 Task: Look for space in Jimeta, Nigeria from 5th June, 2023 to 16th June, 2023 for 2 adults in price range Rs.14000 to Rs.18000. Place can be entire place with 1 bedroom having 1 bed and 1 bathroom. Property type can be house, flat, guest house, hotel. Amenities needed are: wifi. Booking option can be shelf check-in. Required host language is English.
Action: Mouse moved to (548, 145)
Screenshot: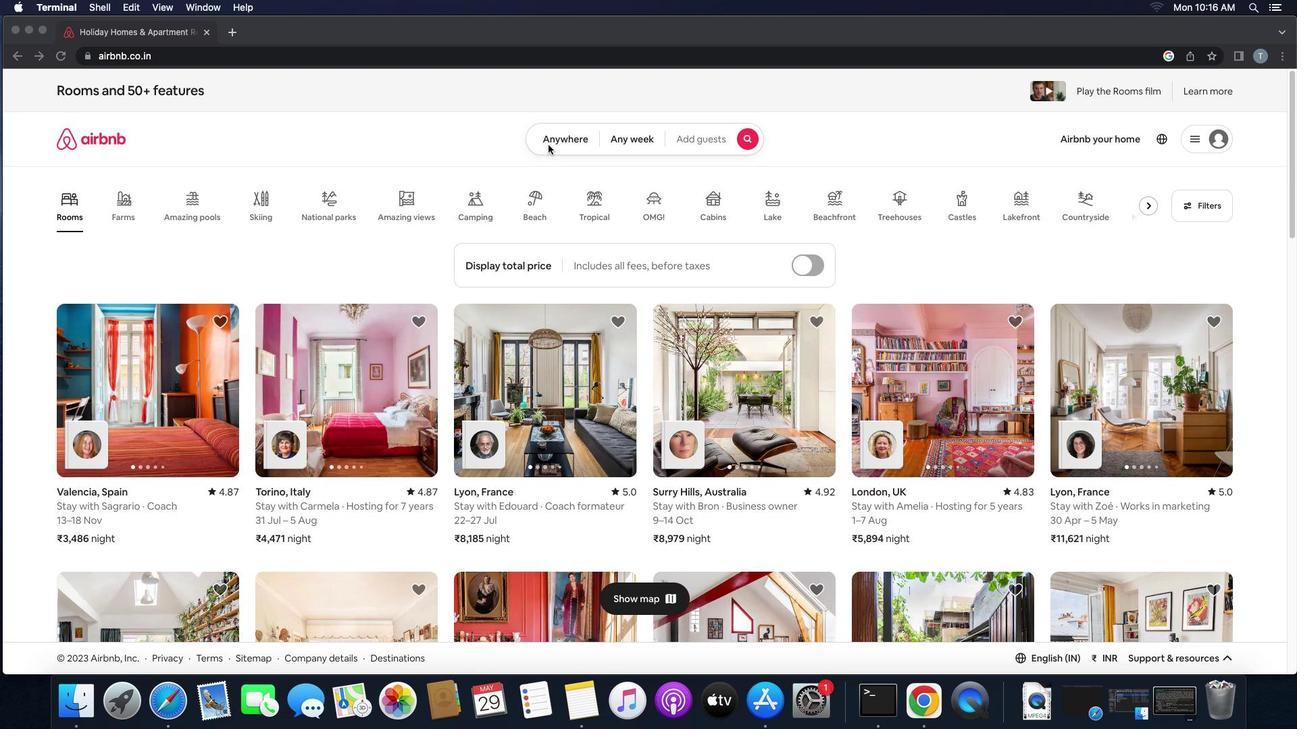 
Action: Mouse pressed left at (548, 145)
Screenshot: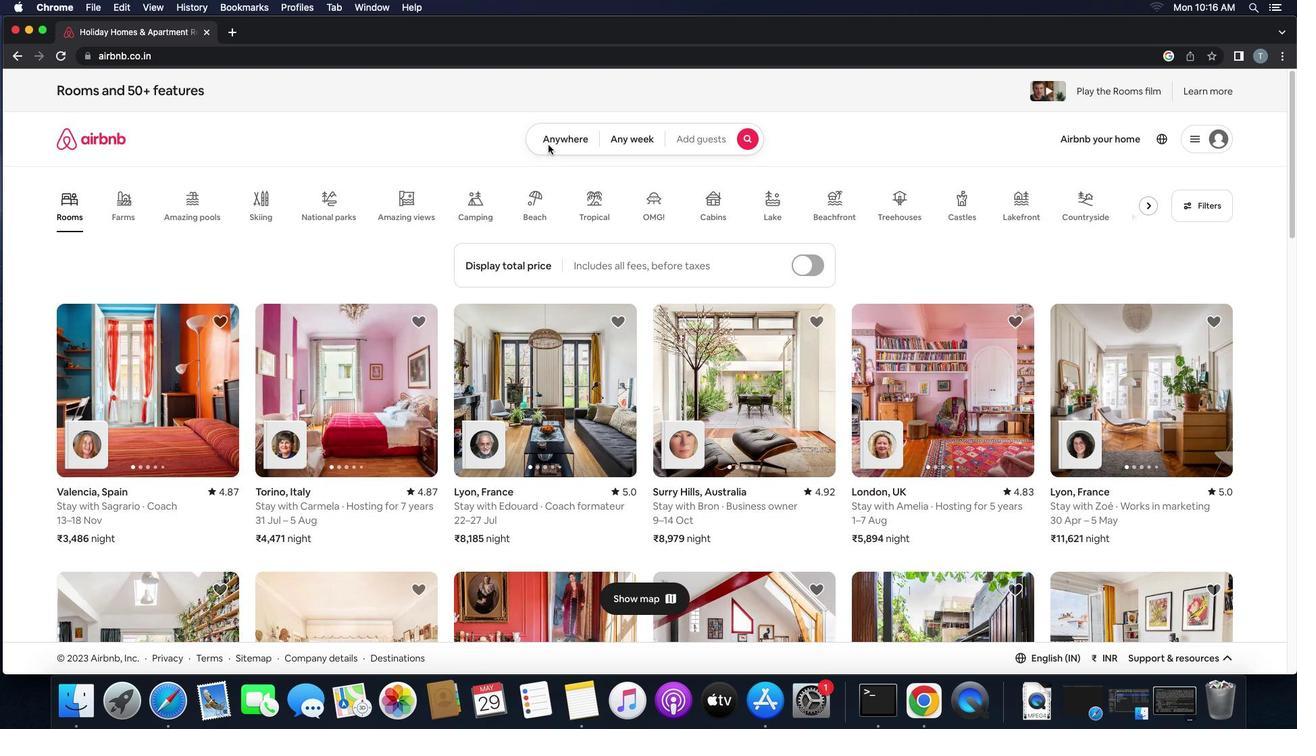 
Action: Mouse pressed left at (548, 145)
Screenshot: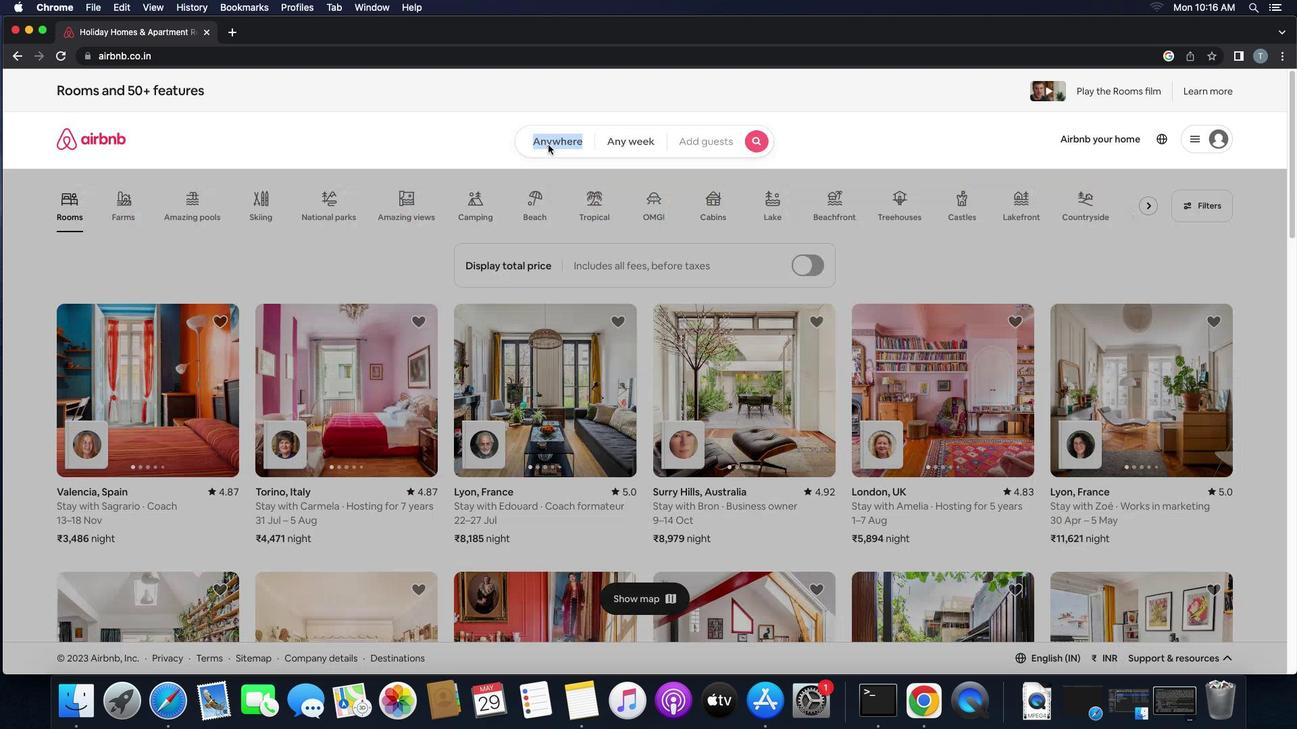 
Action: Mouse moved to (479, 178)
Screenshot: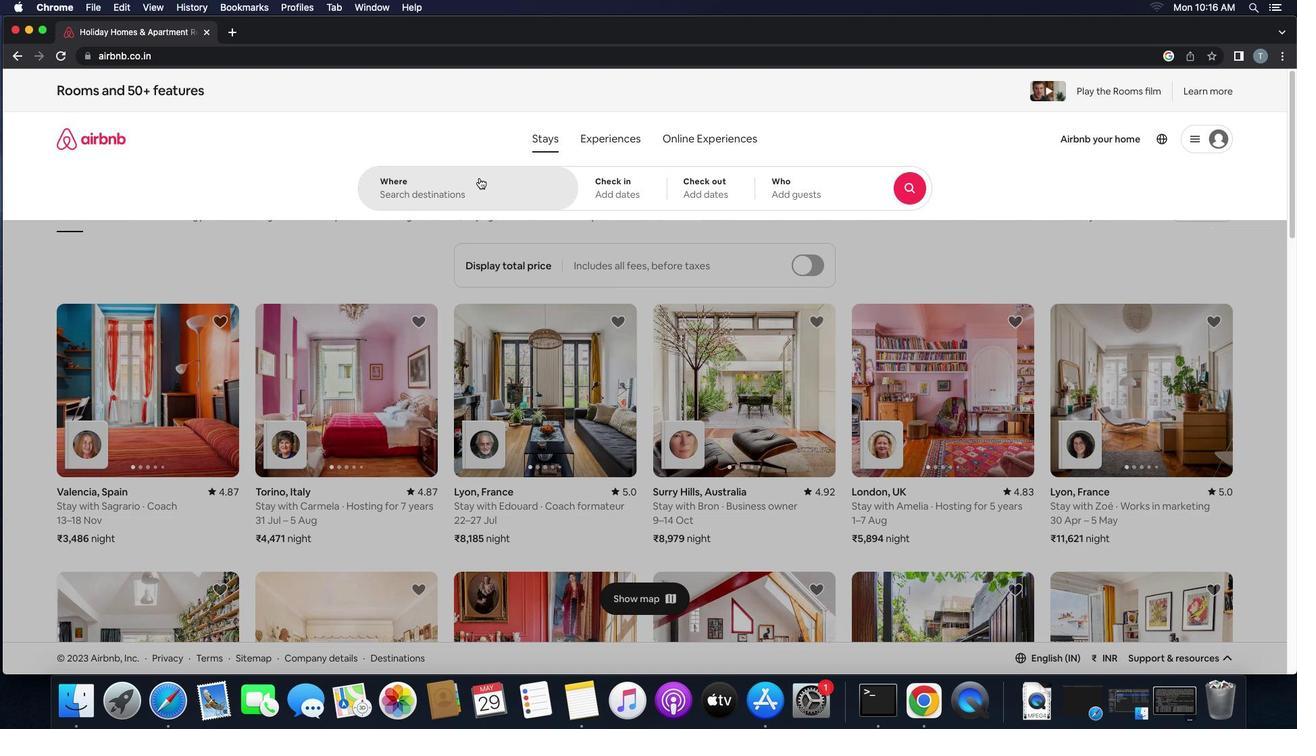 
Action: Mouse pressed left at (479, 178)
Screenshot: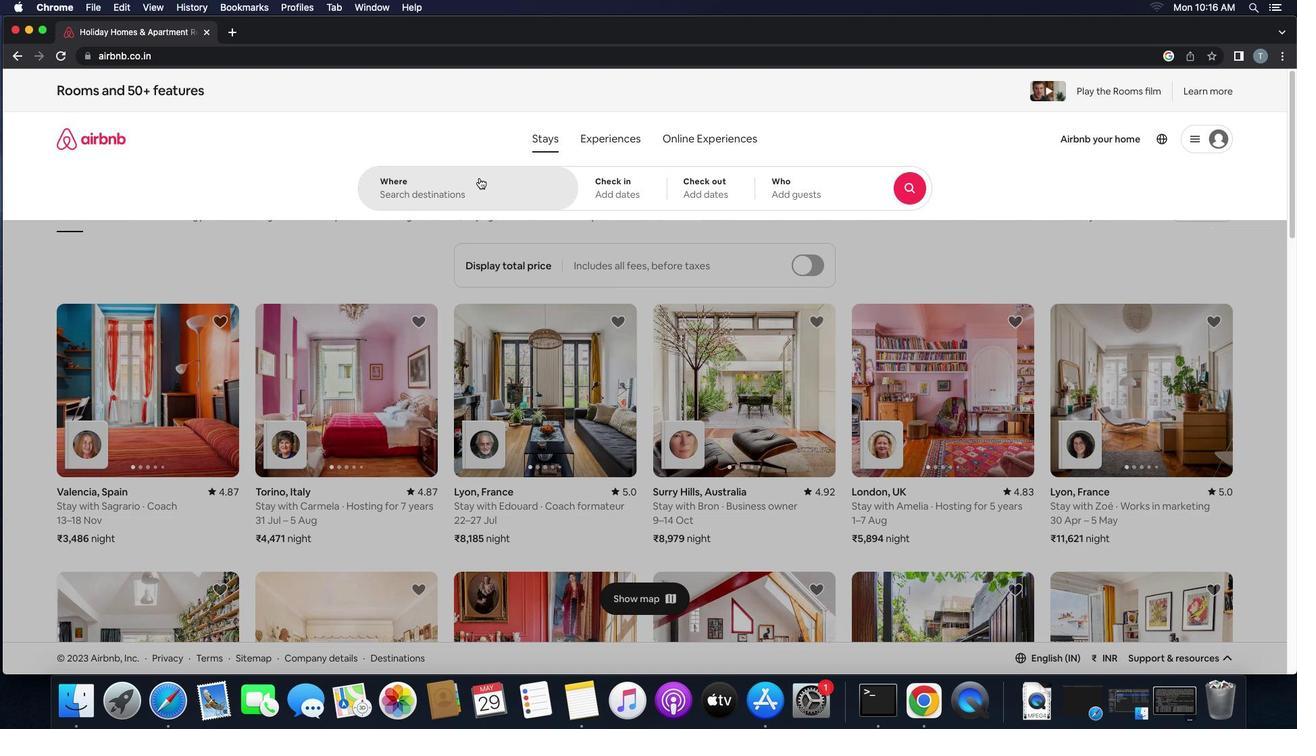 
Action: Mouse pressed left at (479, 178)
Screenshot: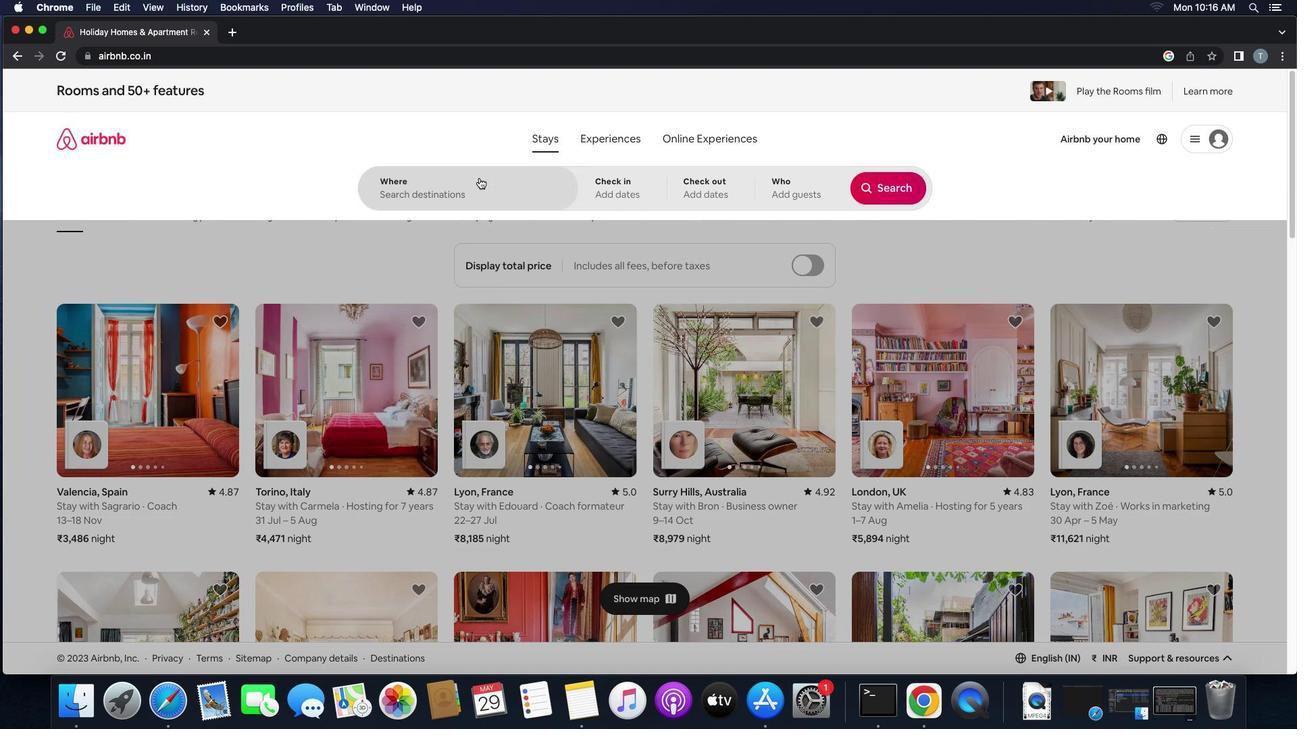 
Action: Mouse pressed left at (479, 178)
Screenshot: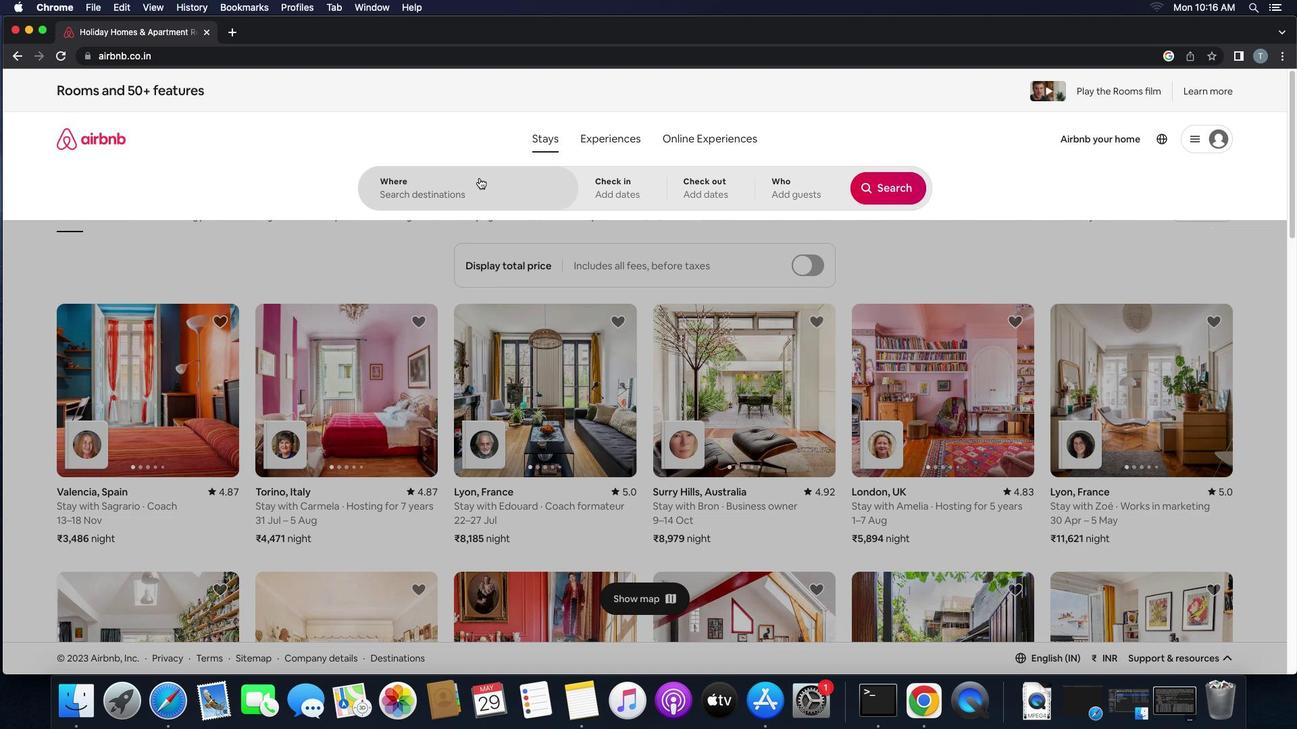 
Action: Mouse moved to (397, 193)
Screenshot: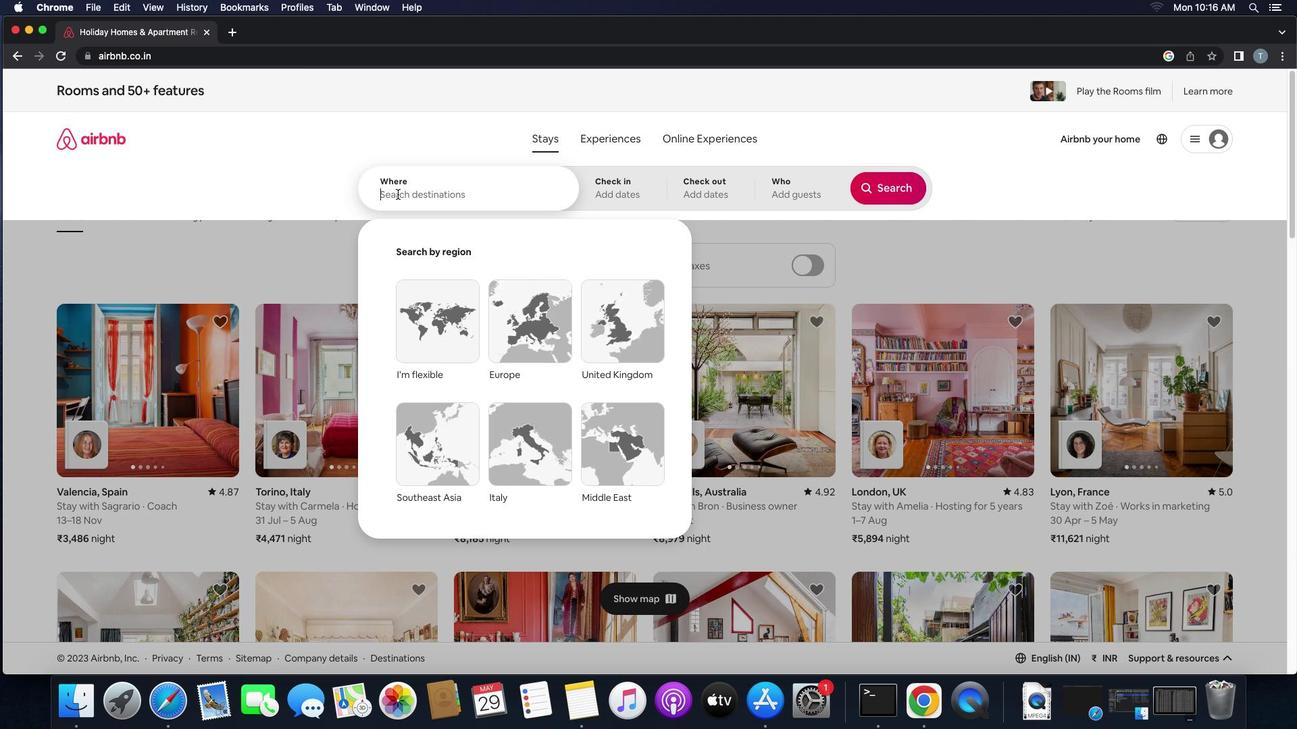 
Action: Mouse pressed left at (397, 193)
Screenshot: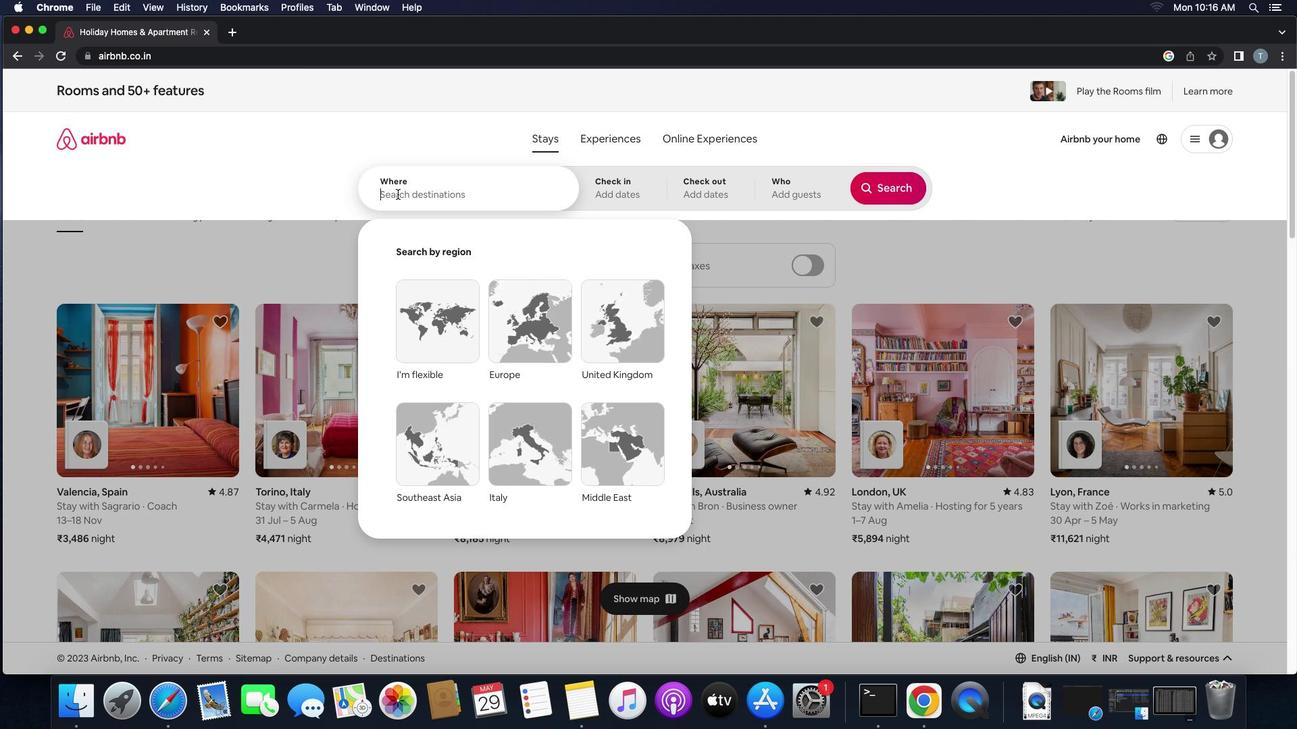 
Action: Key pressed Key.shift'J''i''m''e''t''a'','Key.space
Screenshot: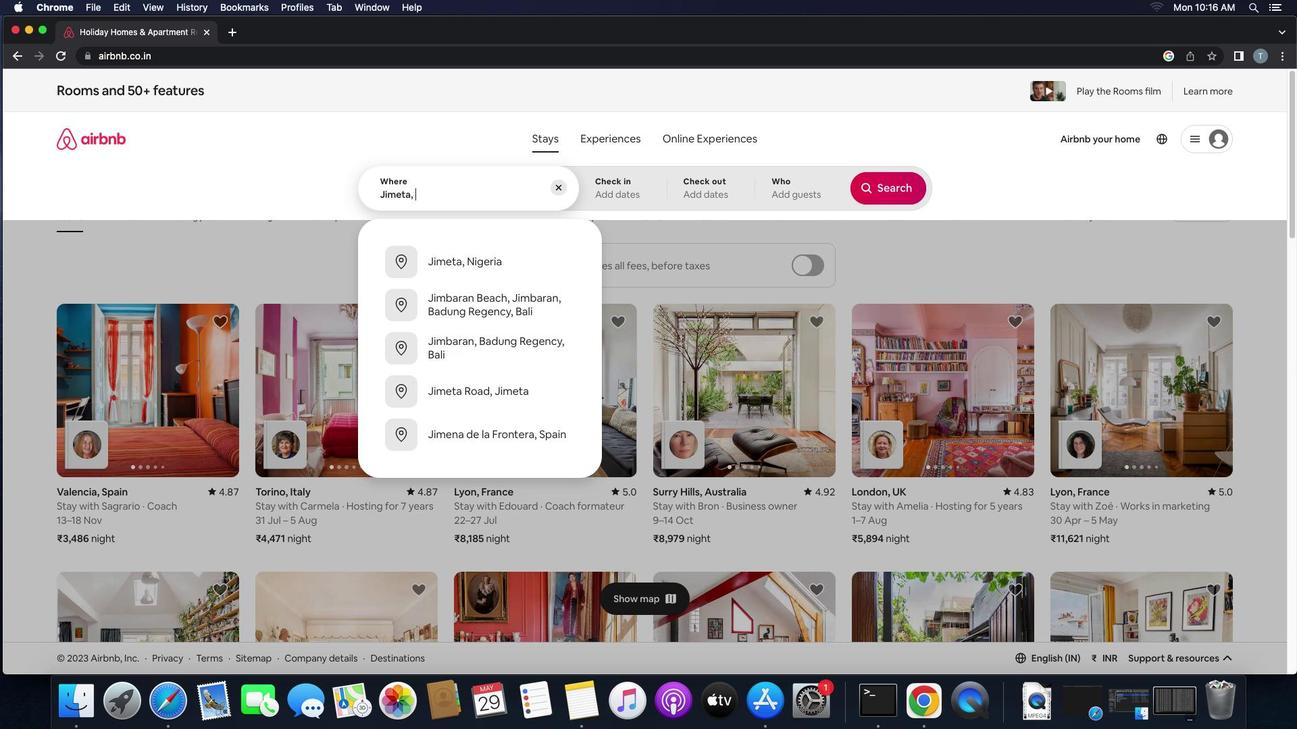 
Action: Mouse moved to (435, 259)
Screenshot: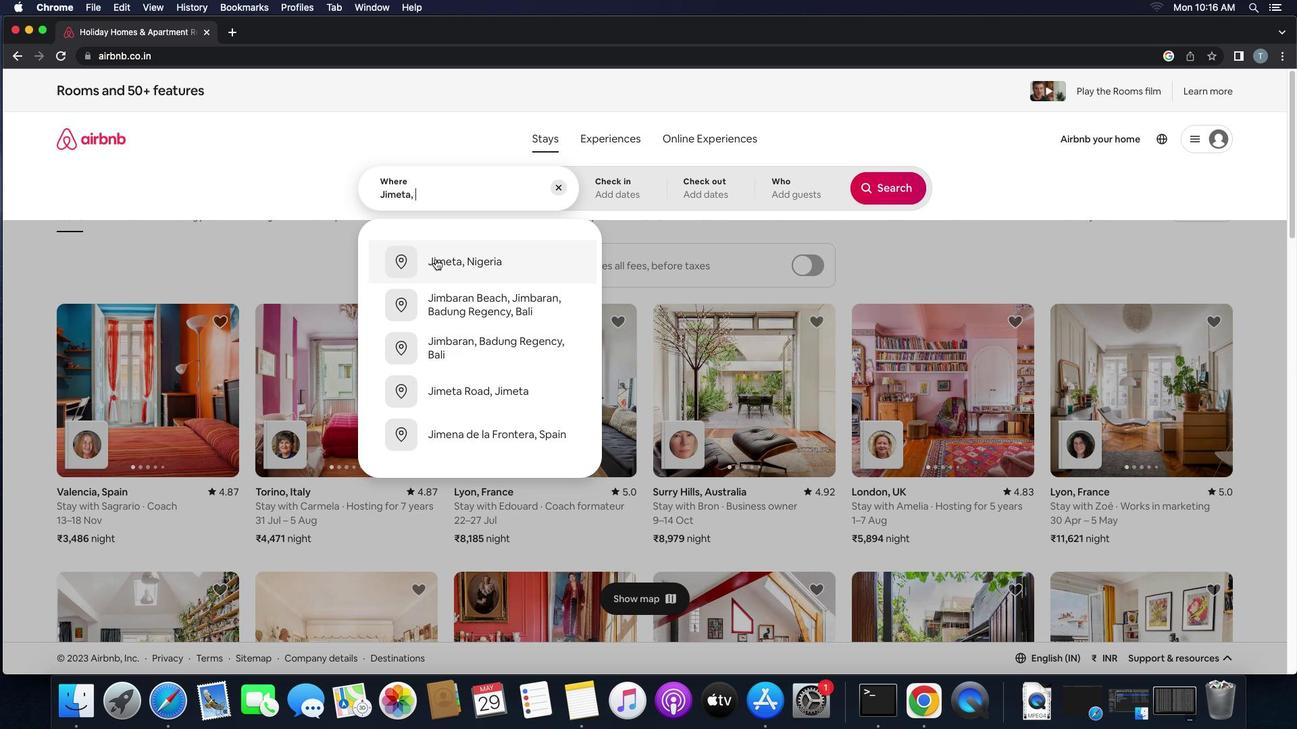 
Action: Mouse pressed left at (435, 259)
Screenshot: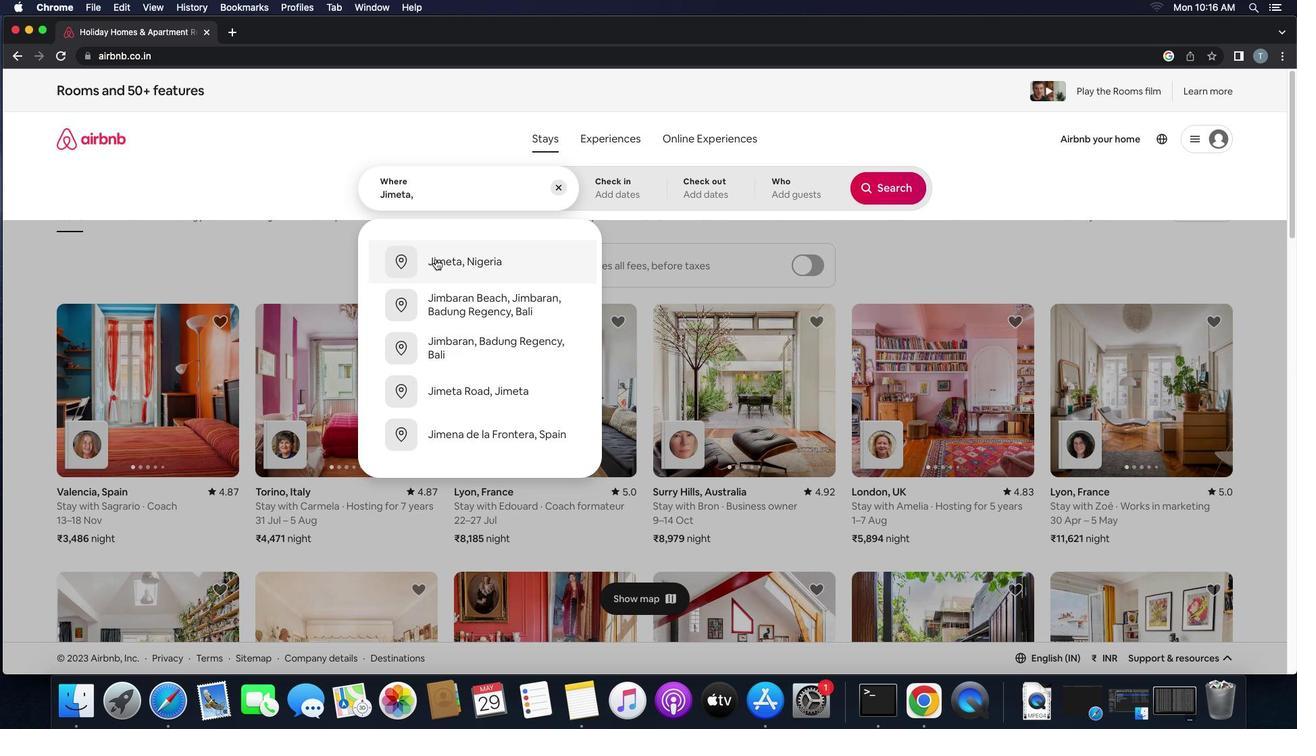 
Action: Mouse moved to (713, 381)
Screenshot: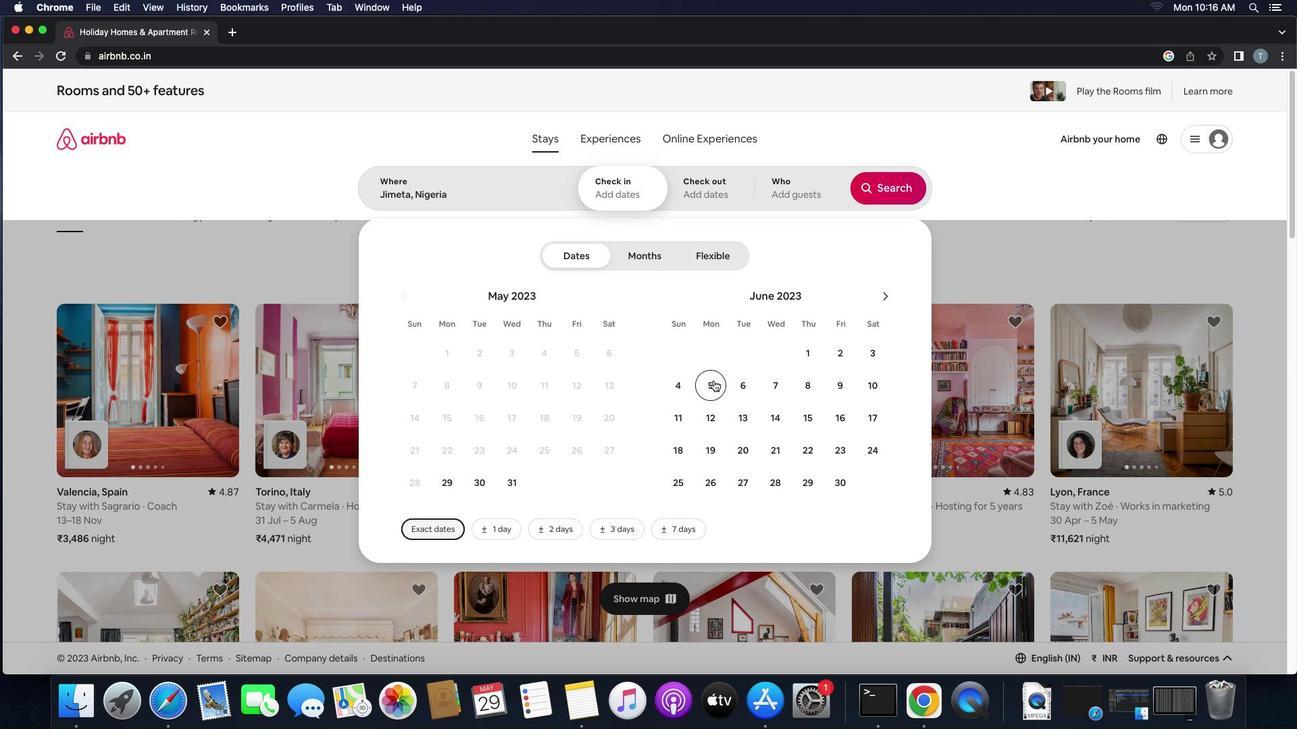 
Action: Mouse pressed left at (713, 381)
Screenshot: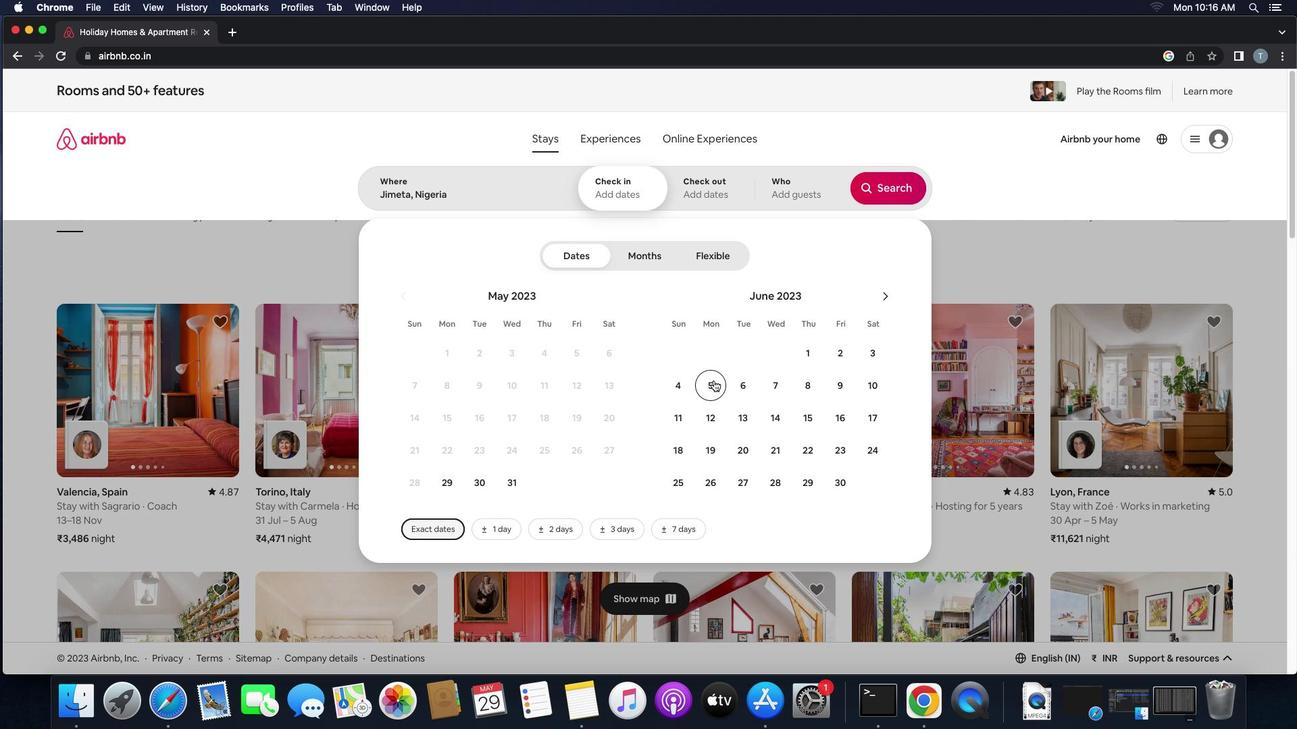 
Action: Mouse moved to (841, 414)
Screenshot: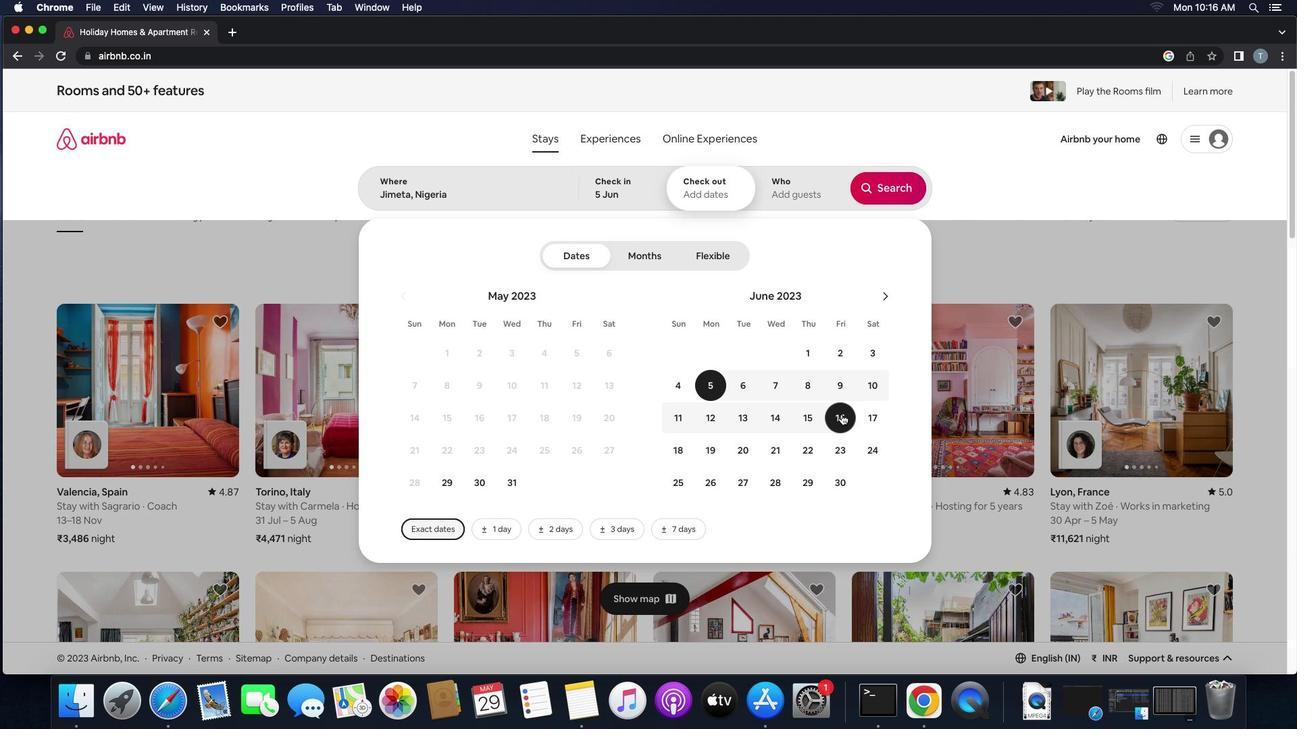 
Action: Mouse pressed left at (841, 414)
Screenshot: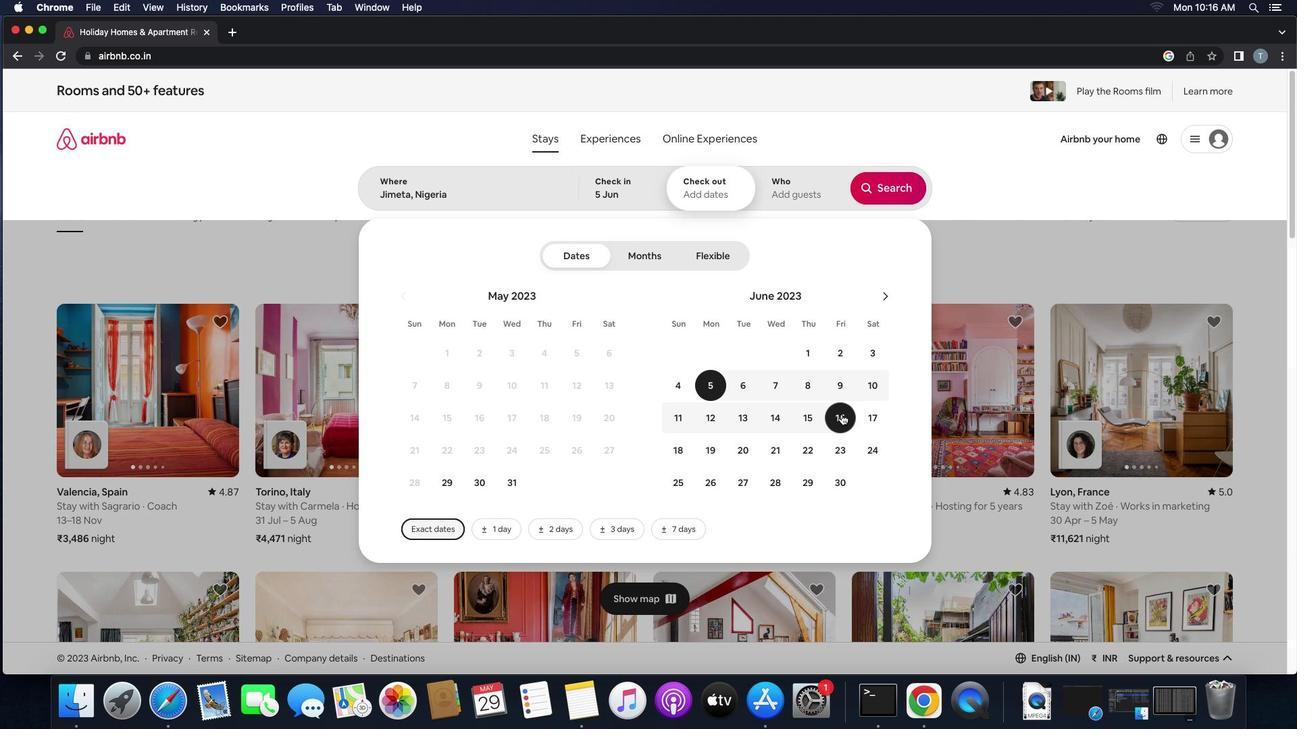 
Action: Mouse moved to (816, 177)
Screenshot: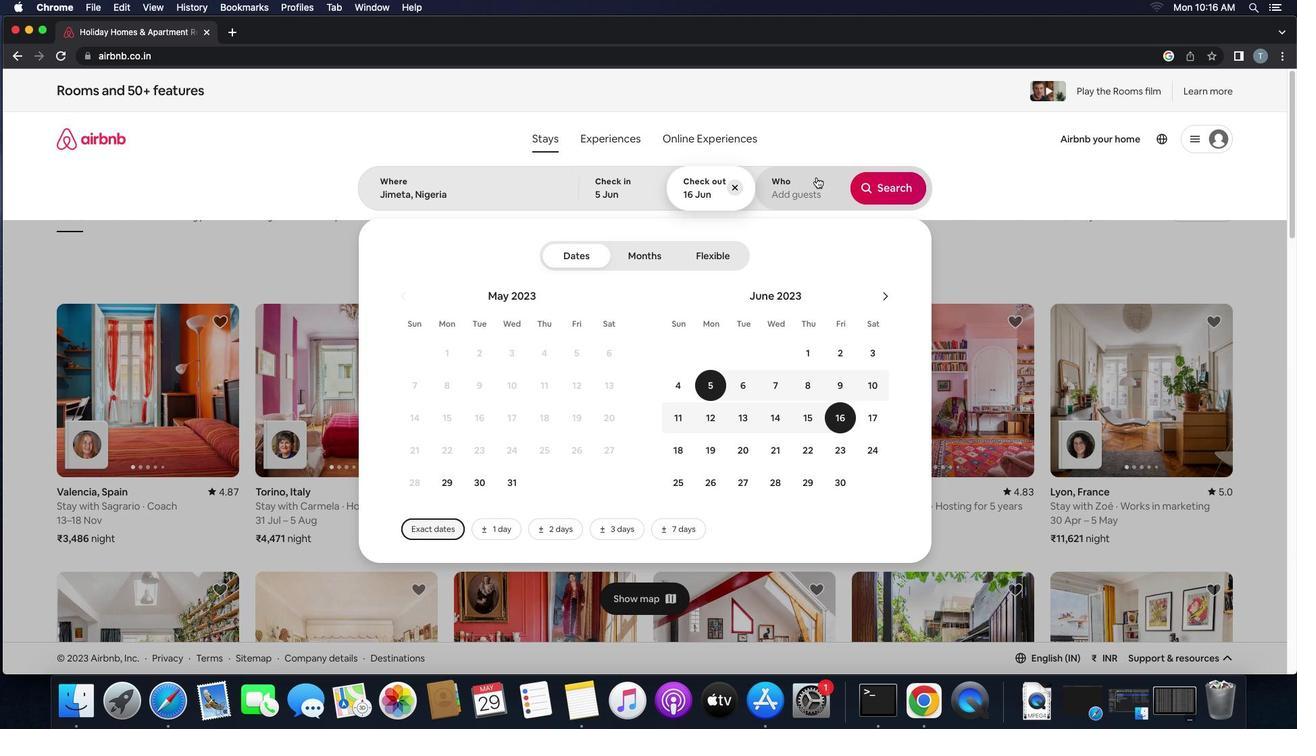 
Action: Mouse pressed left at (816, 177)
Screenshot: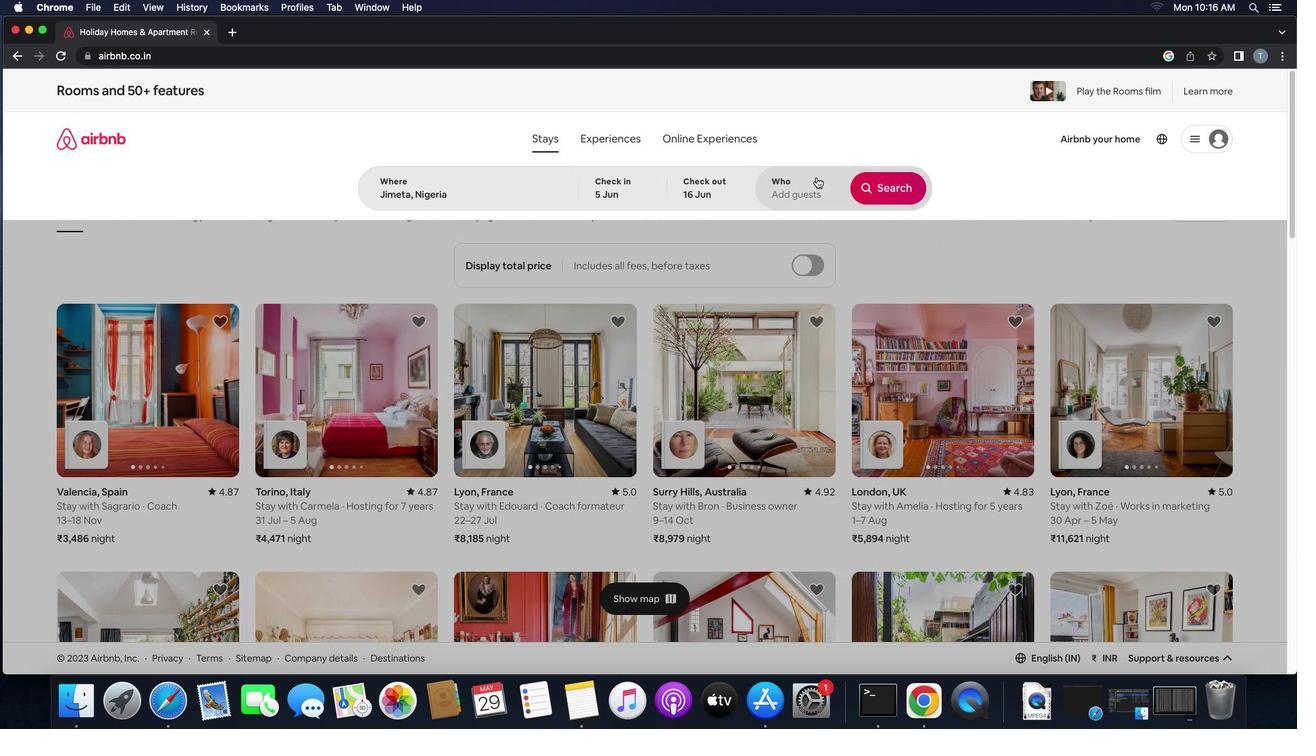 
Action: Mouse moved to (892, 261)
Screenshot: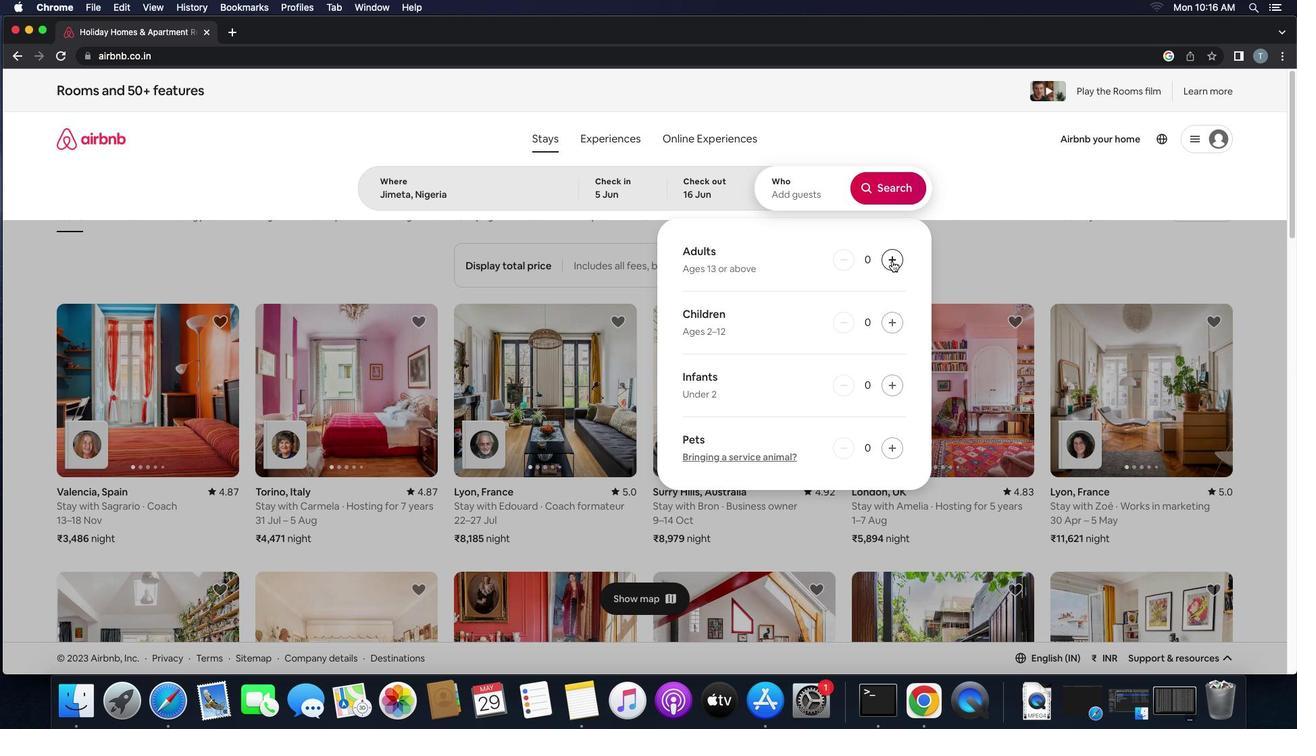 
Action: Mouse pressed left at (892, 261)
Screenshot: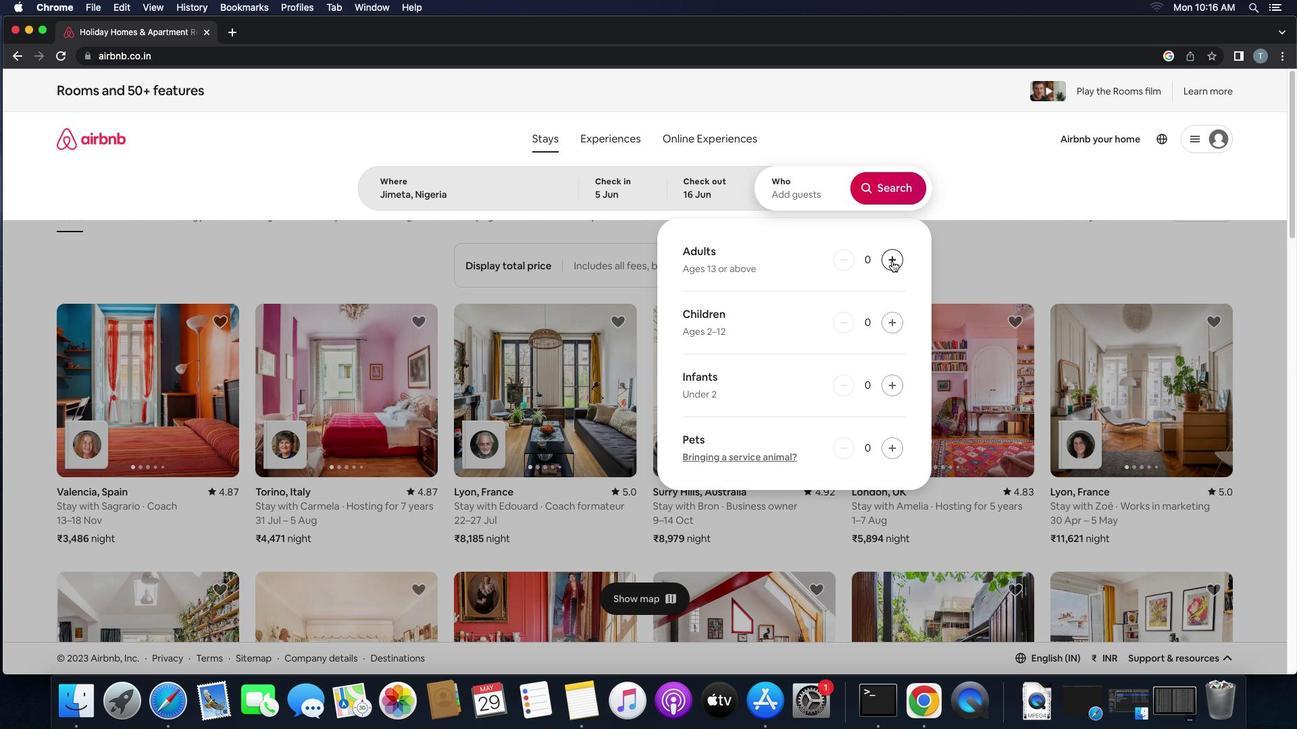 
Action: Mouse pressed left at (892, 261)
Screenshot: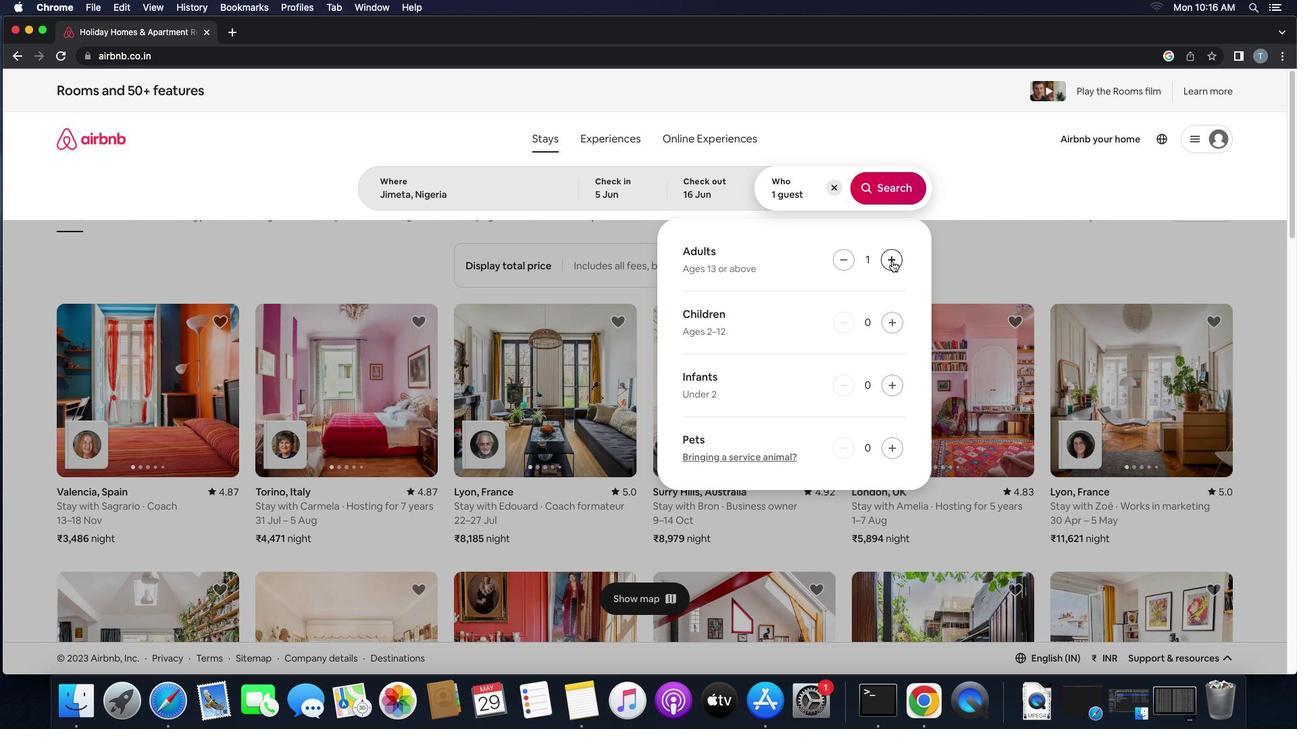 
Action: Mouse moved to (884, 195)
Screenshot: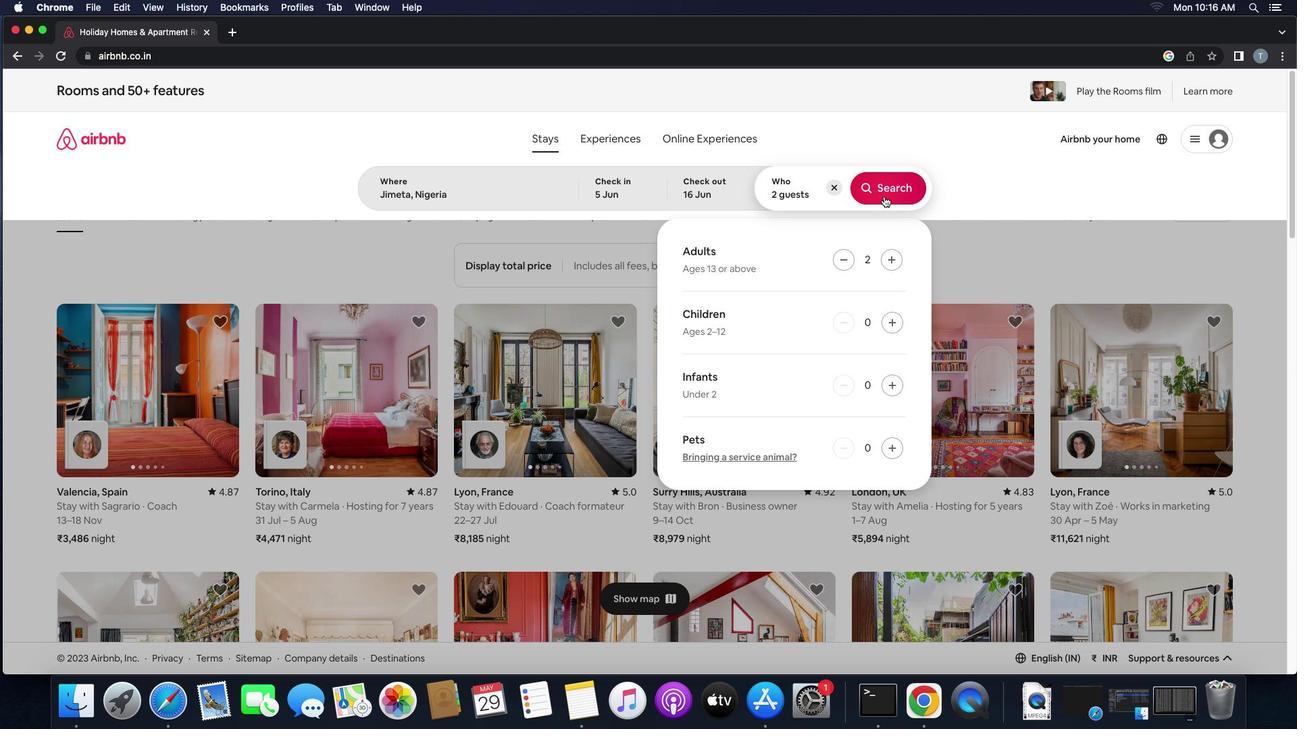 
Action: Mouse pressed left at (884, 195)
Screenshot: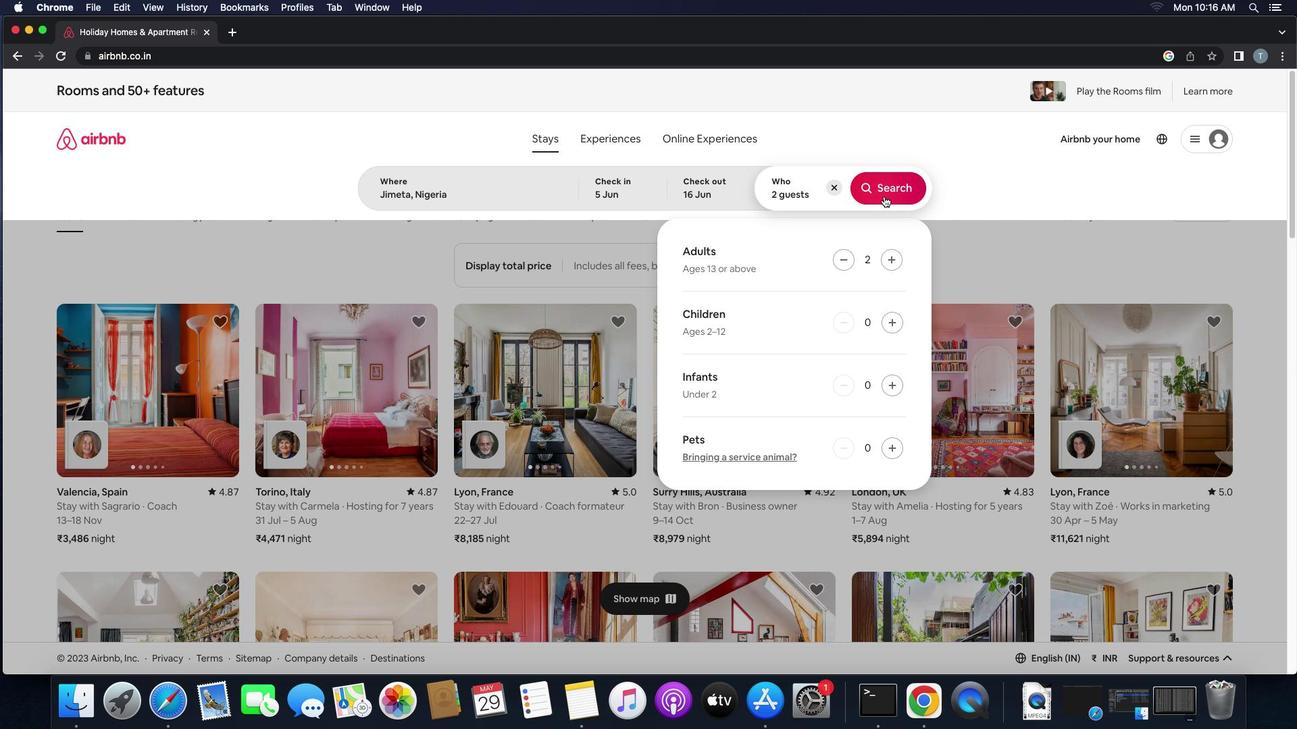 
Action: Mouse moved to (1244, 147)
Screenshot: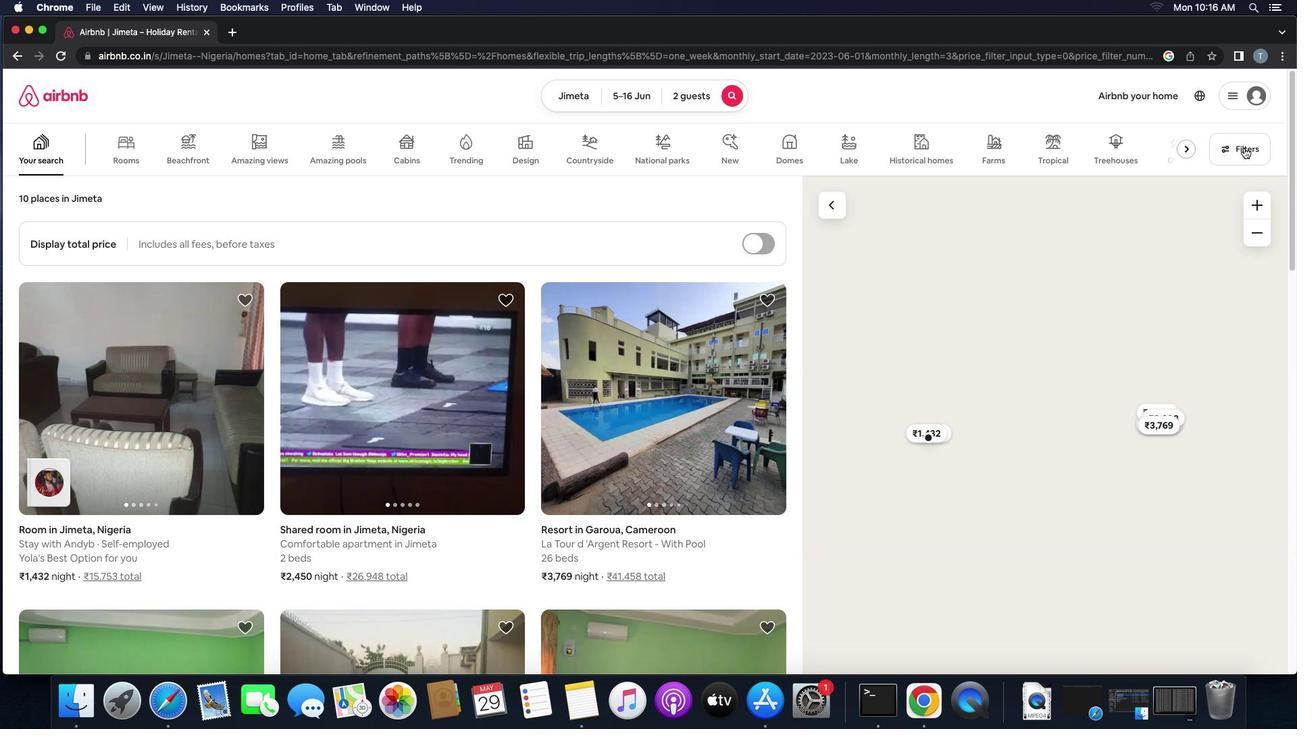 
Action: Mouse pressed left at (1244, 147)
Screenshot: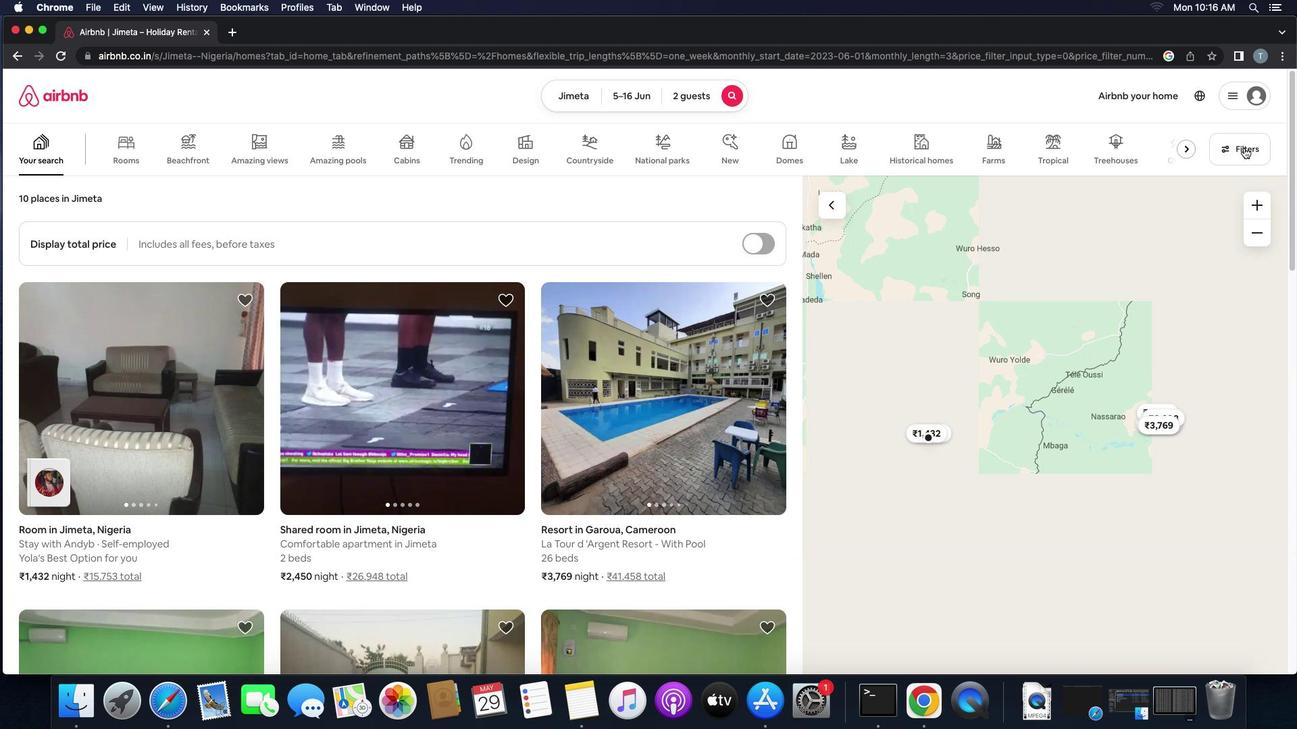 
Action: Mouse moved to (452, 319)
Screenshot: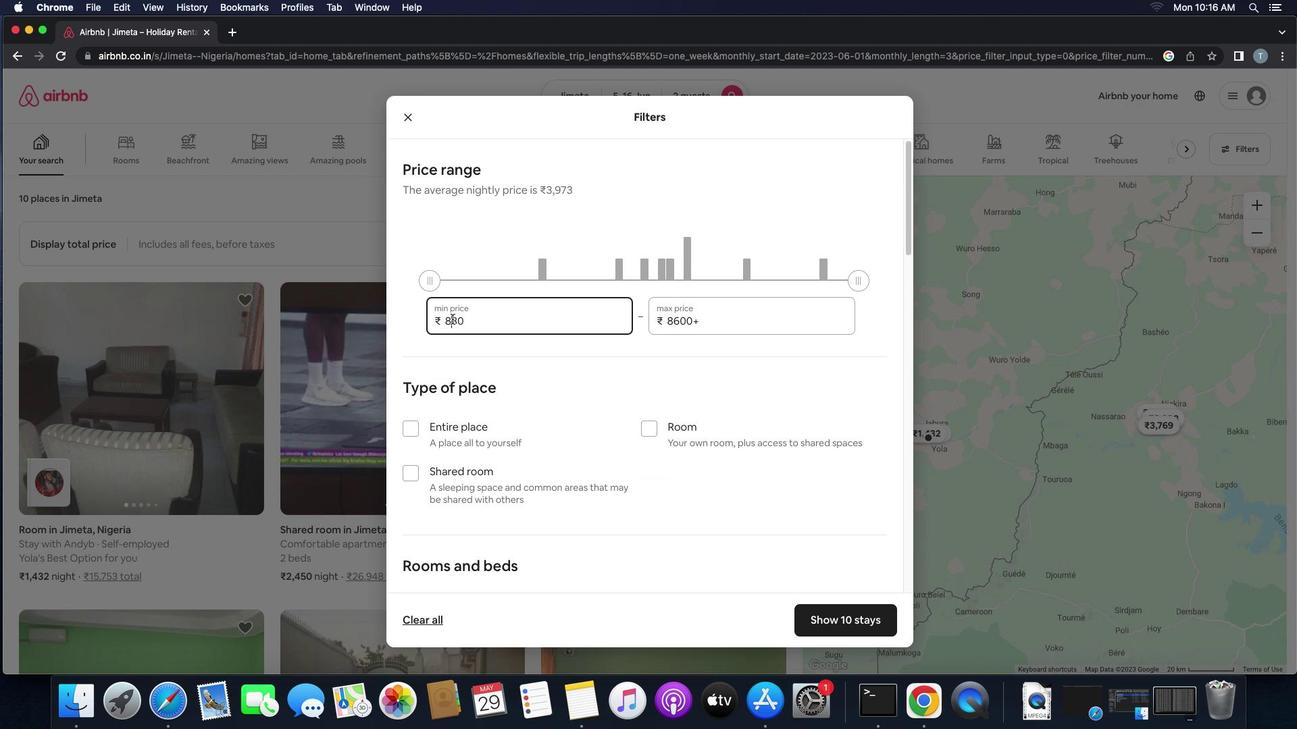 
Action: Mouse pressed left at (452, 319)
Screenshot: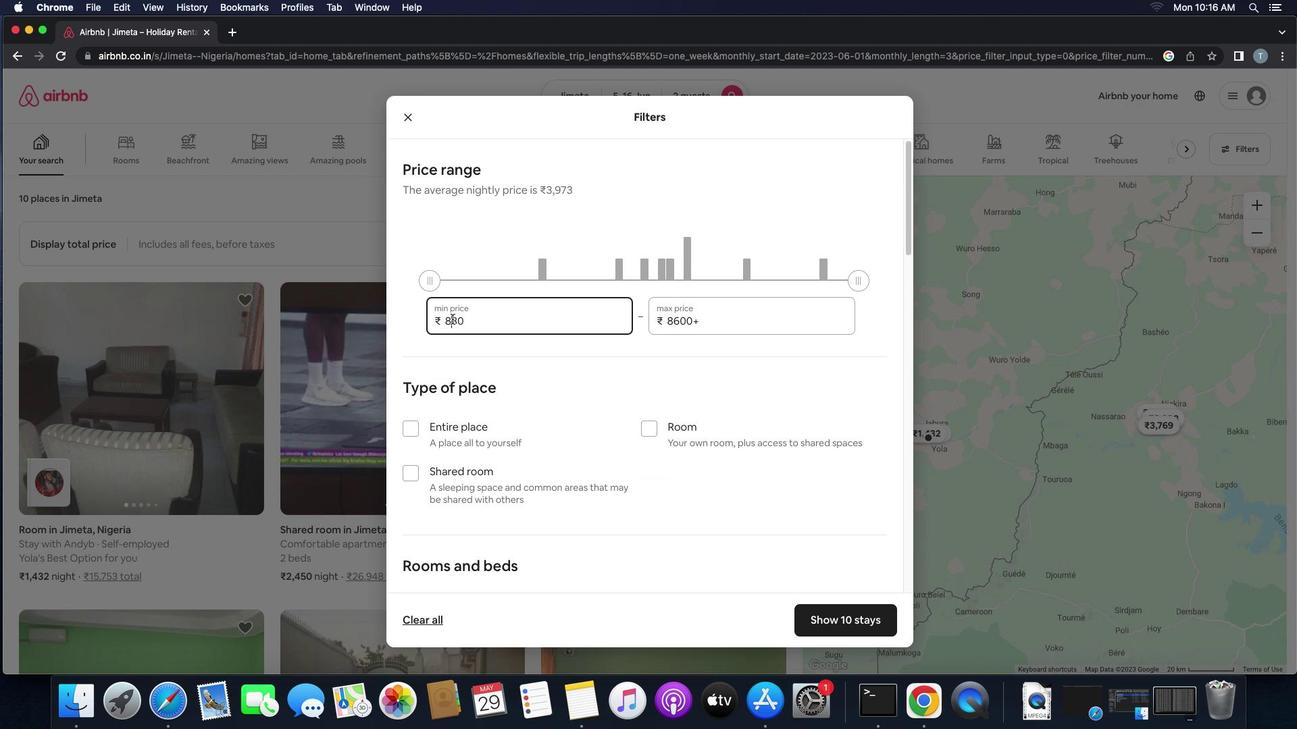 
Action: Mouse pressed left at (452, 319)
Screenshot: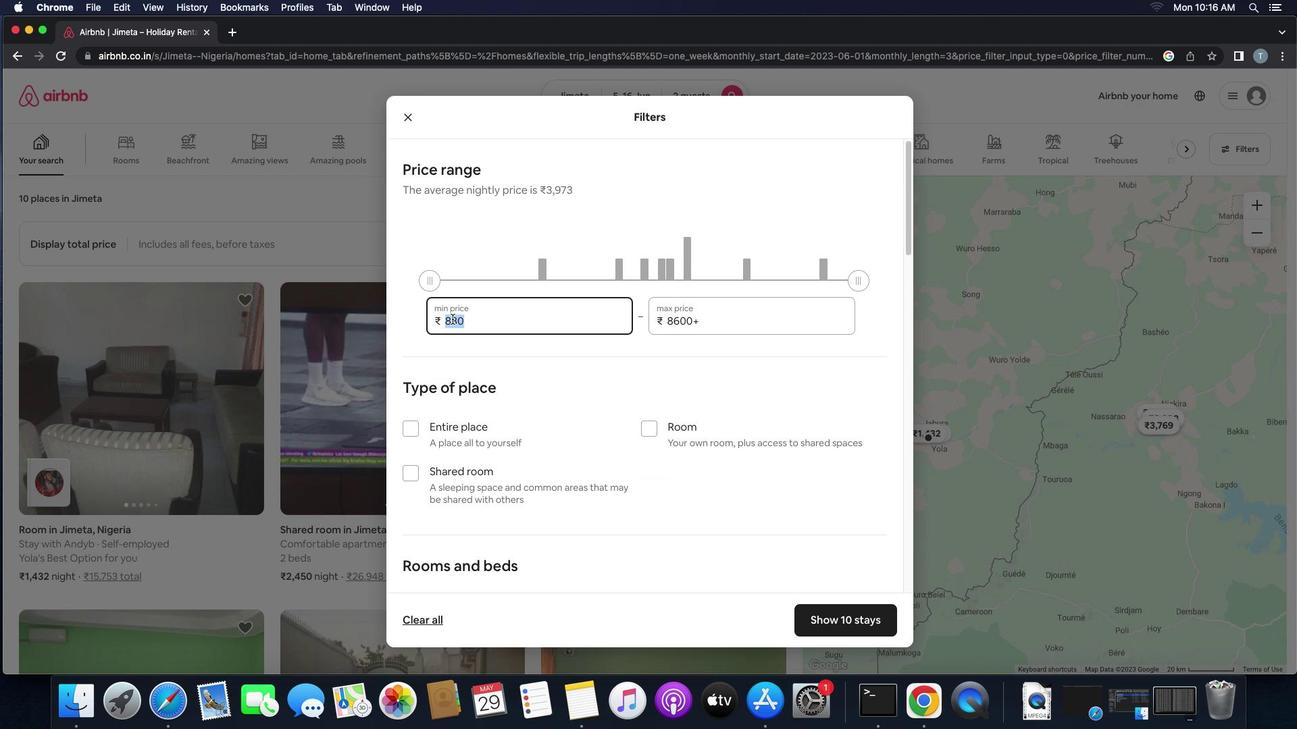 
Action: Mouse moved to (453, 326)
Screenshot: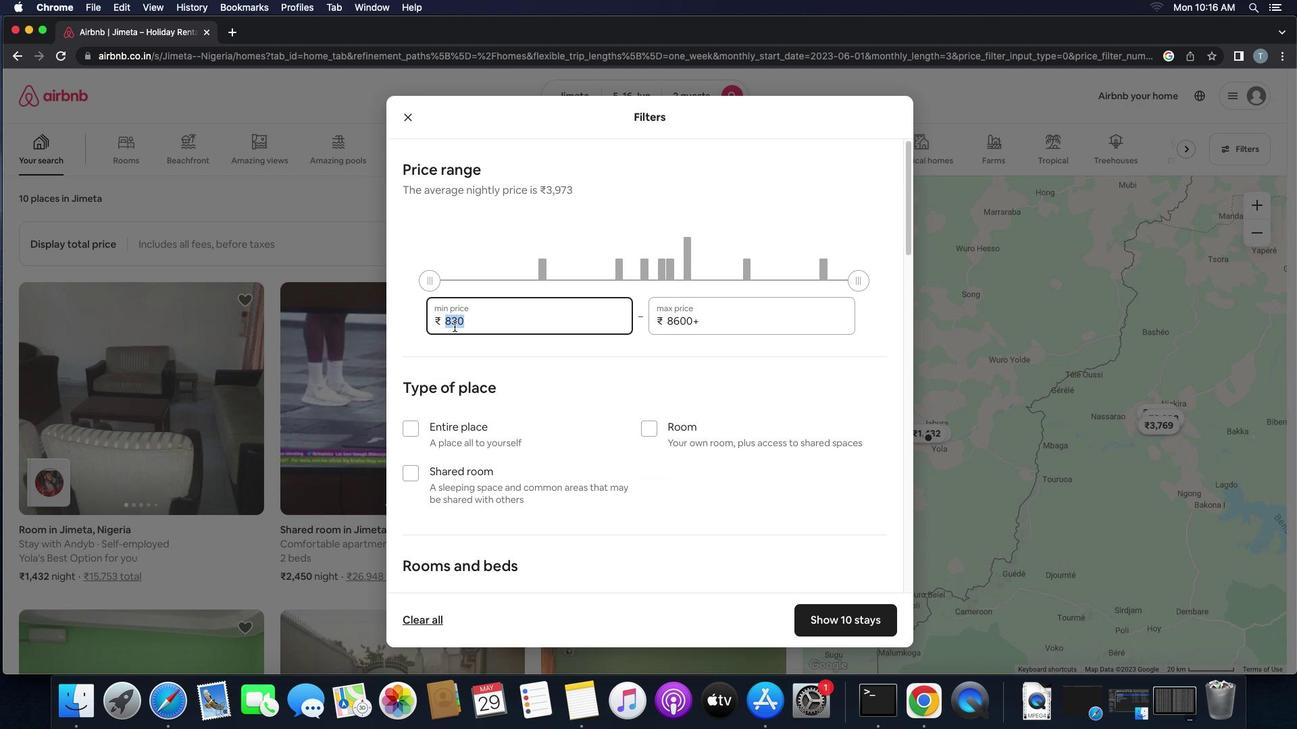 
Action: Key pressed Key.backspace'1''4''0''0''0'
Screenshot: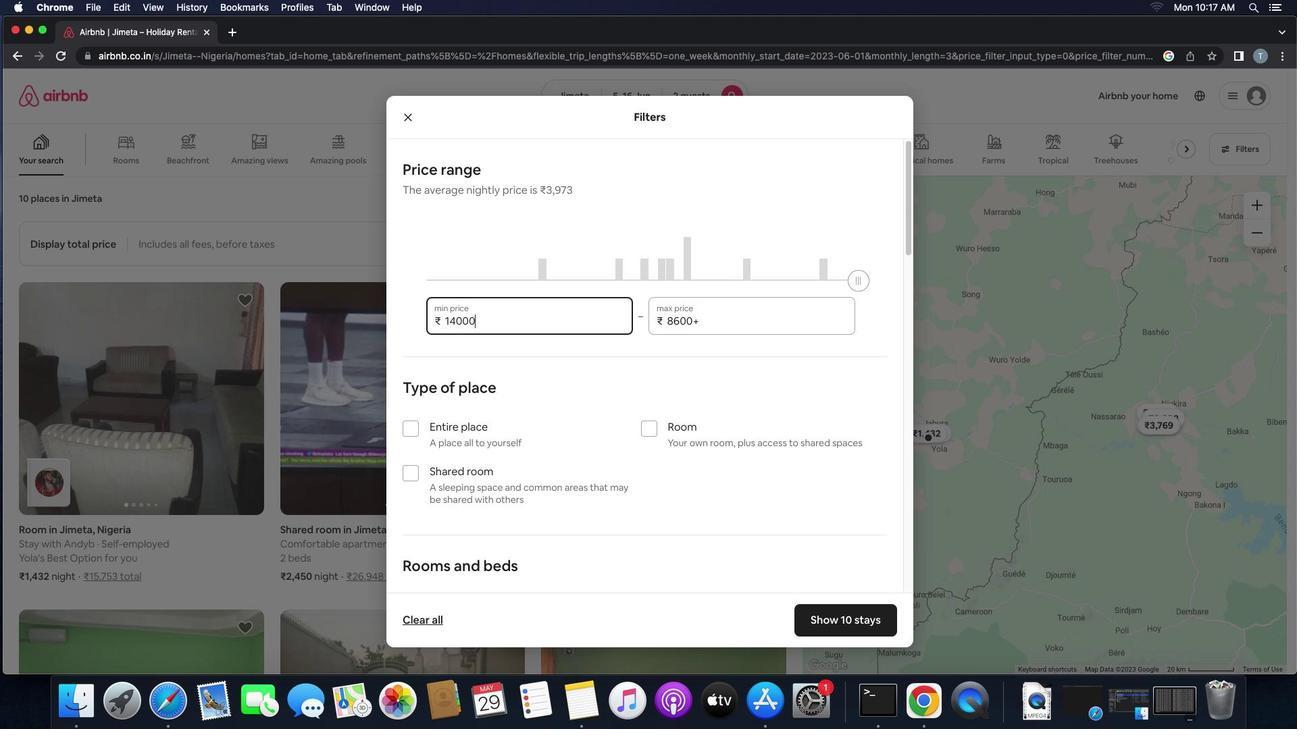 
Action: Mouse moved to (682, 317)
Screenshot: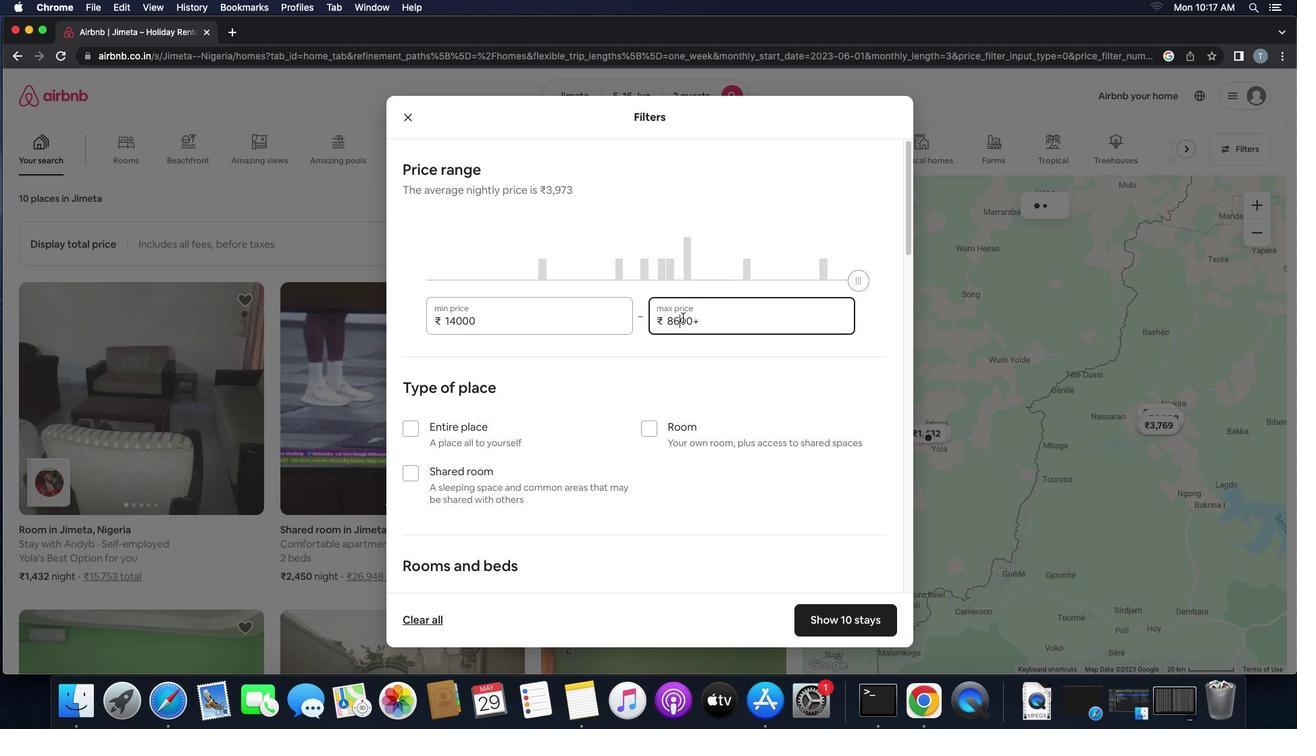 
Action: Mouse pressed left at (682, 317)
Screenshot: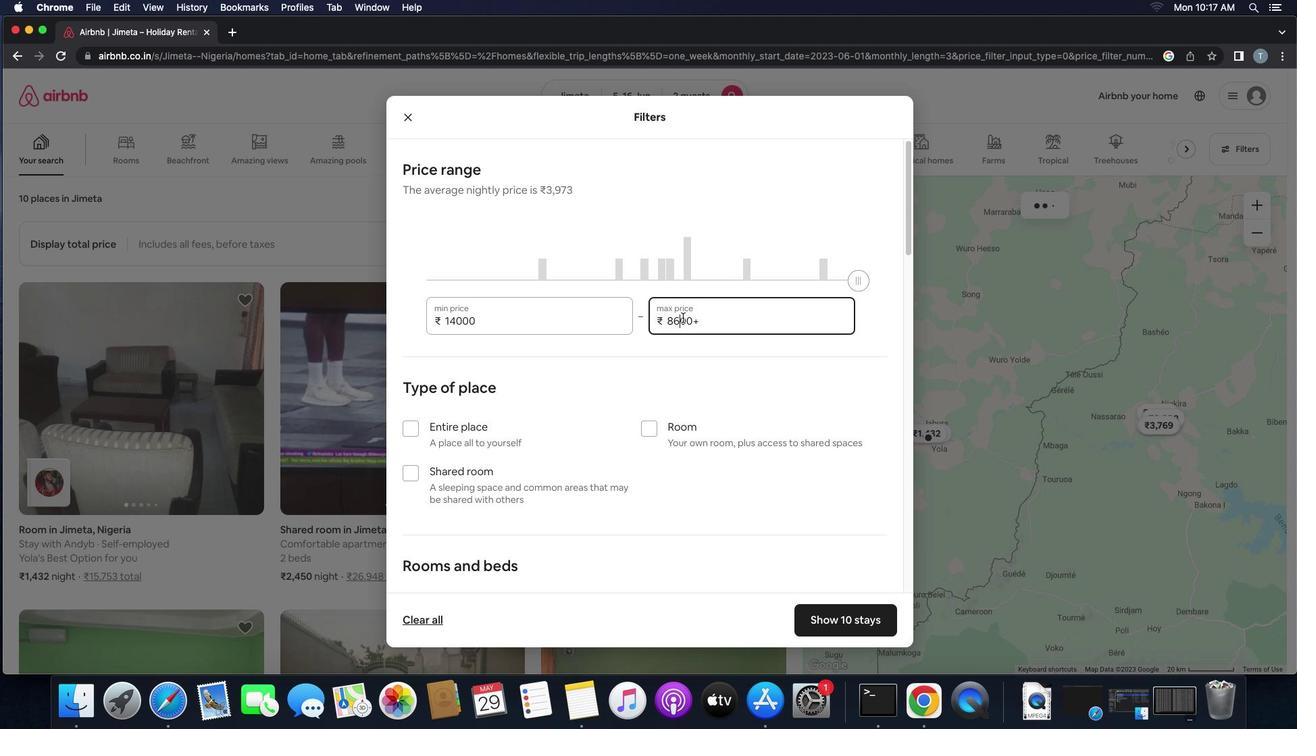 
Action: Mouse pressed left at (682, 317)
Screenshot: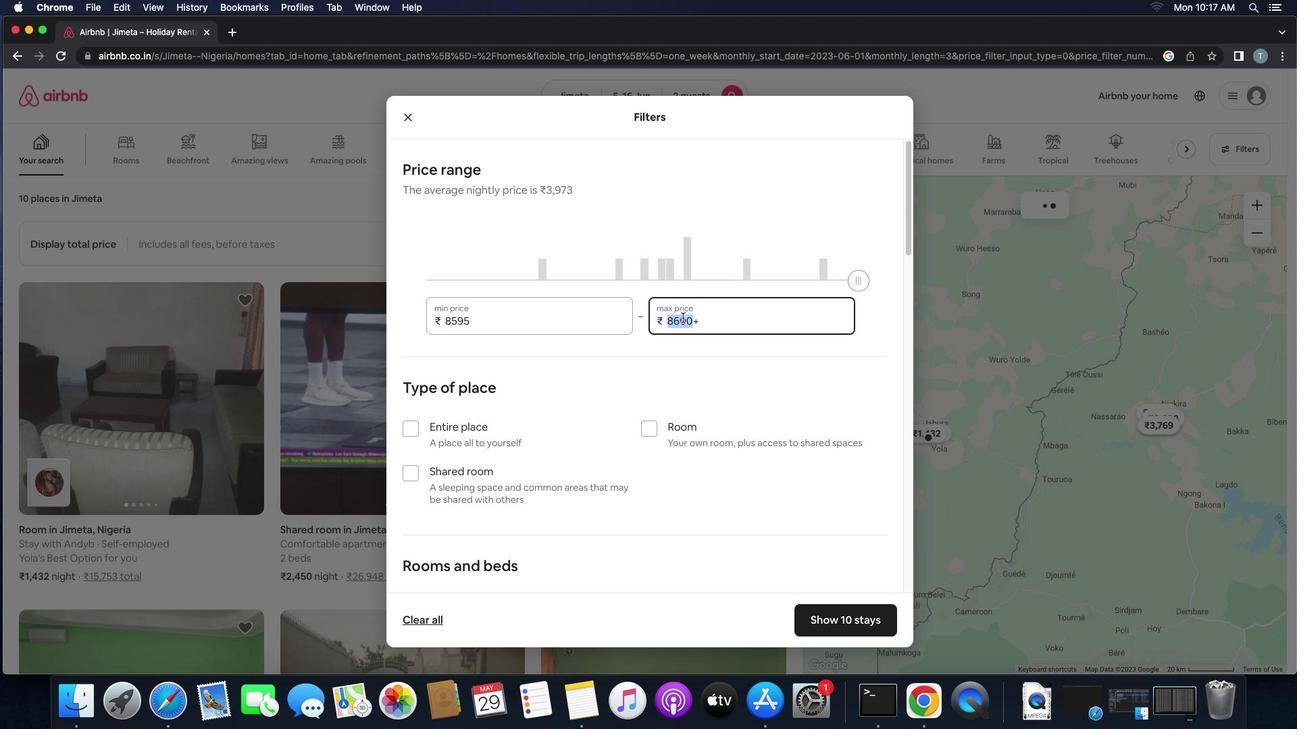 
Action: Mouse moved to (683, 317)
Screenshot: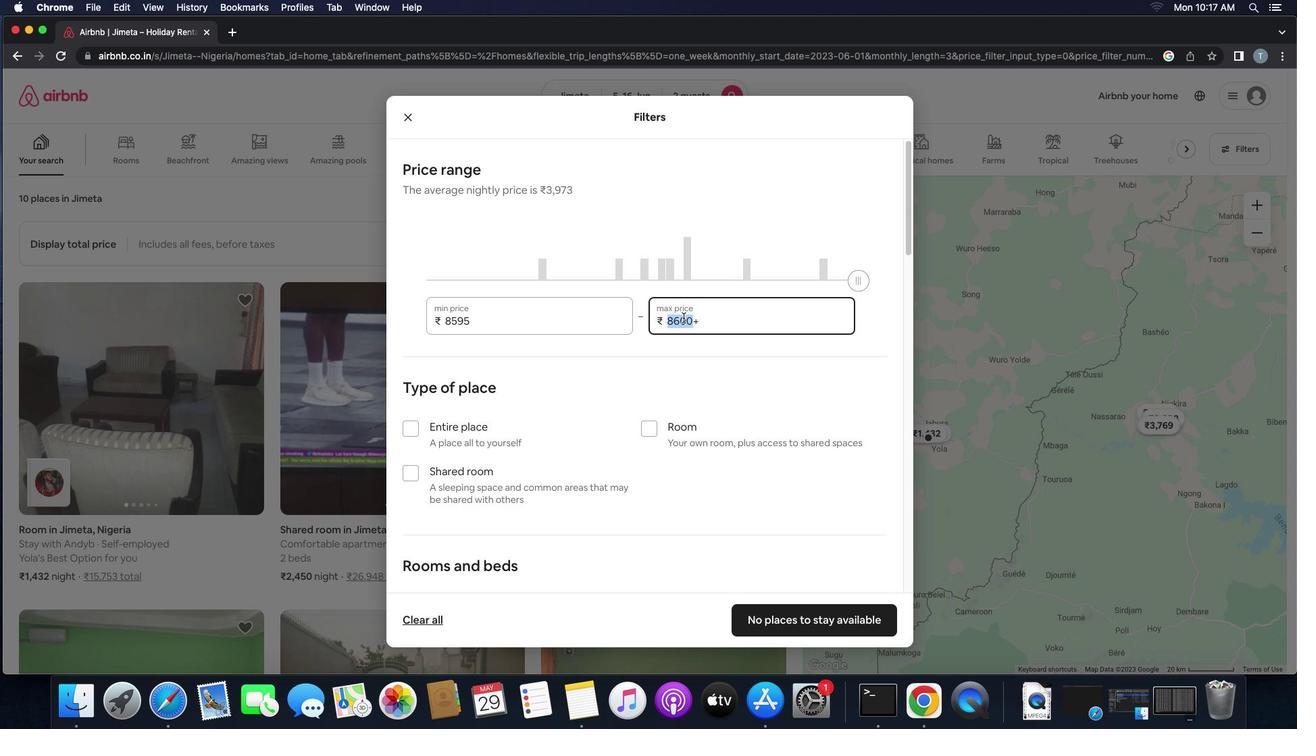 
Action: Key pressed Key.backspaceKey.backspaceKey.backspaceKey.backspaceKey.backspaceKey.backspaceKey.backspace'1''8''0''0''0'
Screenshot: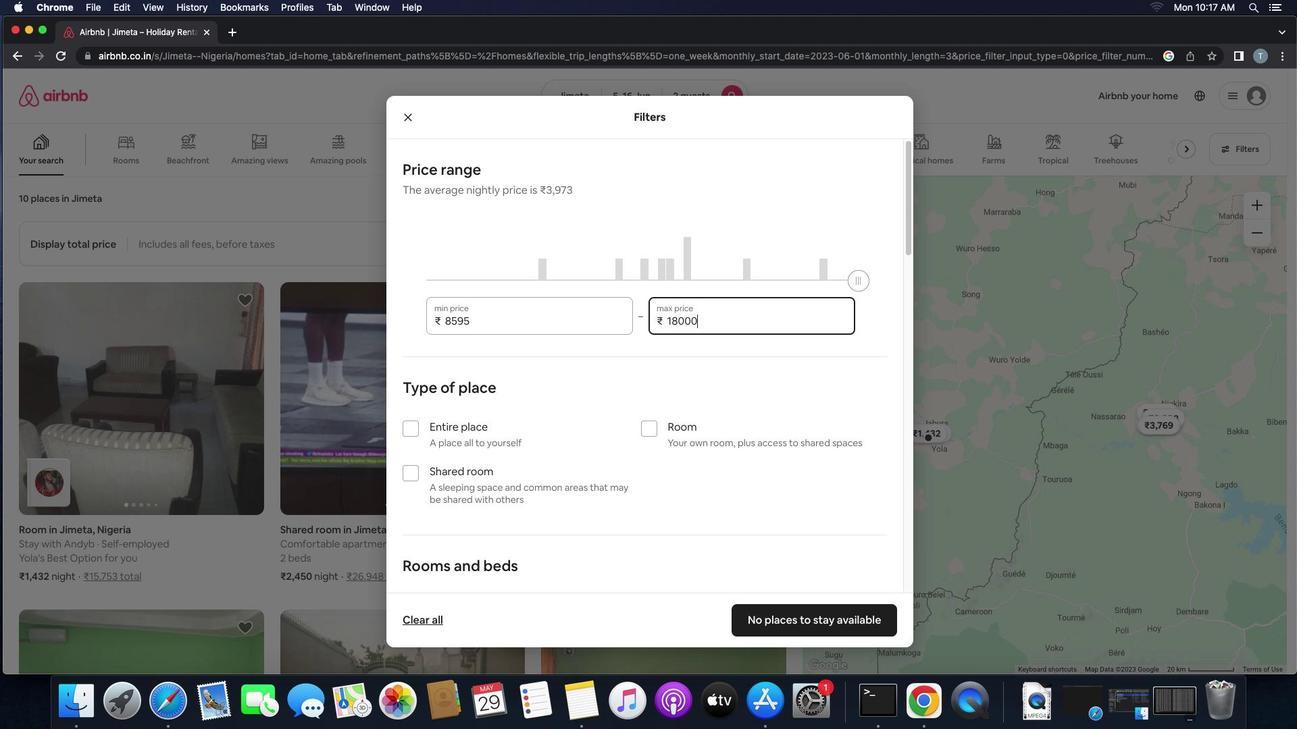 
Action: Mouse moved to (412, 427)
Screenshot: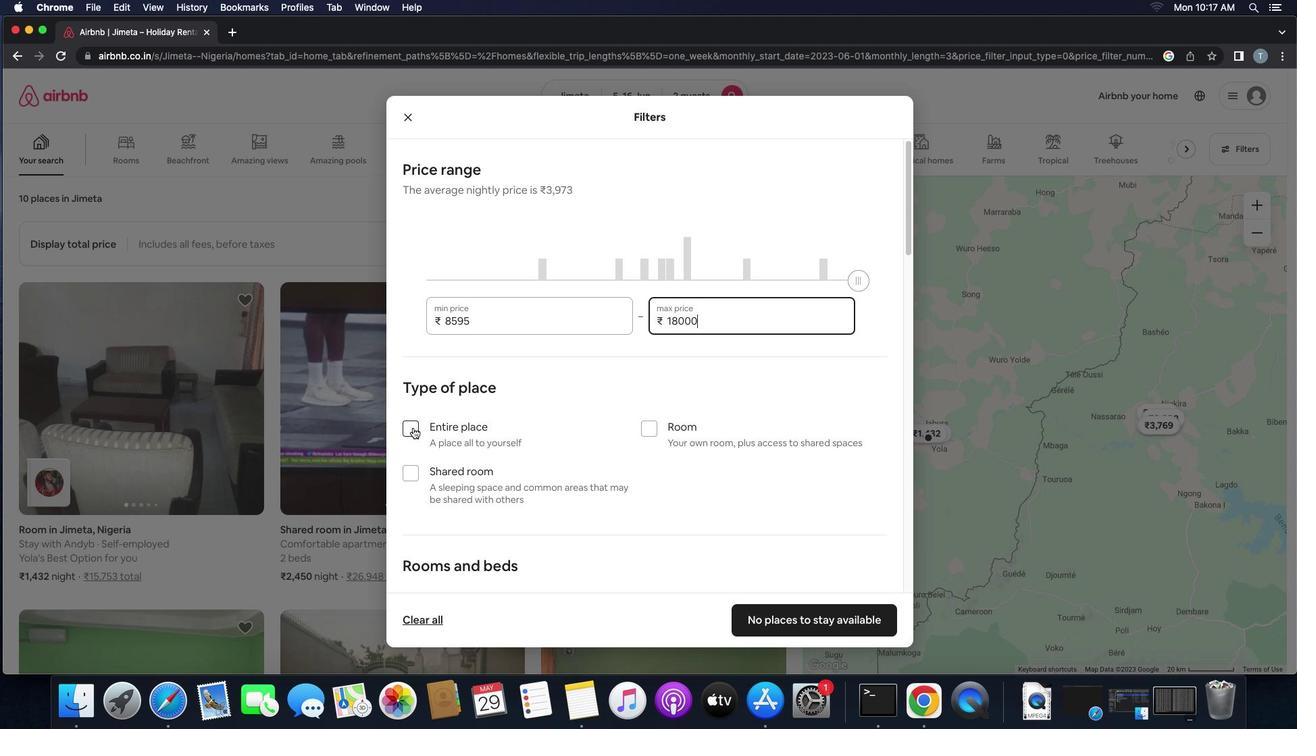 
Action: Mouse pressed left at (412, 427)
Screenshot: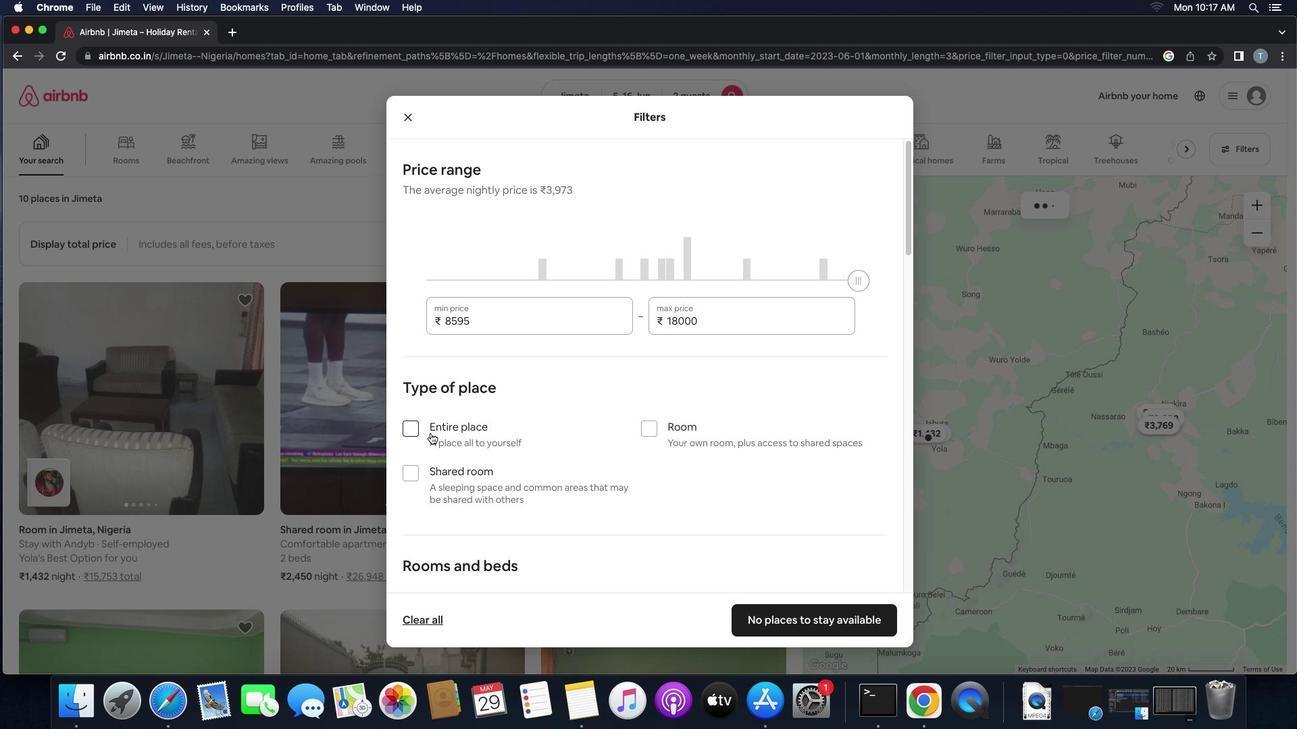 
Action: Mouse moved to (508, 421)
Screenshot: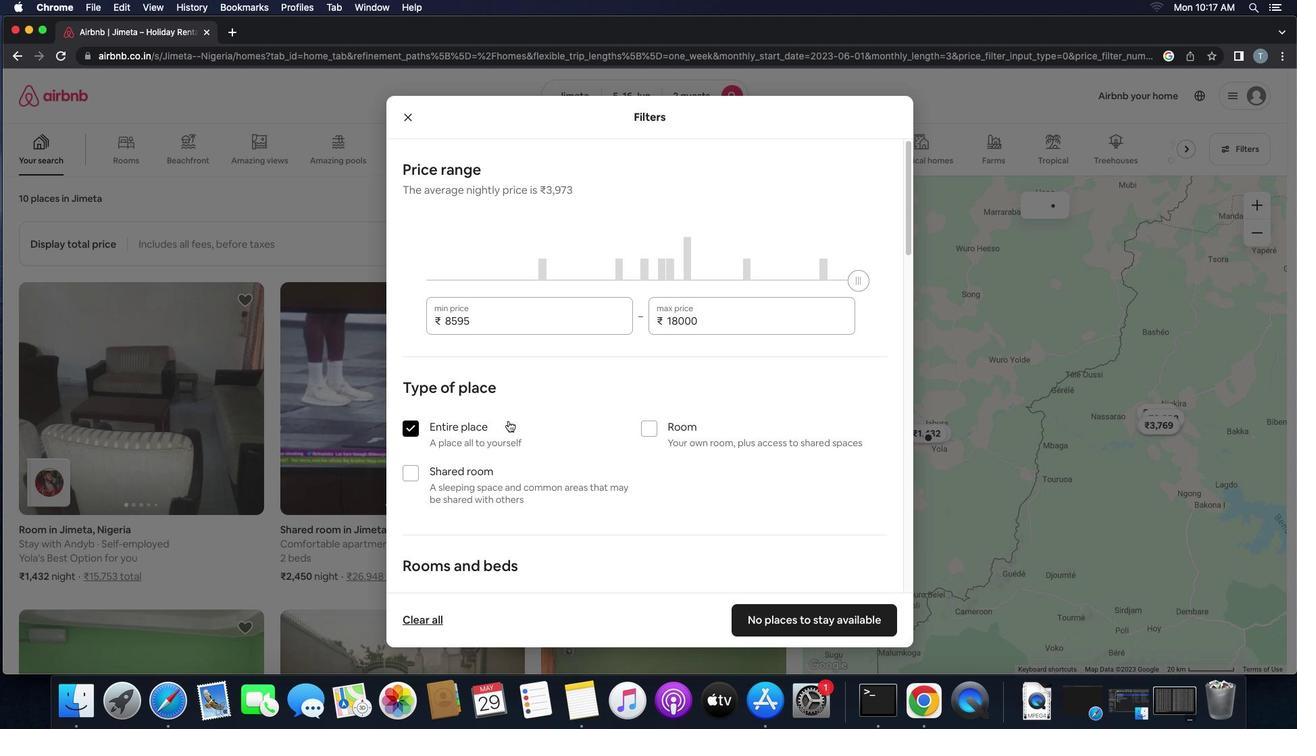 
Action: Mouse scrolled (508, 421) with delta (0, 0)
Screenshot: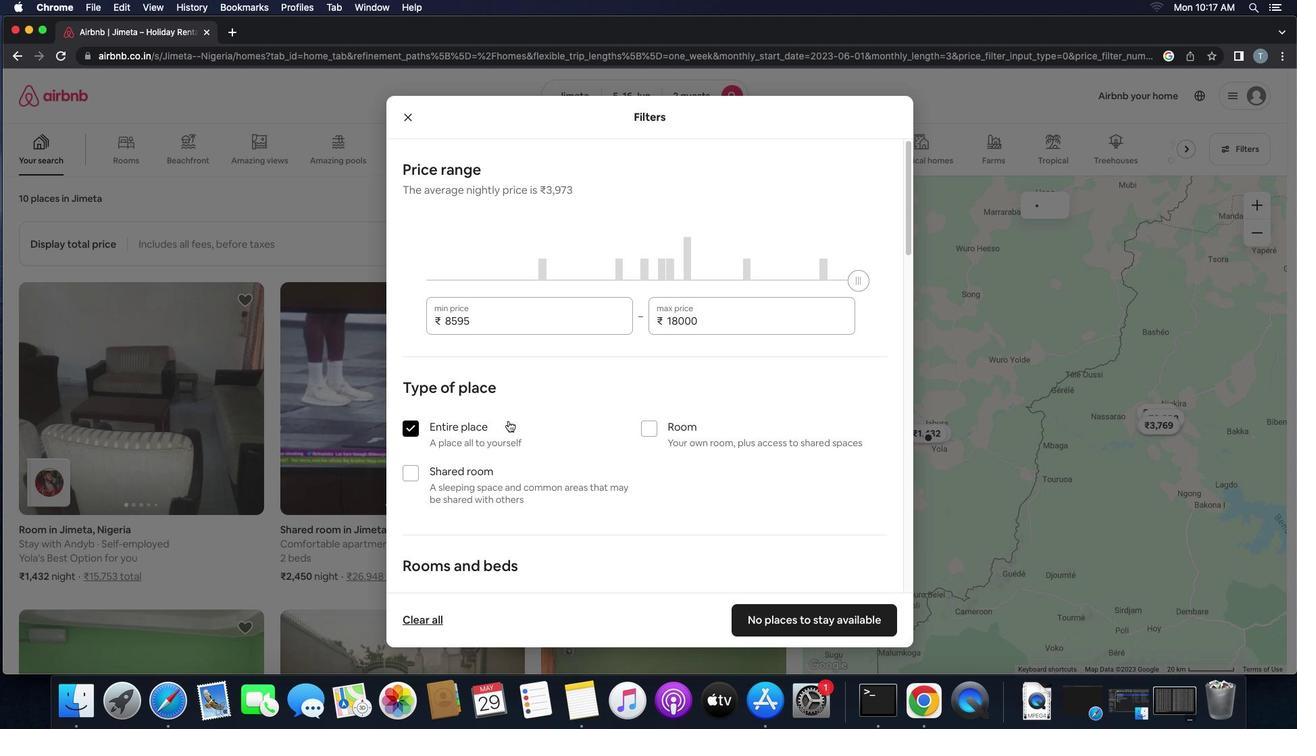 
Action: Mouse scrolled (508, 421) with delta (0, 0)
Screenshot: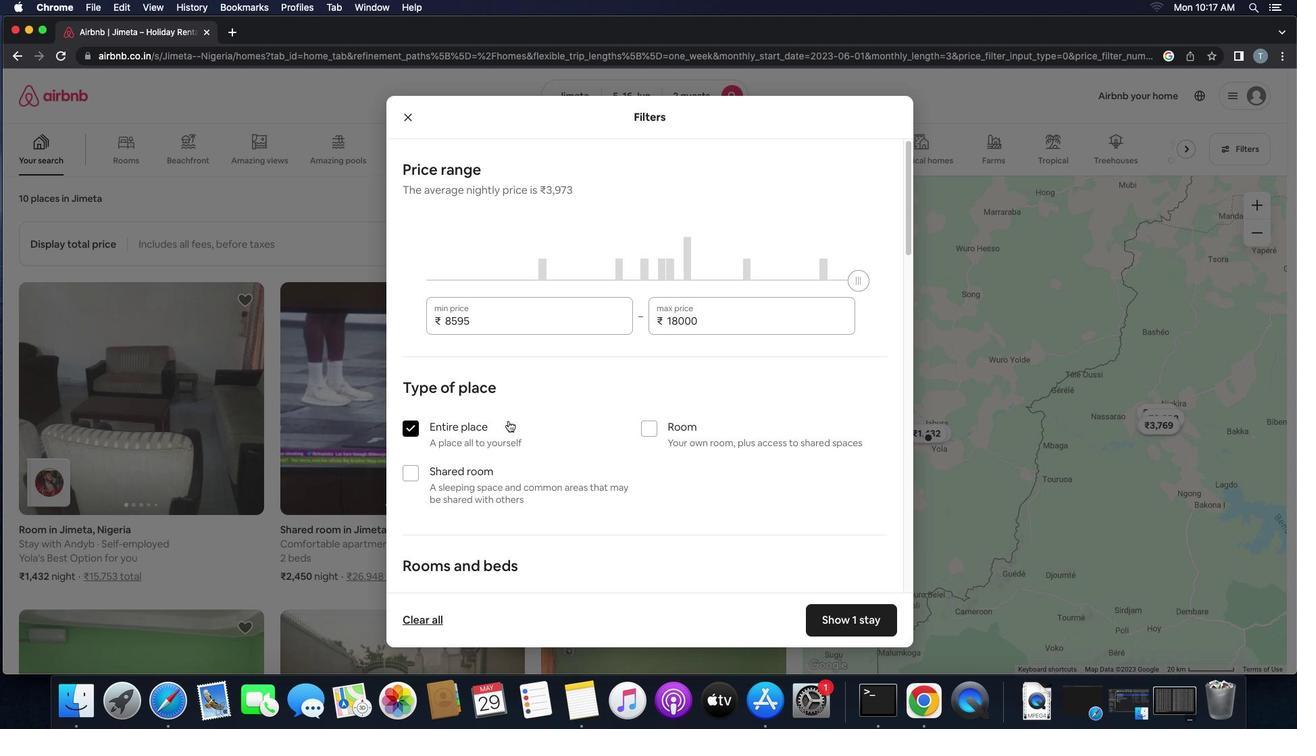 
Action: Mouse scrolled (508, 421) with delta (0, 0)
Screenshot: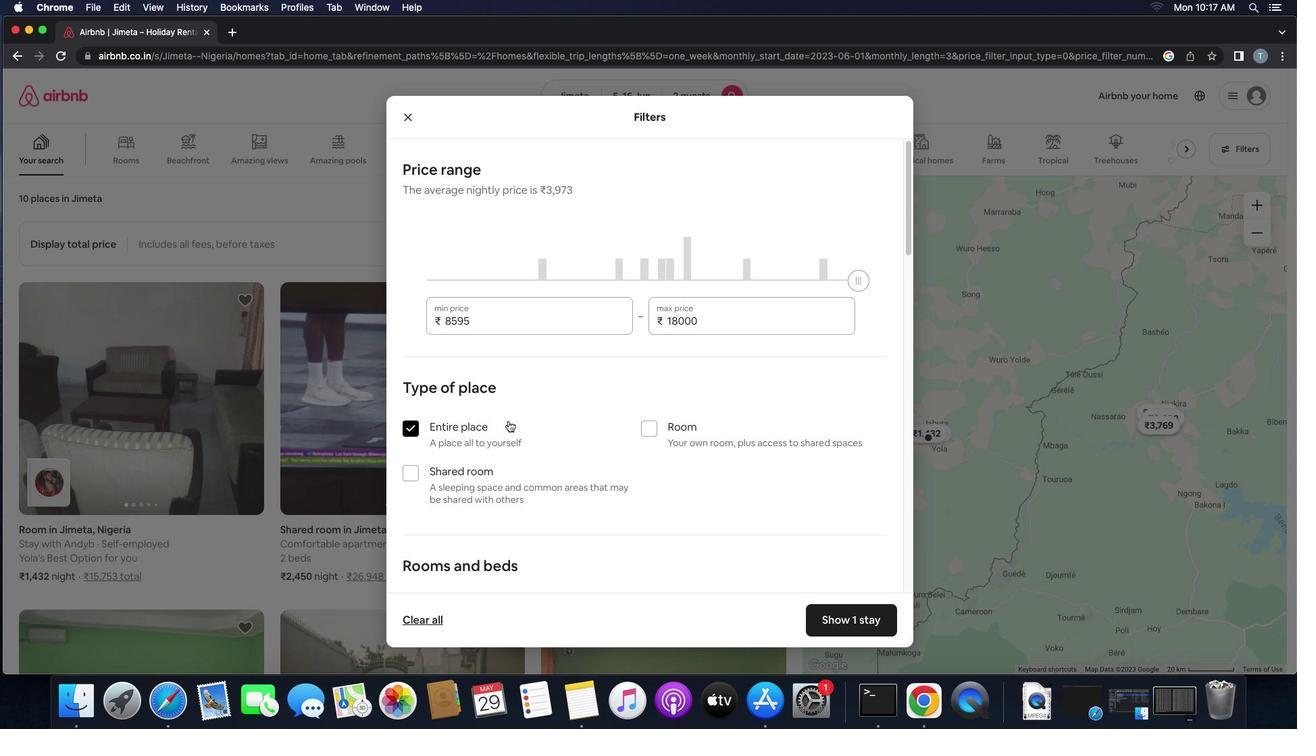 
Action: Mouse scrolled (508, 421) with delta (0, 0)
Screenshot: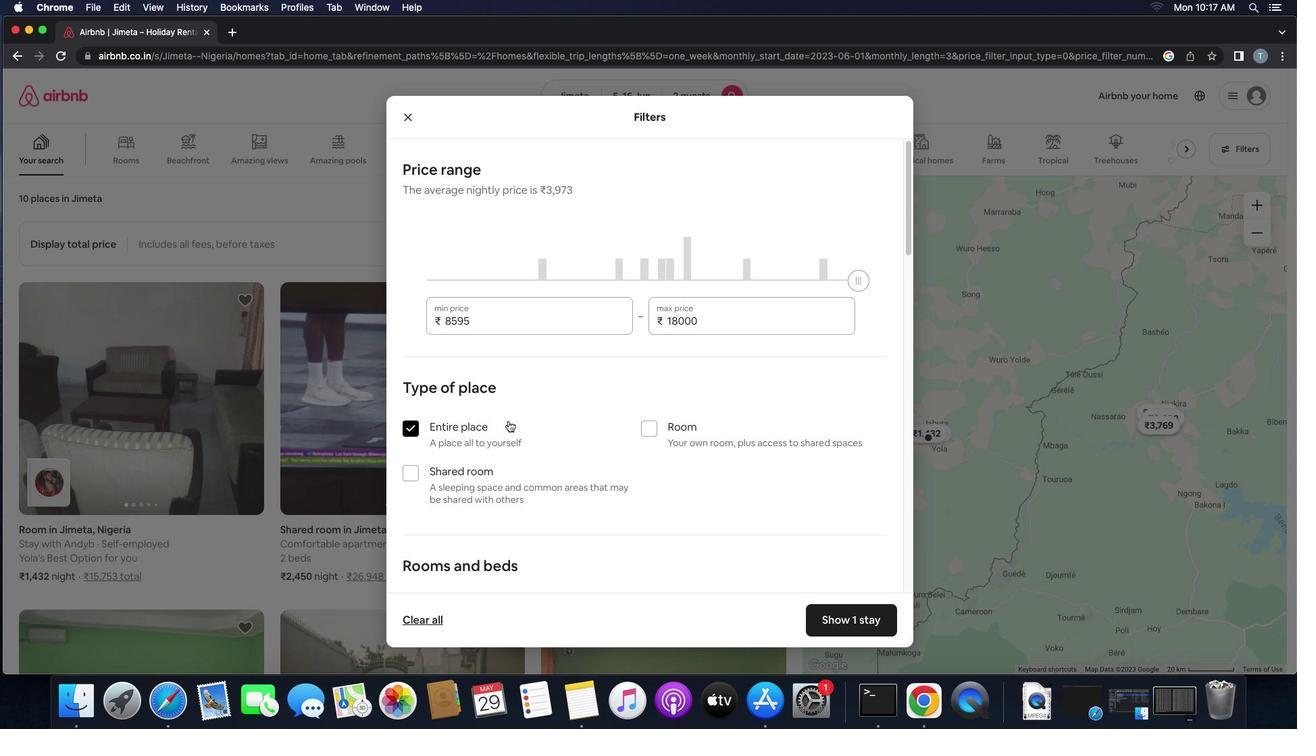 
Action: Mouse moved to (565, 510)
Screenshot: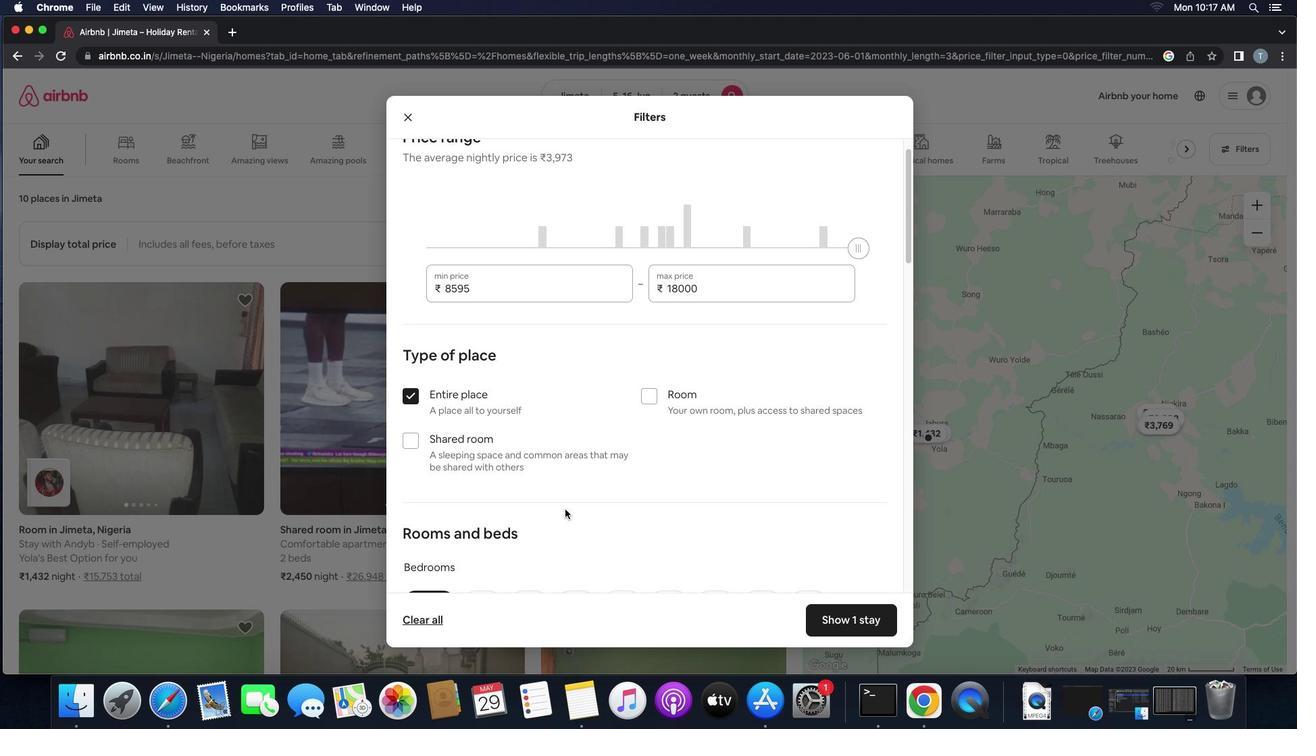 
Action: Mouse scrolled (565, 510) with delta (0, 0)
Screenshot: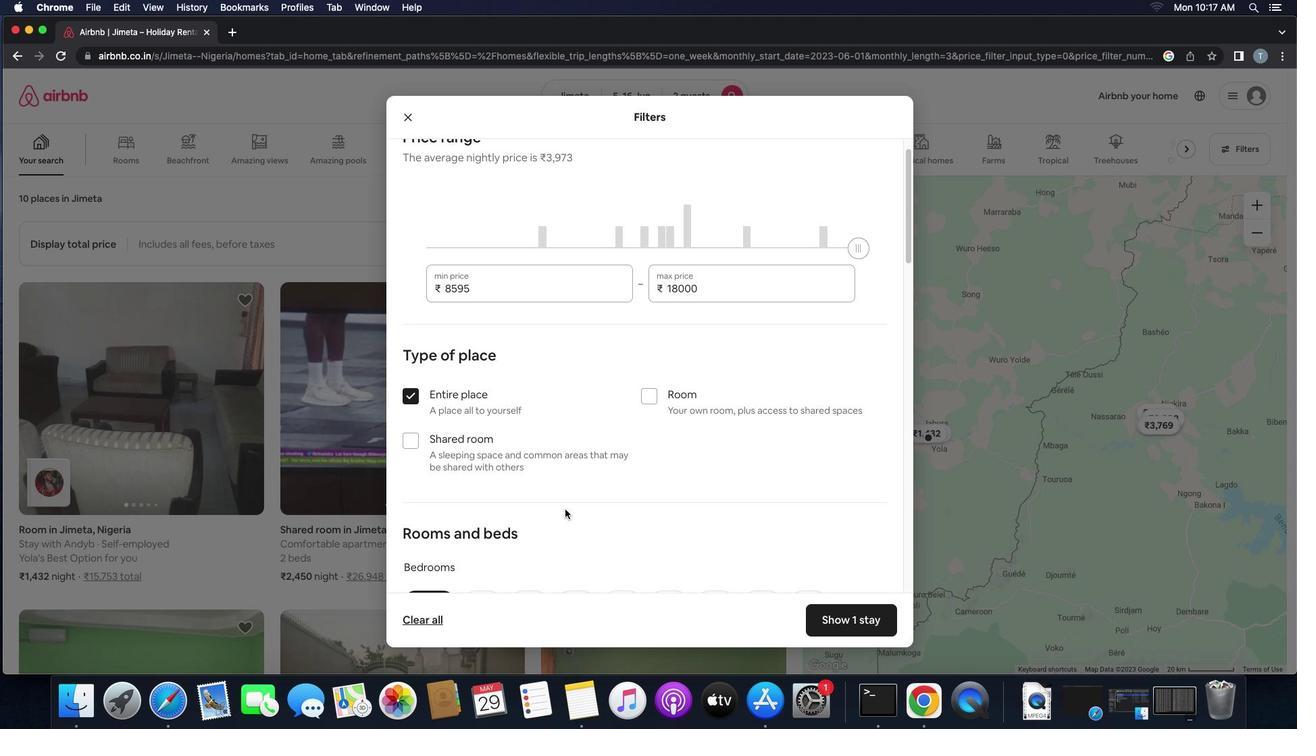 
Action: Mouse scrolled (565, 510) with delta (0, 0)
Screenshot: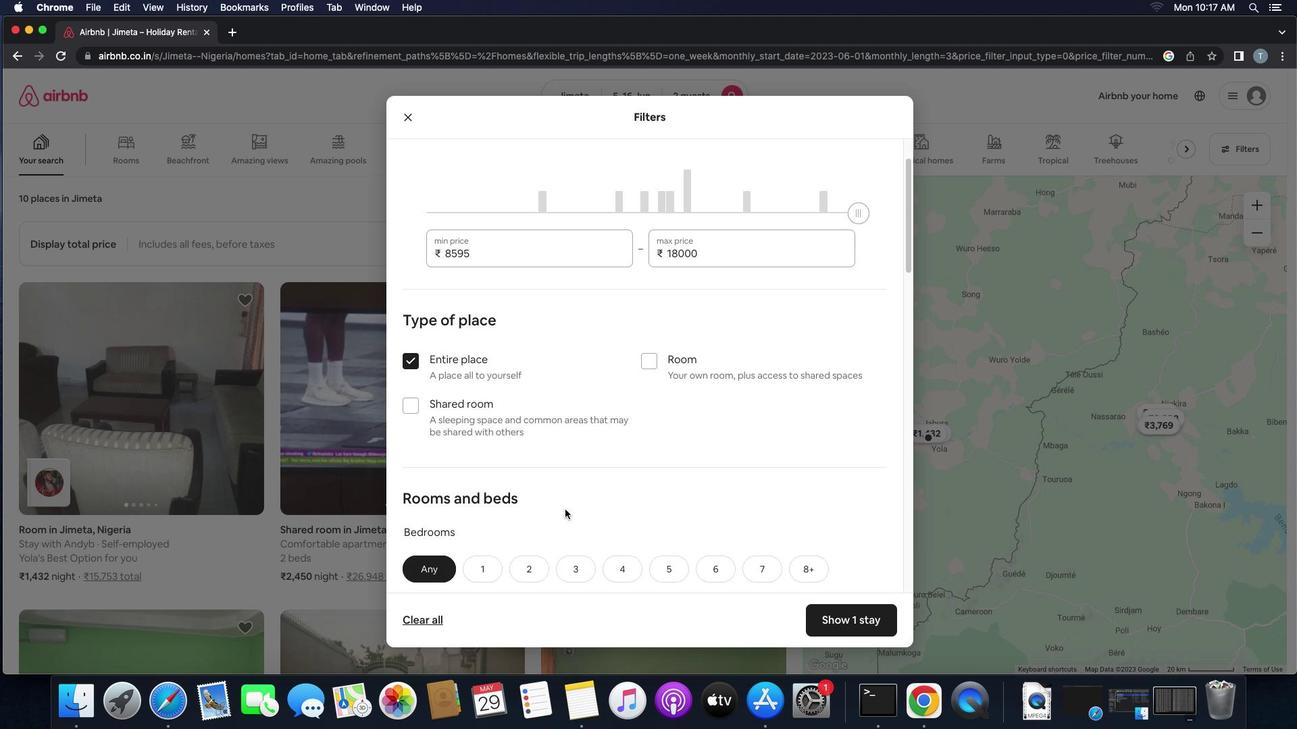 
Action: Mouse scrolled (565, 510) with delta (0, -2)
Screenshot: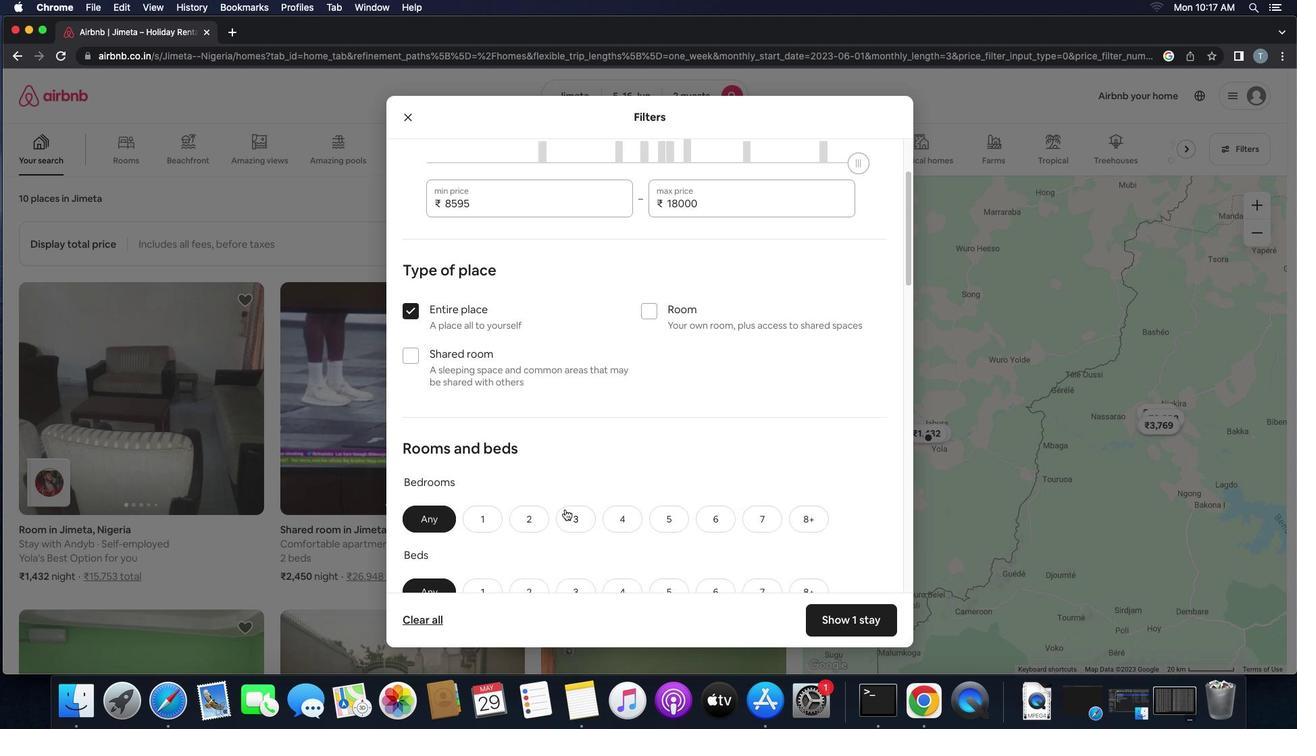 
Action: Mouse moved to (565, 510)
Screenshot: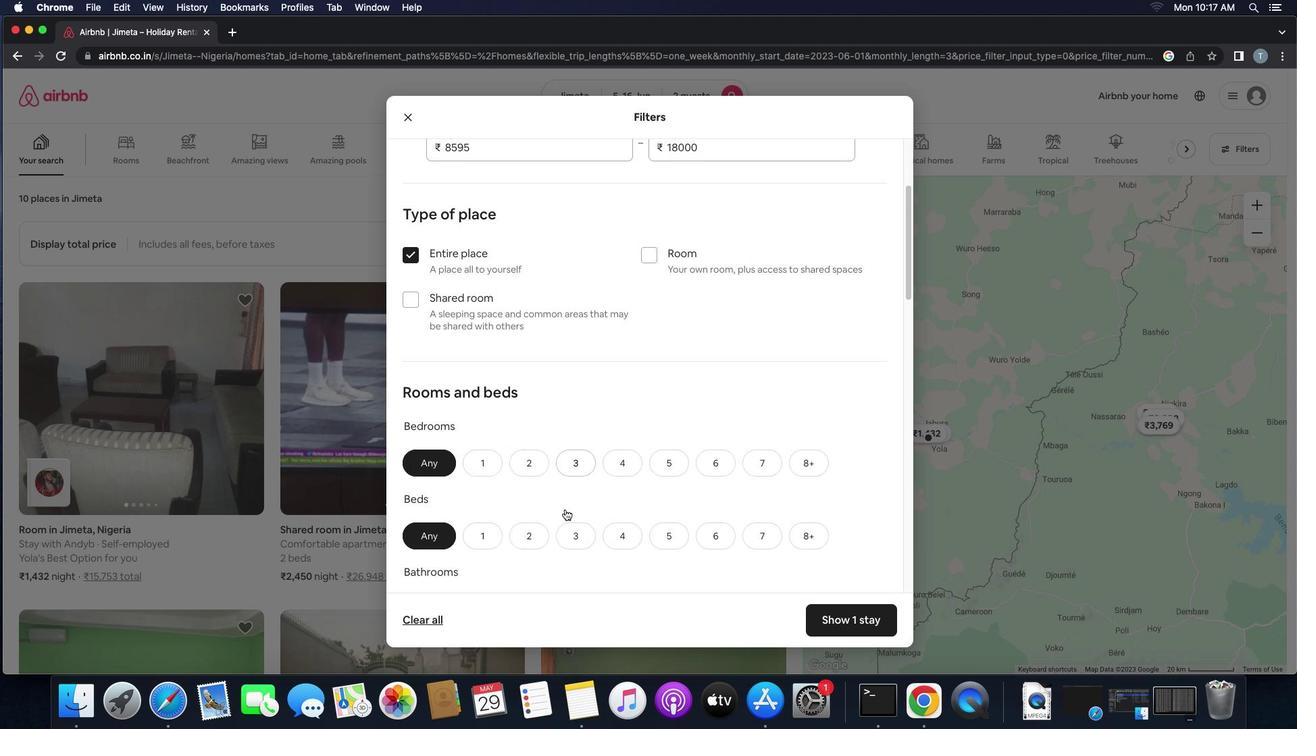 
Action: Mouse scrolled (565, 510) with delta (0, -2)
Screenshot: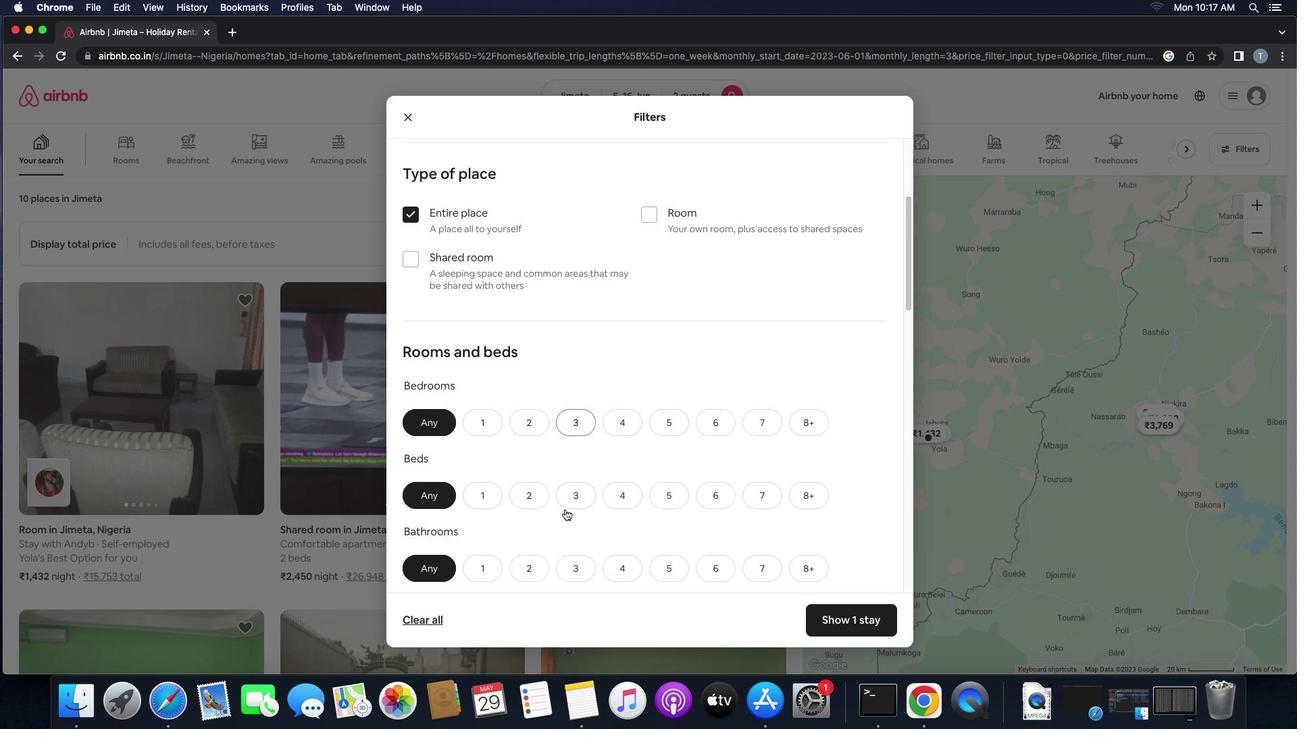 
Action: Mouse moved to (551, 483)
Screenshot: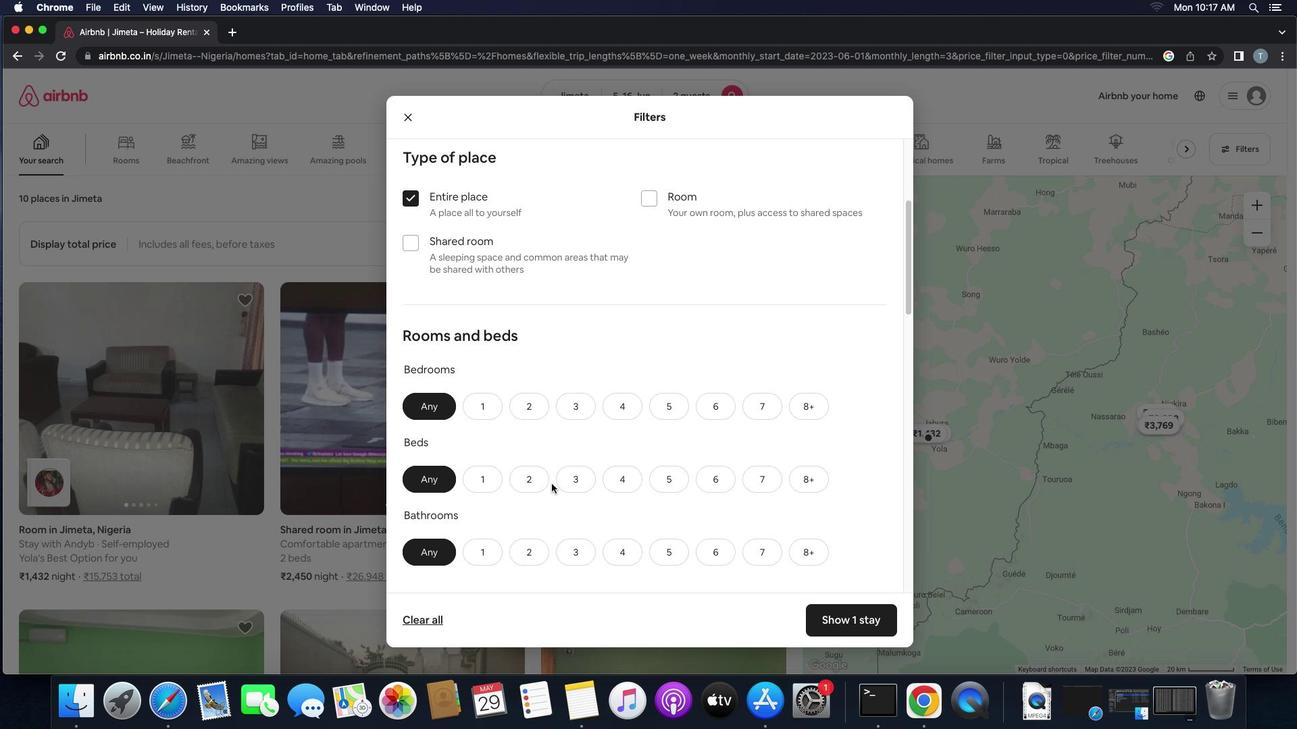 
Action: Mouse scrolled (551, 483) with delta (0, 0)
Screenshot: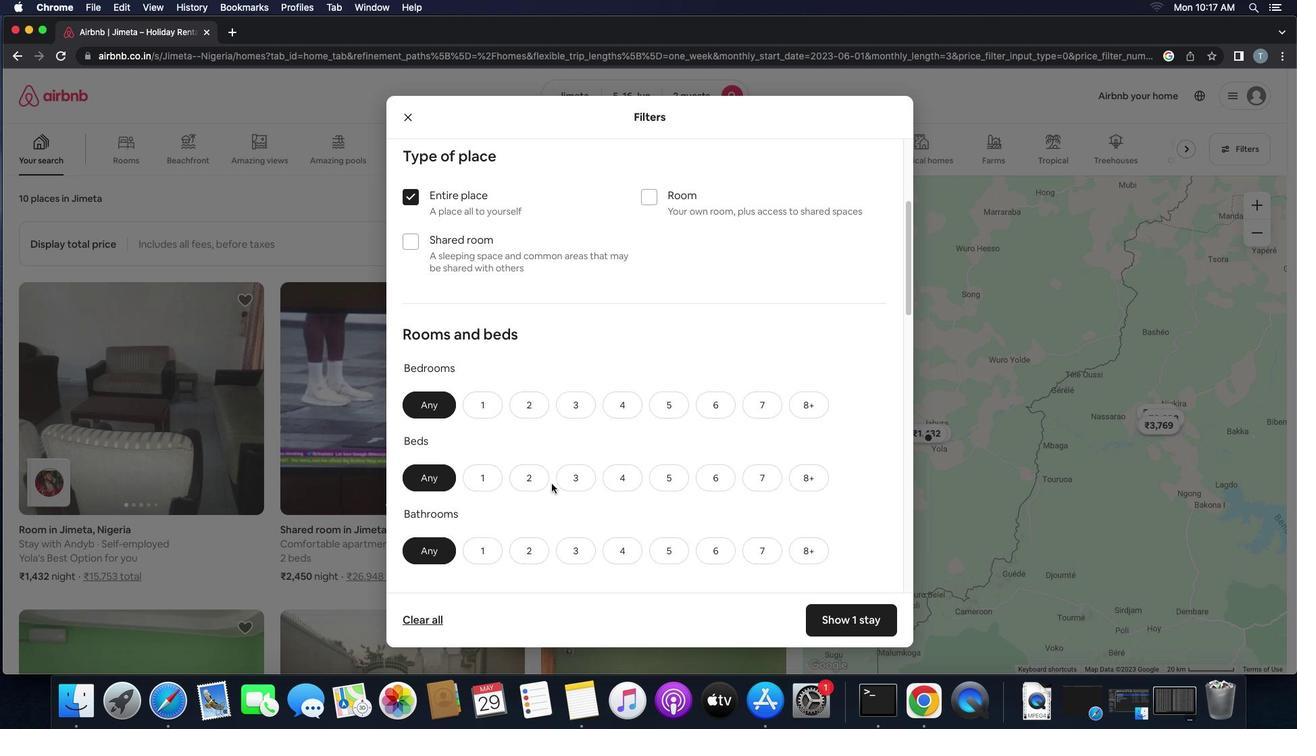 
Action: Mouse moved to (551, 483)
Screenshot: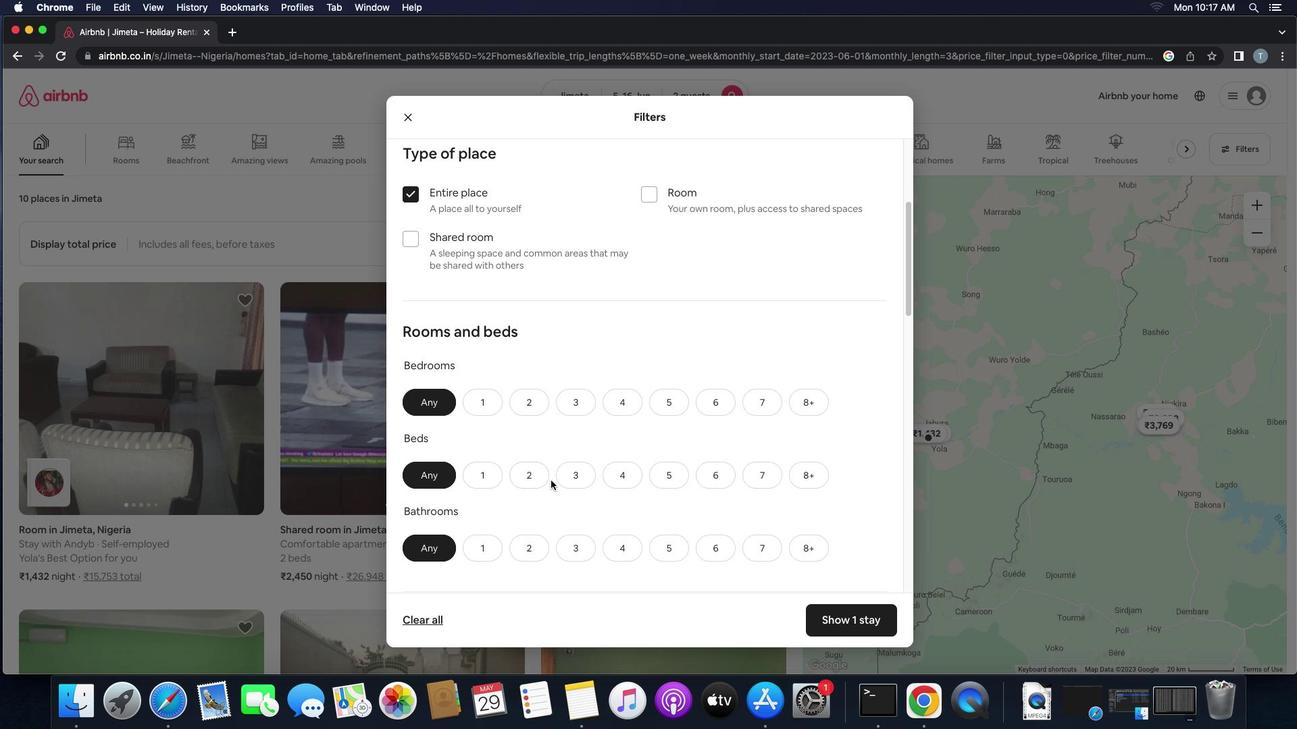 
Action: Mouse scrolled (551, 483) with delta (0, 0)
Screenshot: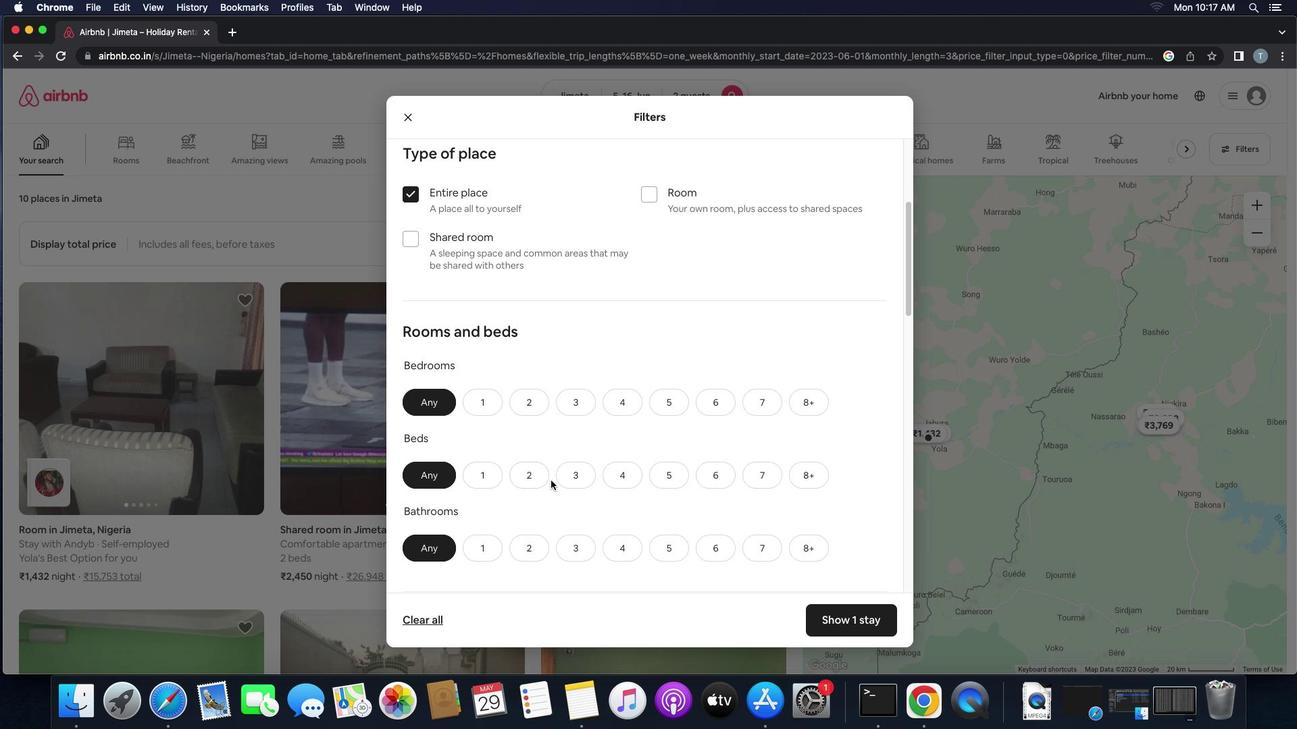 
Action: Mouse moved to (475, 403)
Screenshot: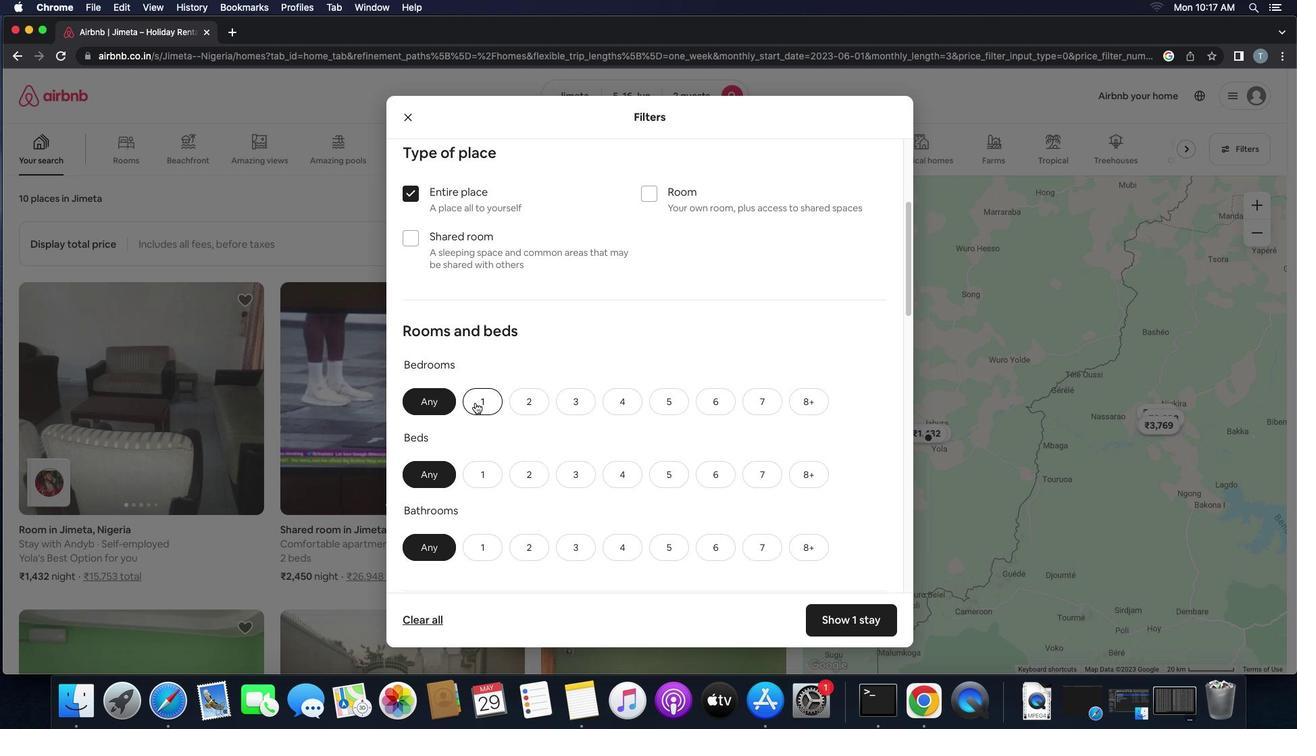 
Action: Mouse pressed left at (475, 403)
Screenshot: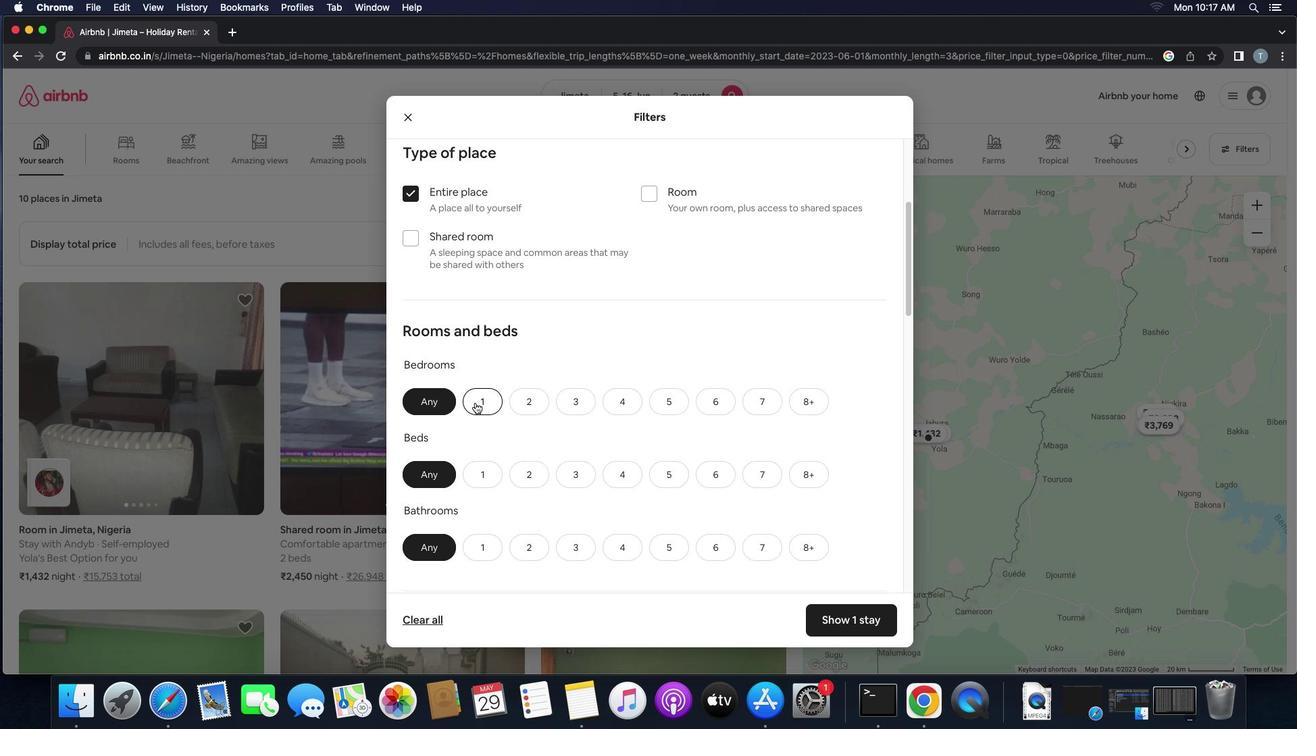 
Action: Mouse moved to (483, 476)
Screenshot: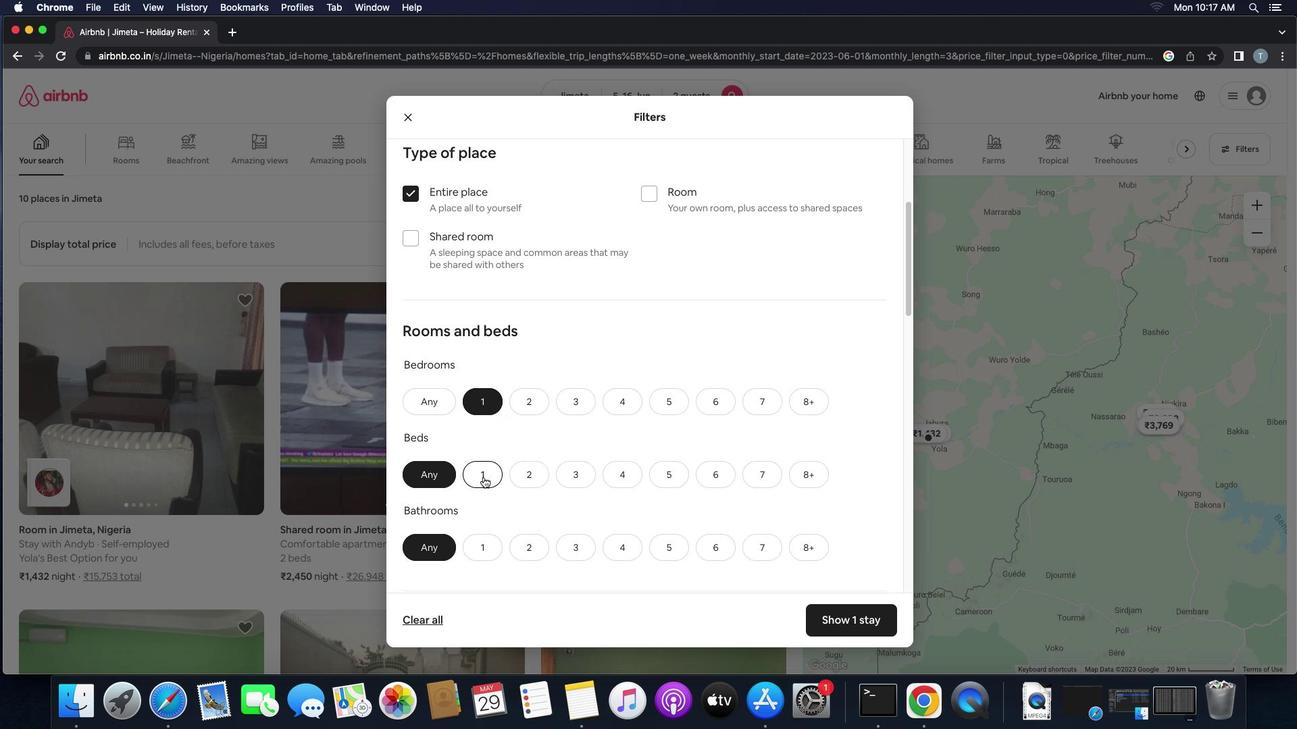 
Action: Mouse pressed left at (483, 476)
Screenshot: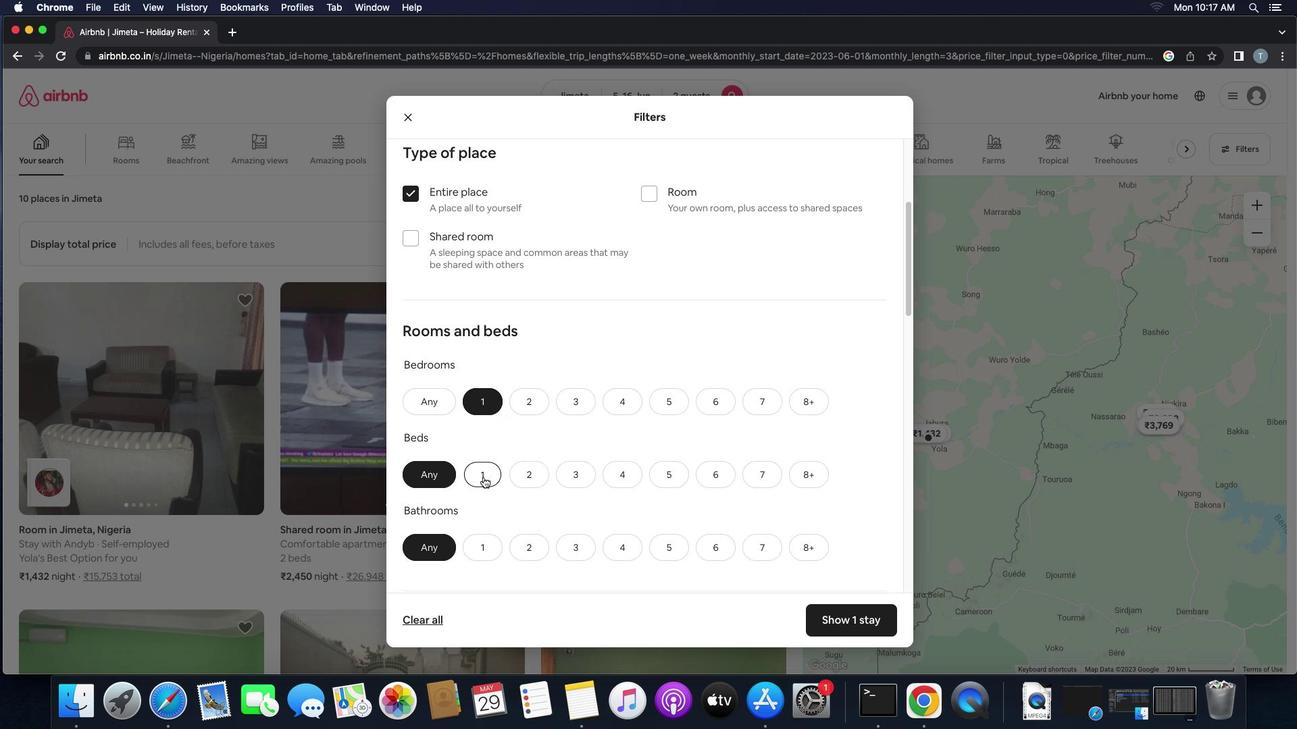 
Action: Mouse moved to (487, 555)
Screenshot: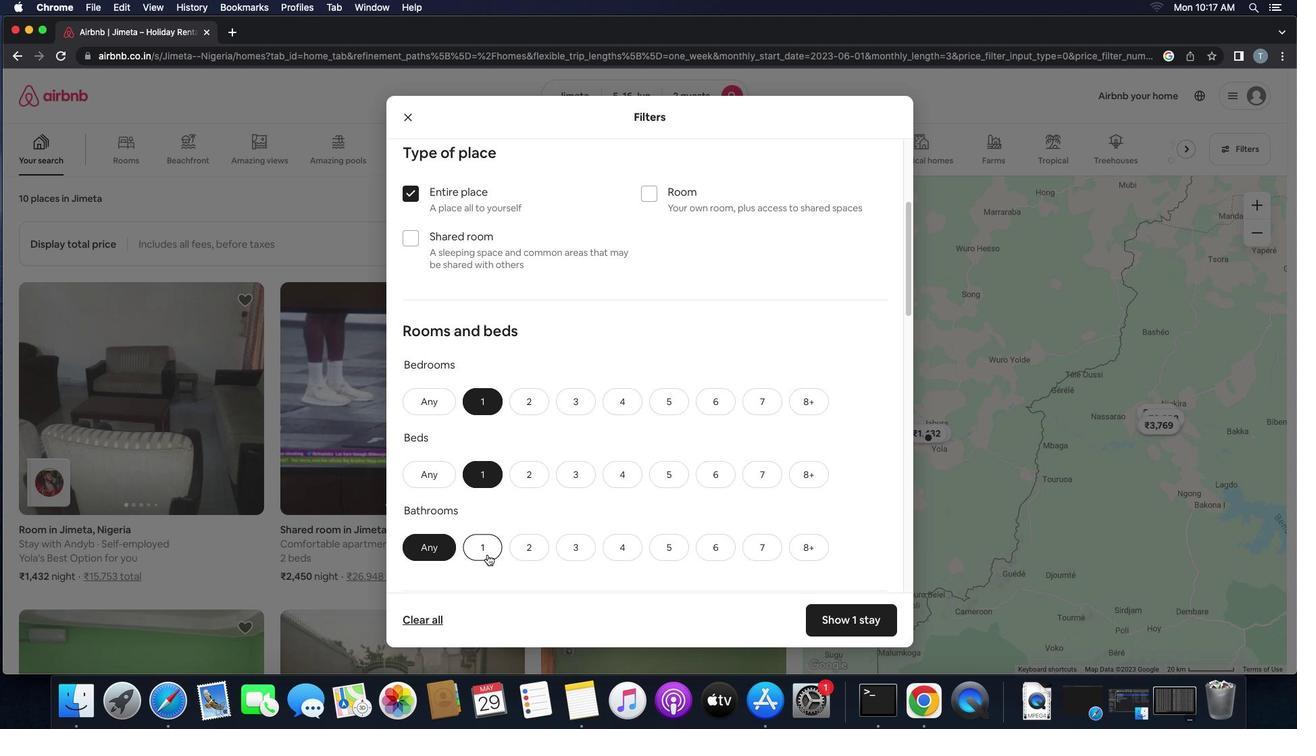 
Action: Mouse pressed left at (487, 555)
Screenshot: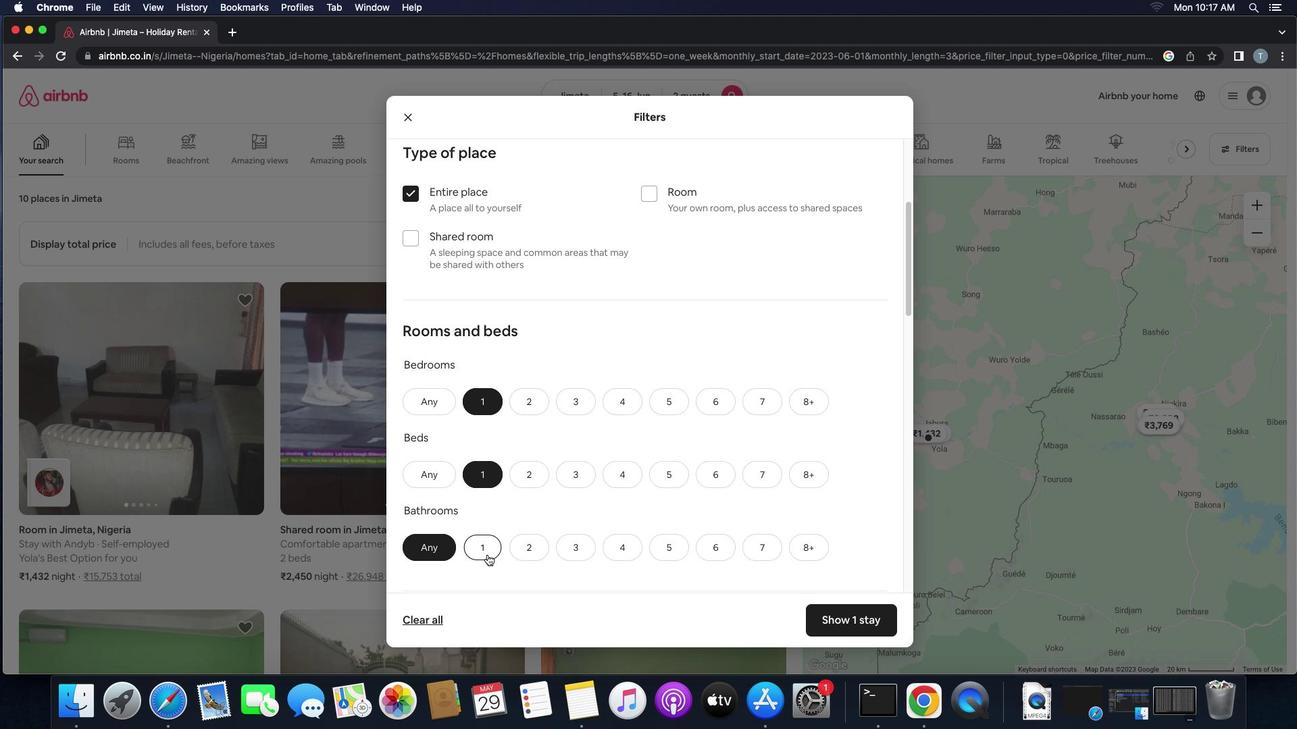 
Action: Mouse moved to (568, 547)
Screenshot: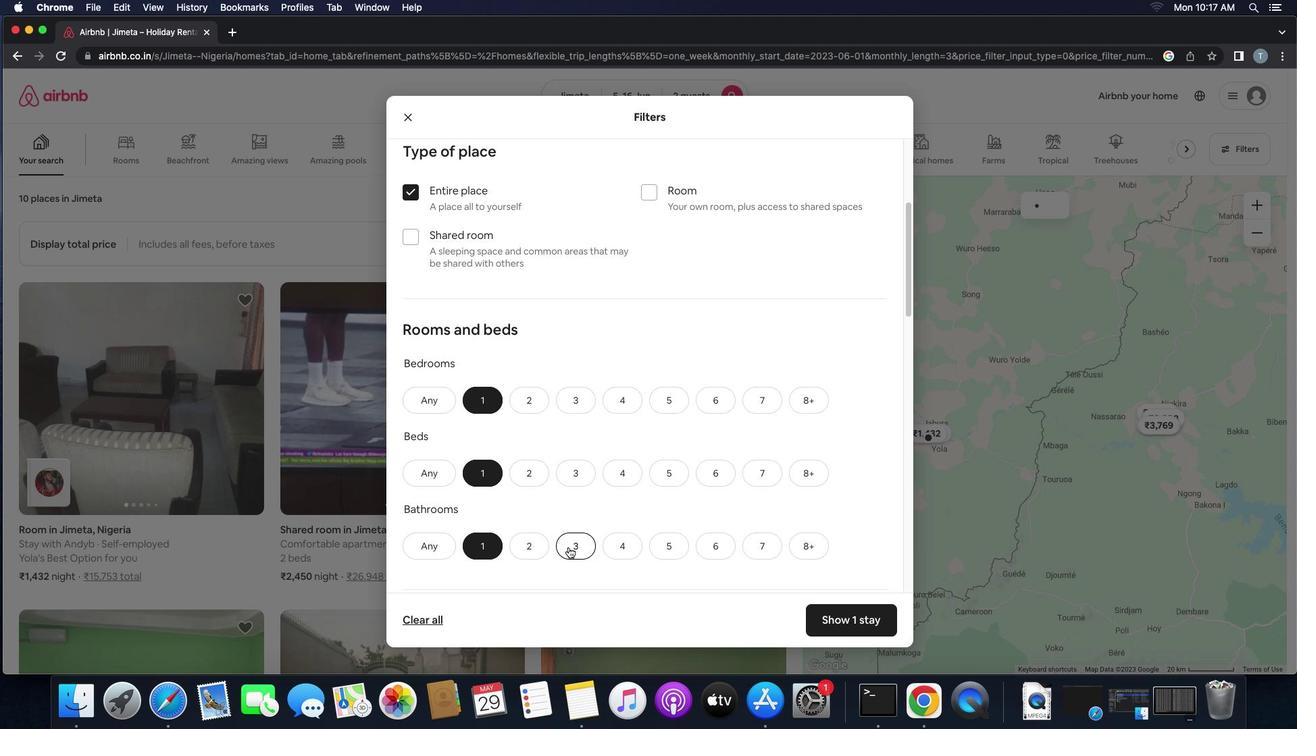 
Action: Mouse scrolled (568, 547) with delta (0, 0)
Screenshot: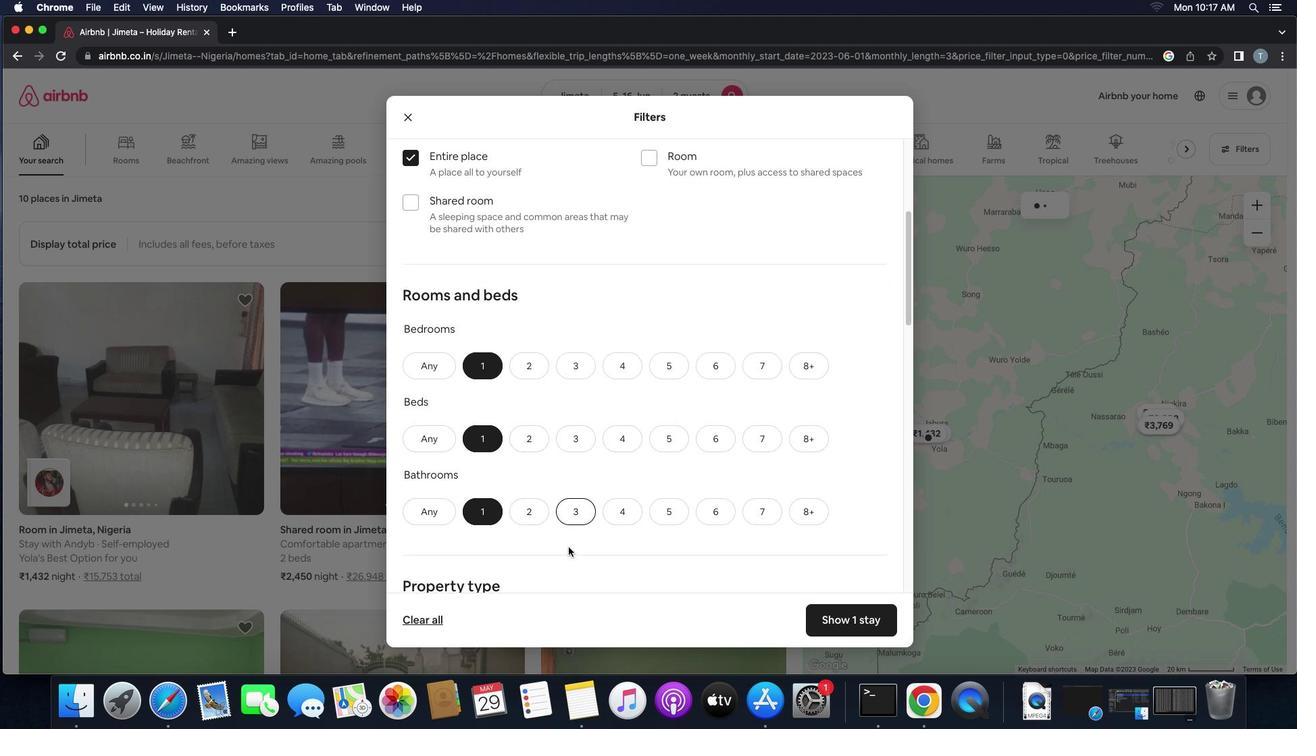 
Action: Mouse scrolled (568, 547) with delta (0, 0)
Screenshot: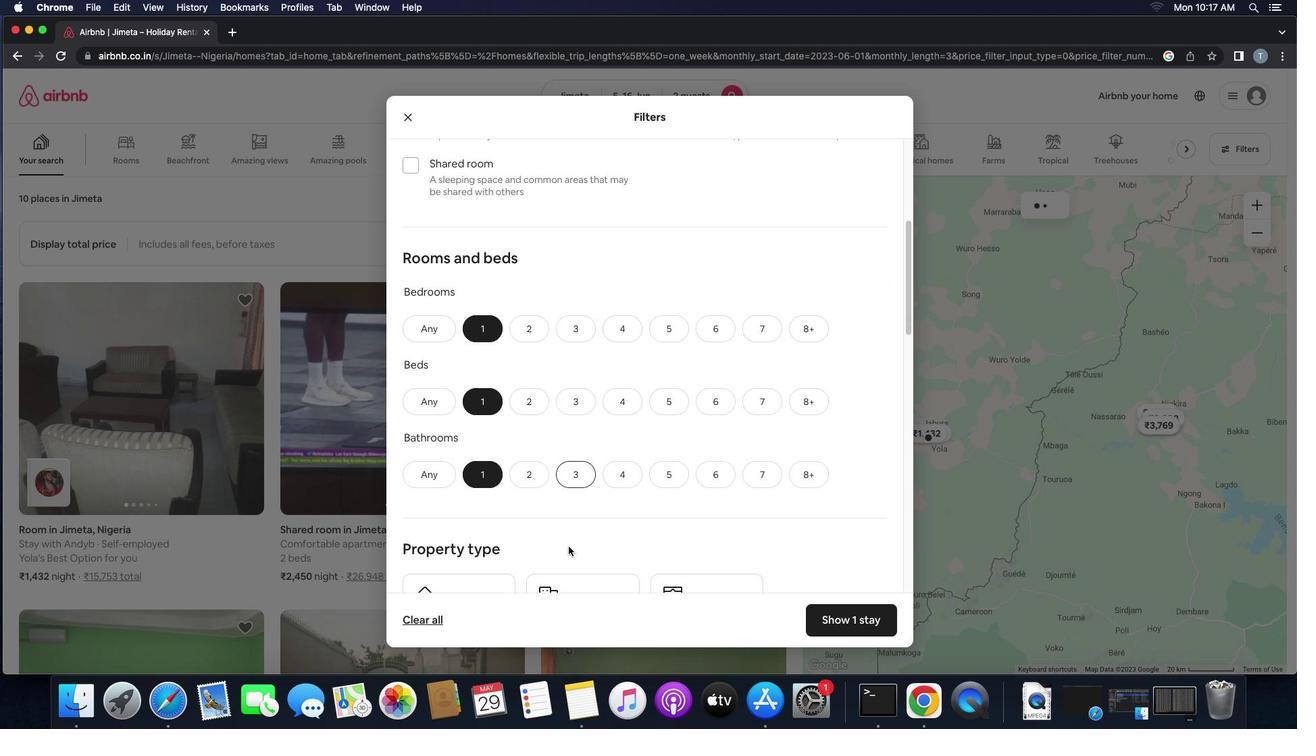 
Action: Mouse scrolled (568, 547) with delta (0, -1)
Screenshot: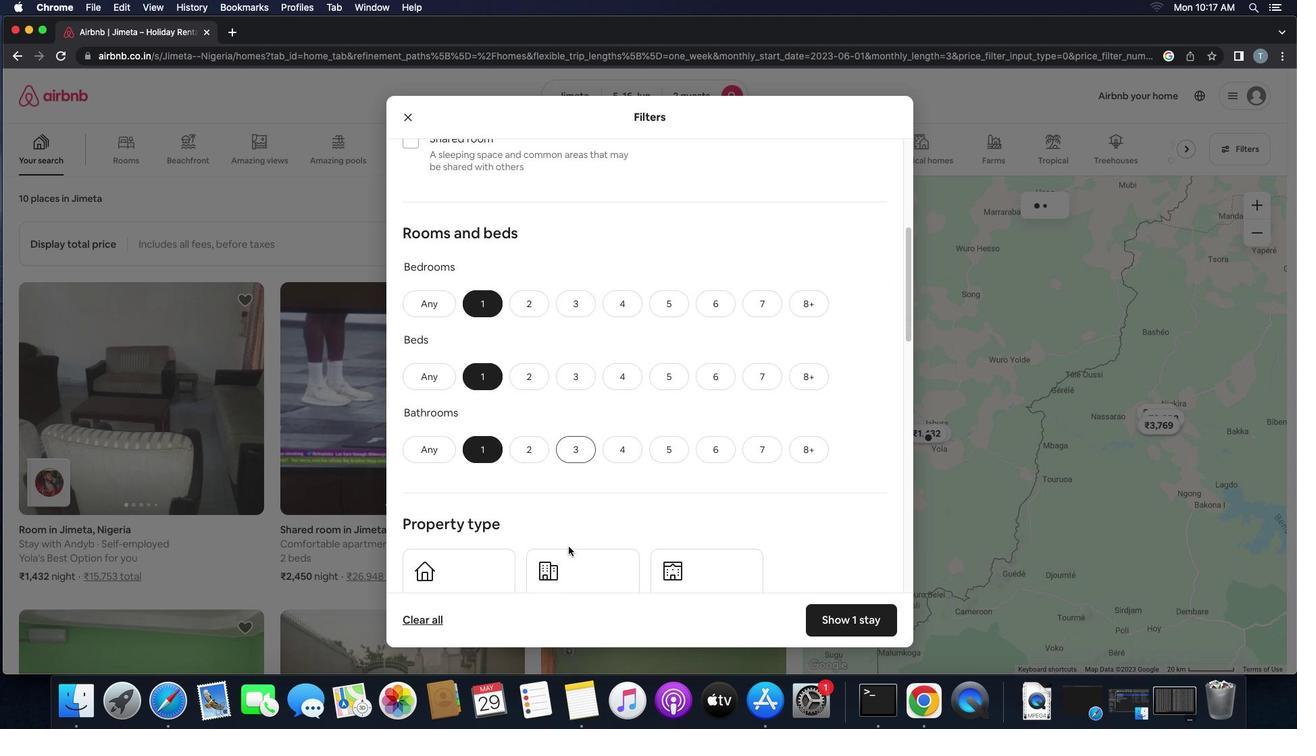 
Action: Mouse moved to (568, 547)
Screenshot: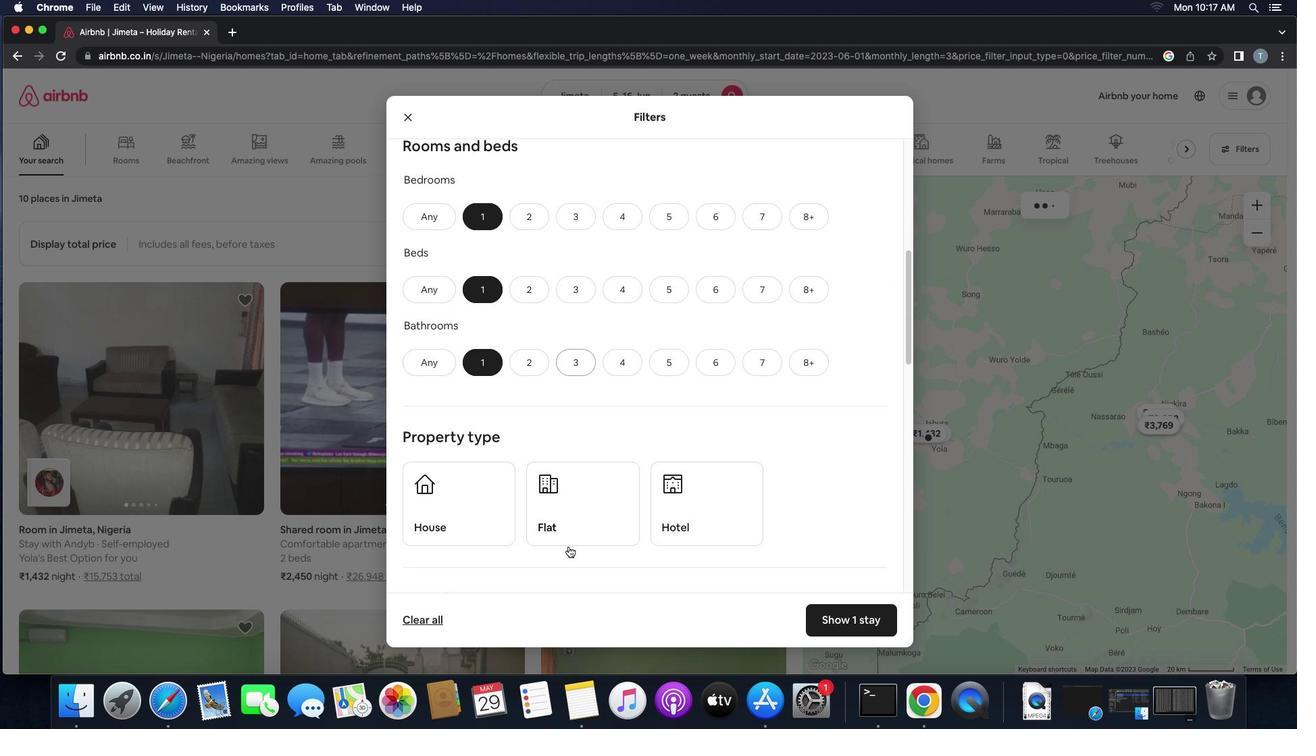 
Action: Mouse scrolled (568, 547) with delta (0, -2)
Screenshot: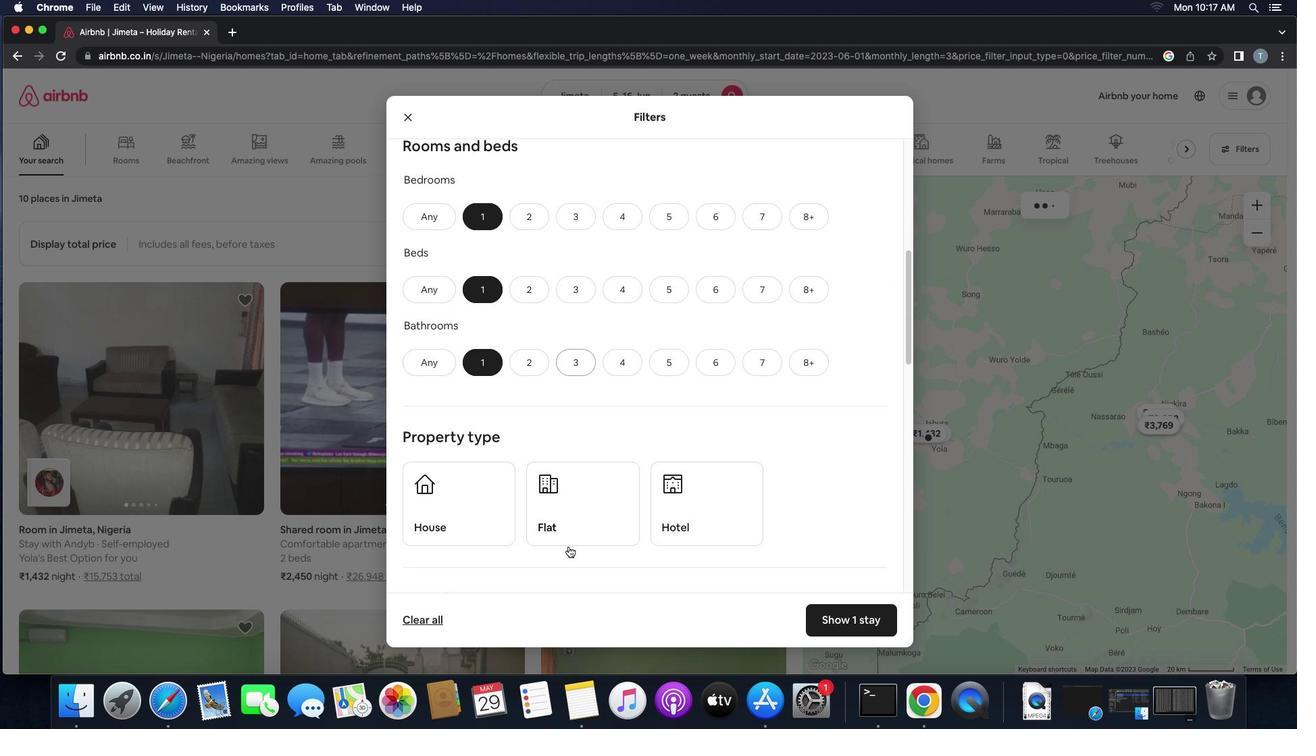 
Action: Mouse moved to (475, 521)
Screenshot: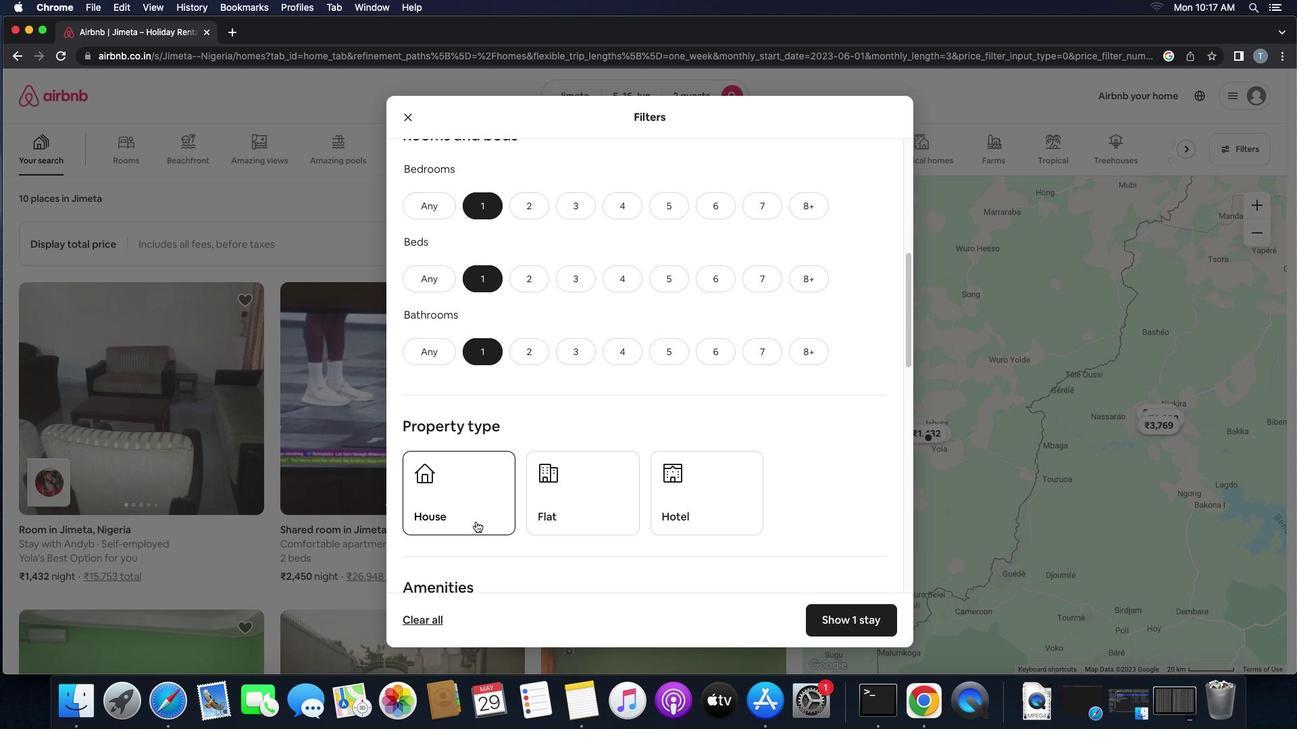 
Action: Mouse pressed left at (475, 521)
Screenshot: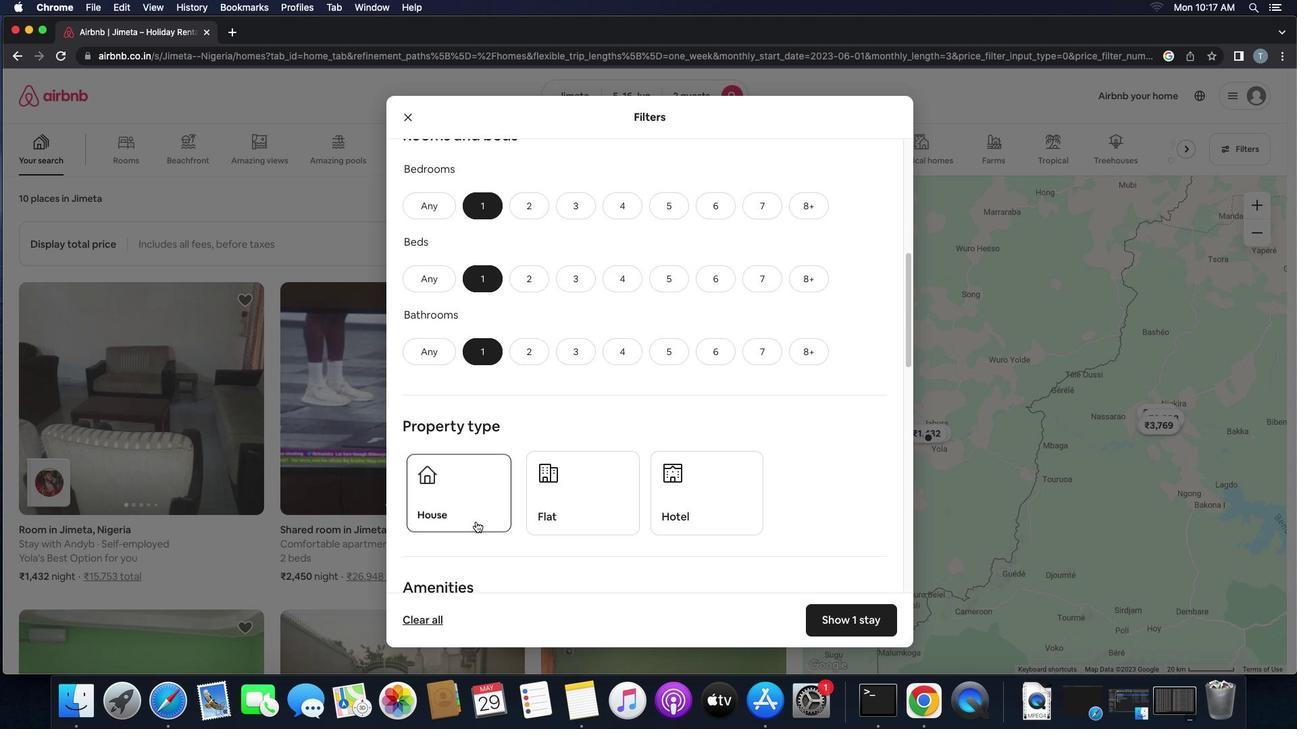 
Action: Mouse moved to (554, 526)
Screenshot: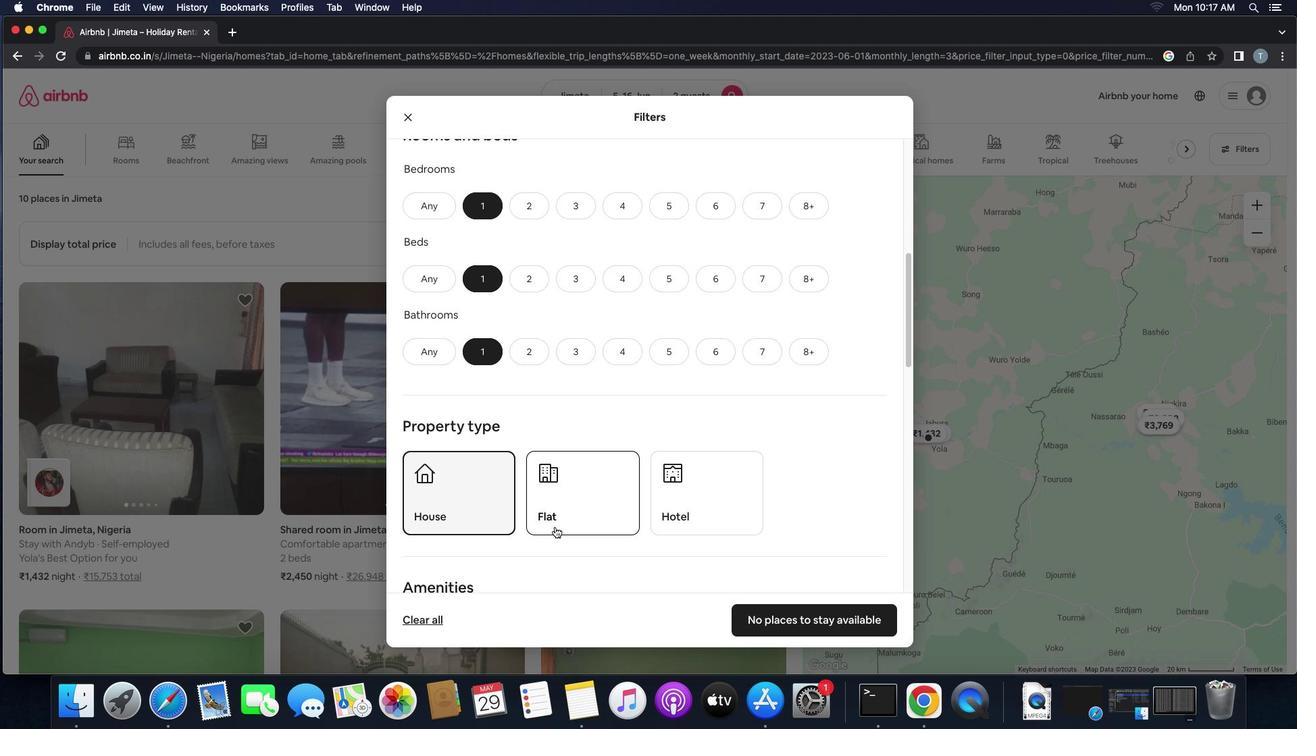 
Action: Mouse pressed left at (554, 526)
Screenshot: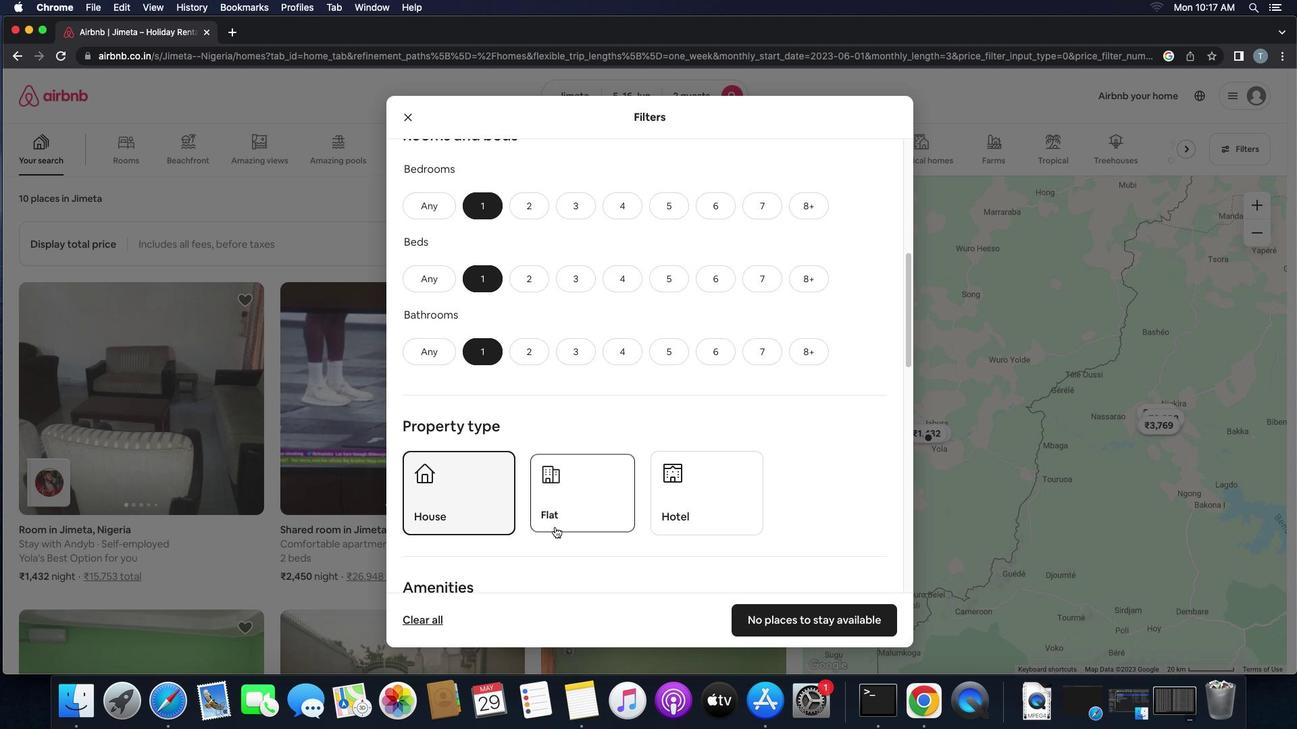
Action: Mouse moved to (703, 508)
Screenshot: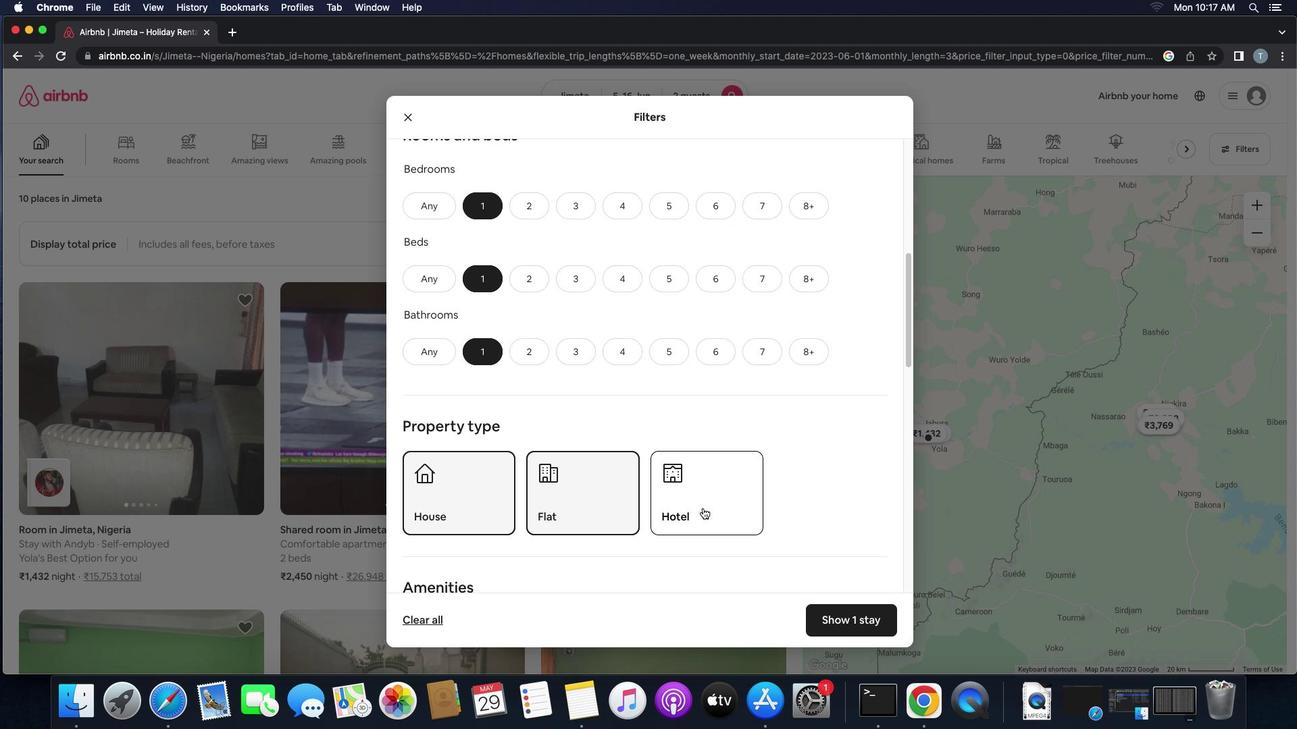 
Action: Mouse pressed left at (703, 508)
Screenshot: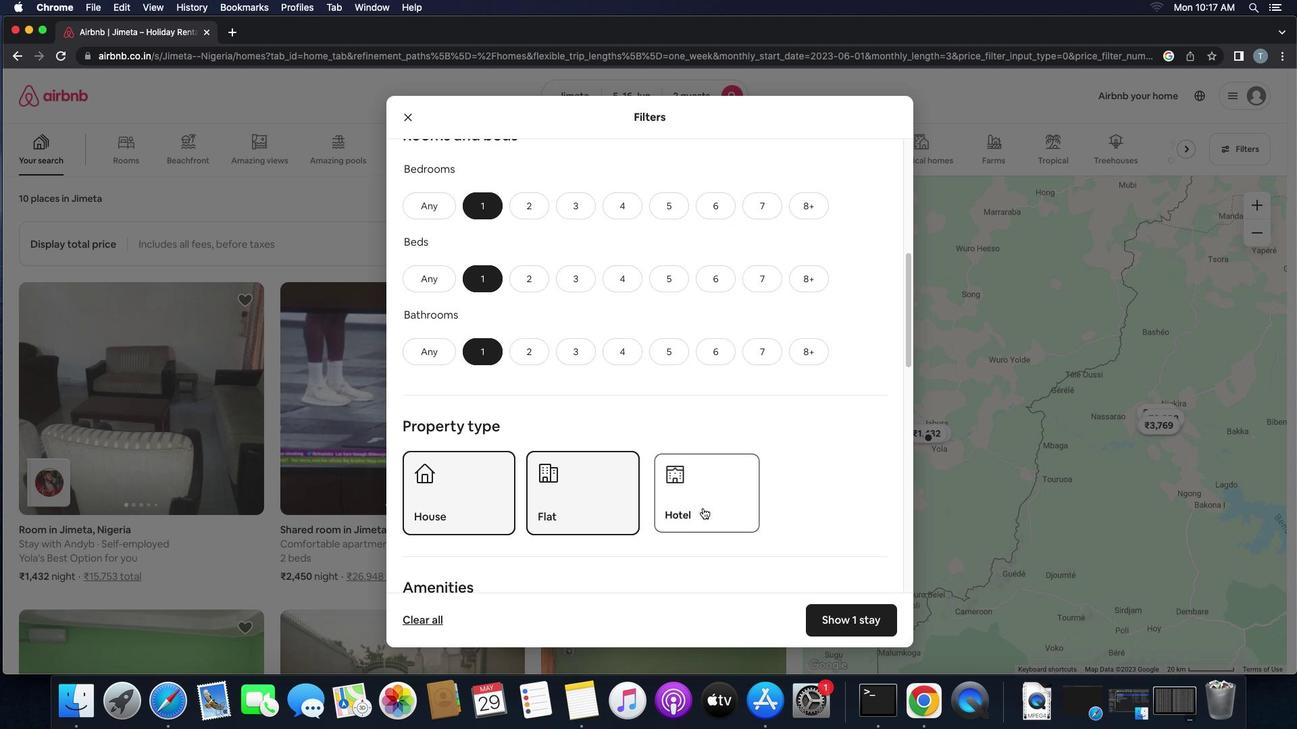 
Action: Mouse moved to (648, 551)
Screenshot: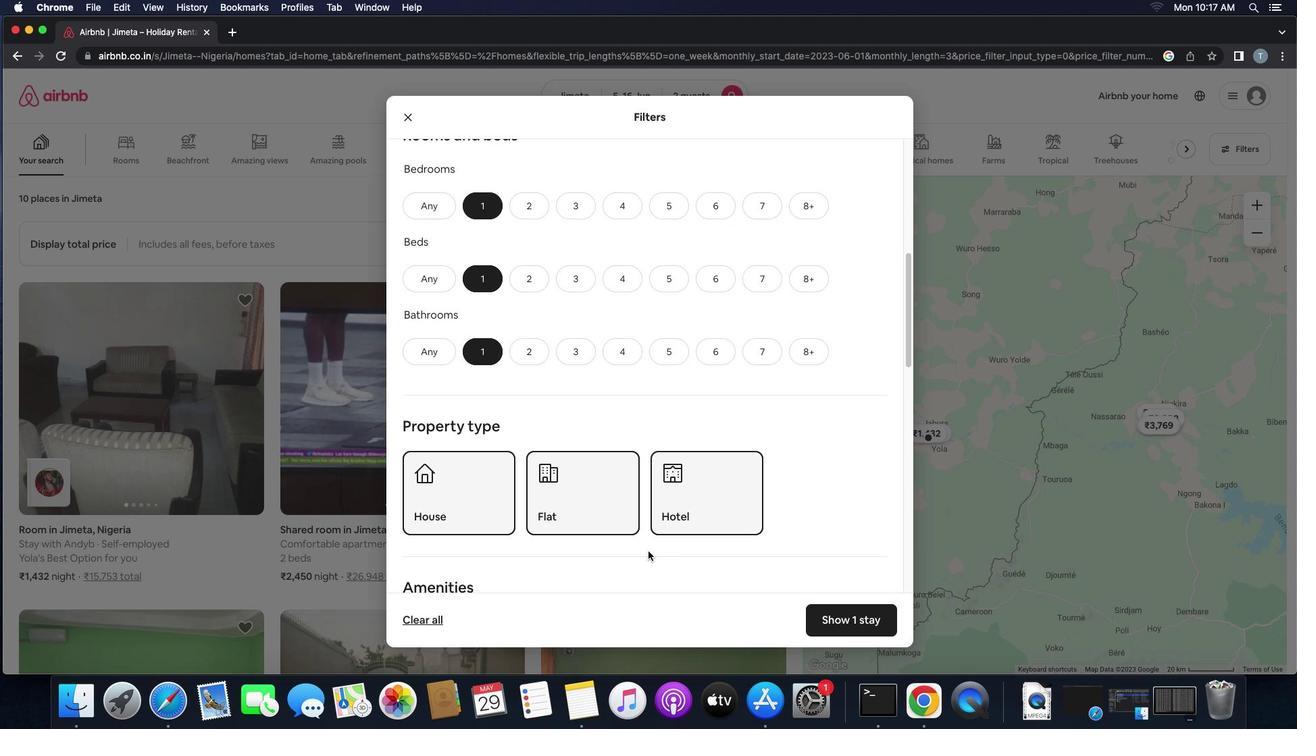 
Action: Mouse scrolled (648, 551) with delta (0, 0)
Screenshot: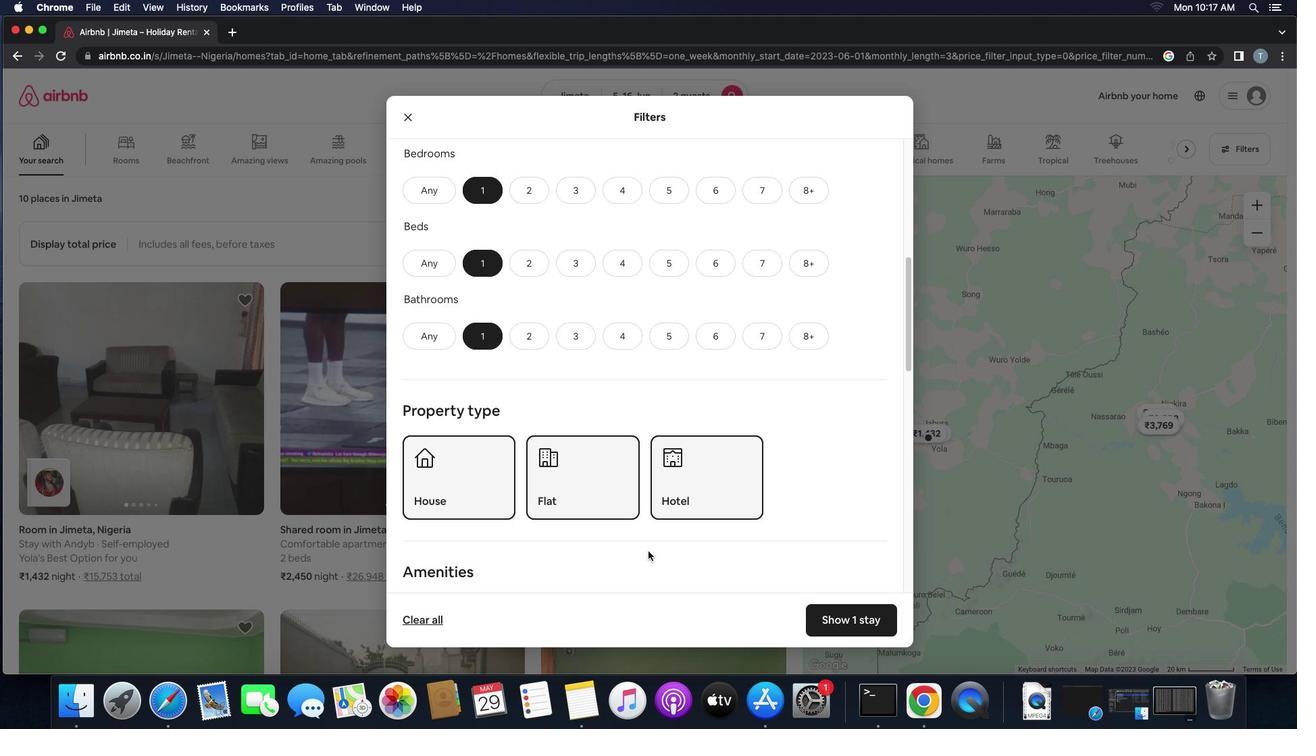 
Action: Mouse scrolled (648, 551) with delta (0, 0)
Screenshot: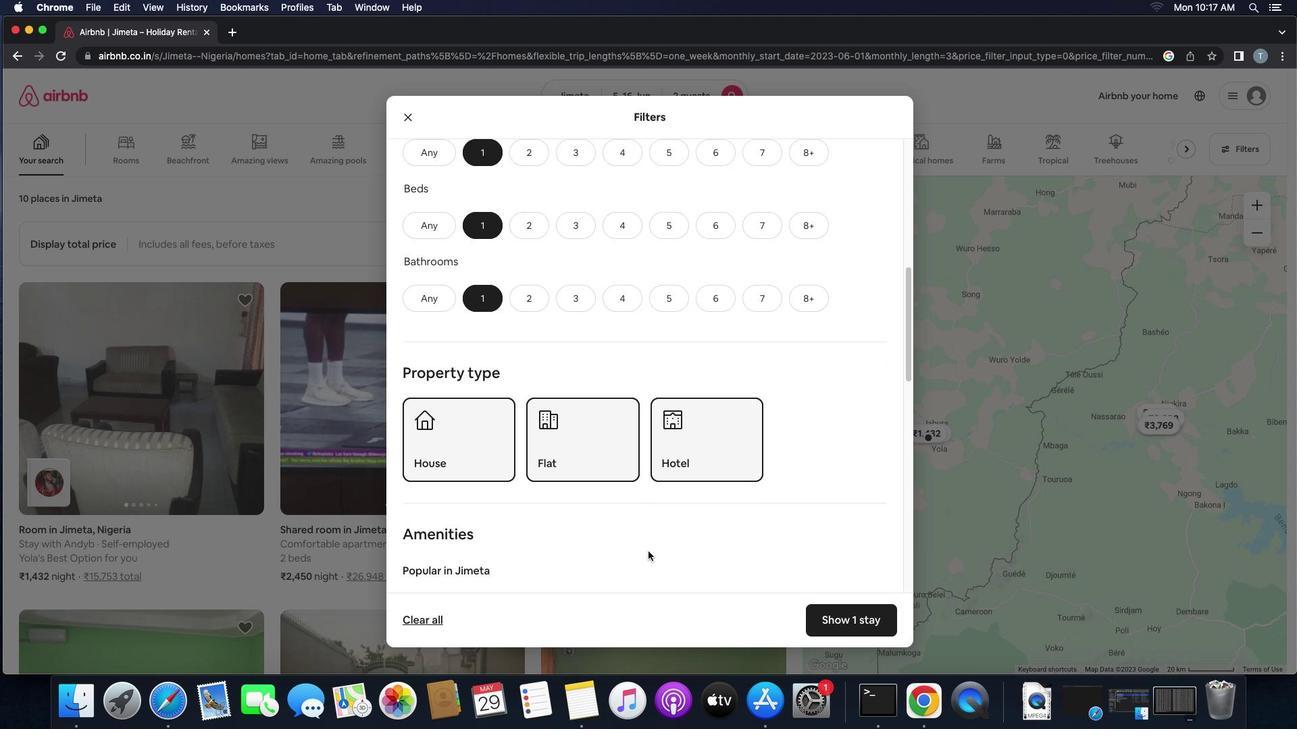 
Action: Mouse scrolled (648, 551) with delta (0, -1)
Screenshot: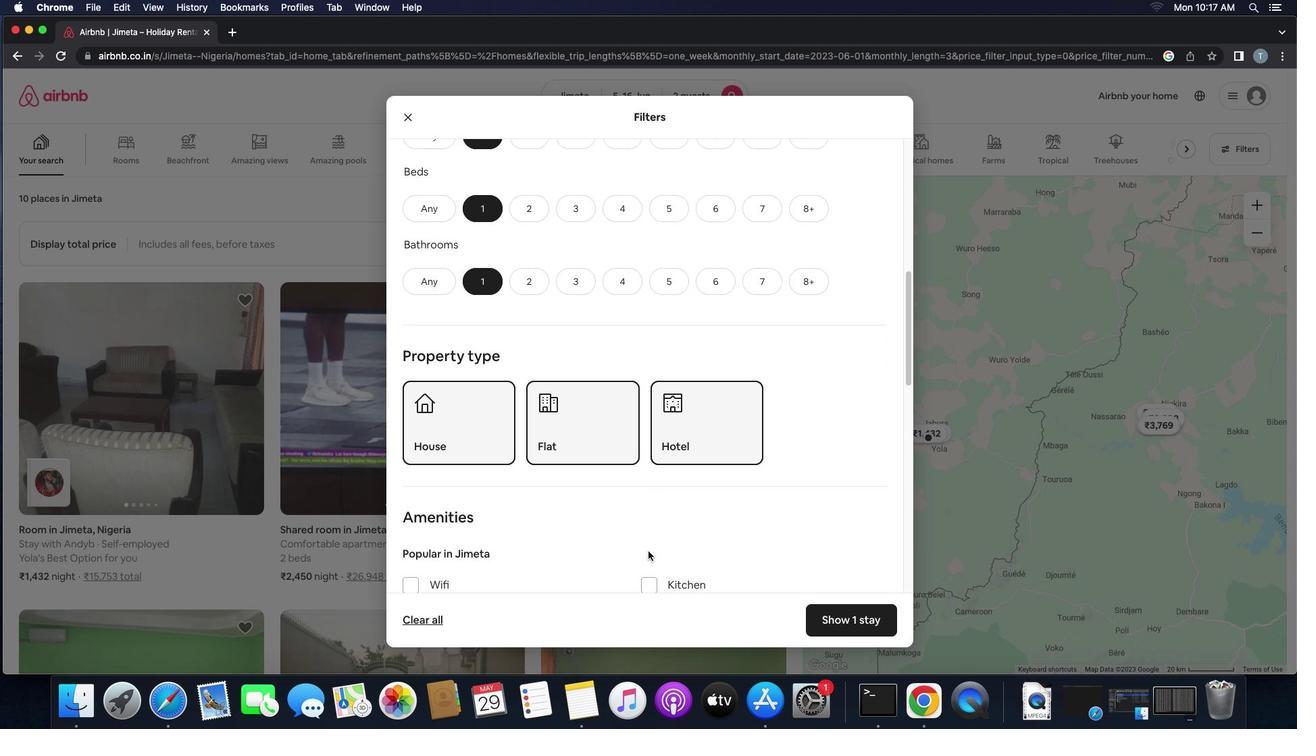 
Action: Mouse moved to (649, 542)
Screenshot: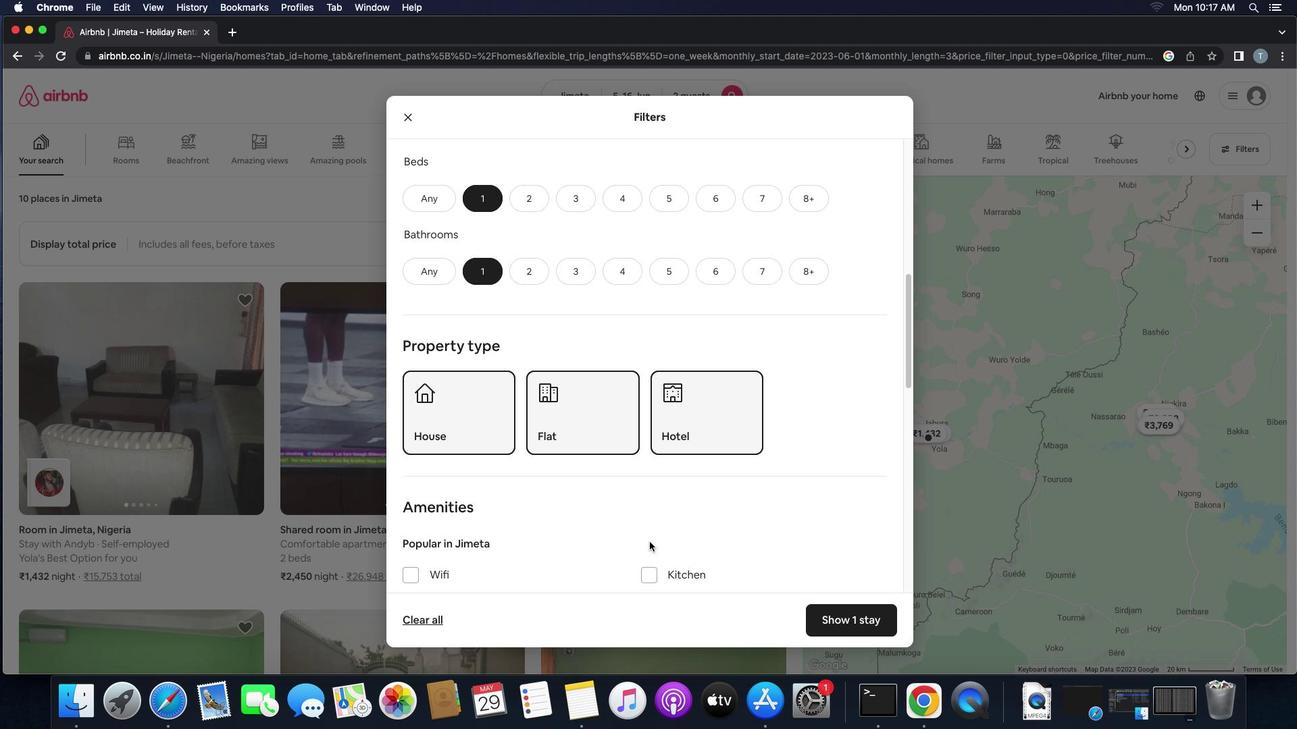 
Action: Mouse scrolled (649, 542) with delta (0, 0)
Screenshot: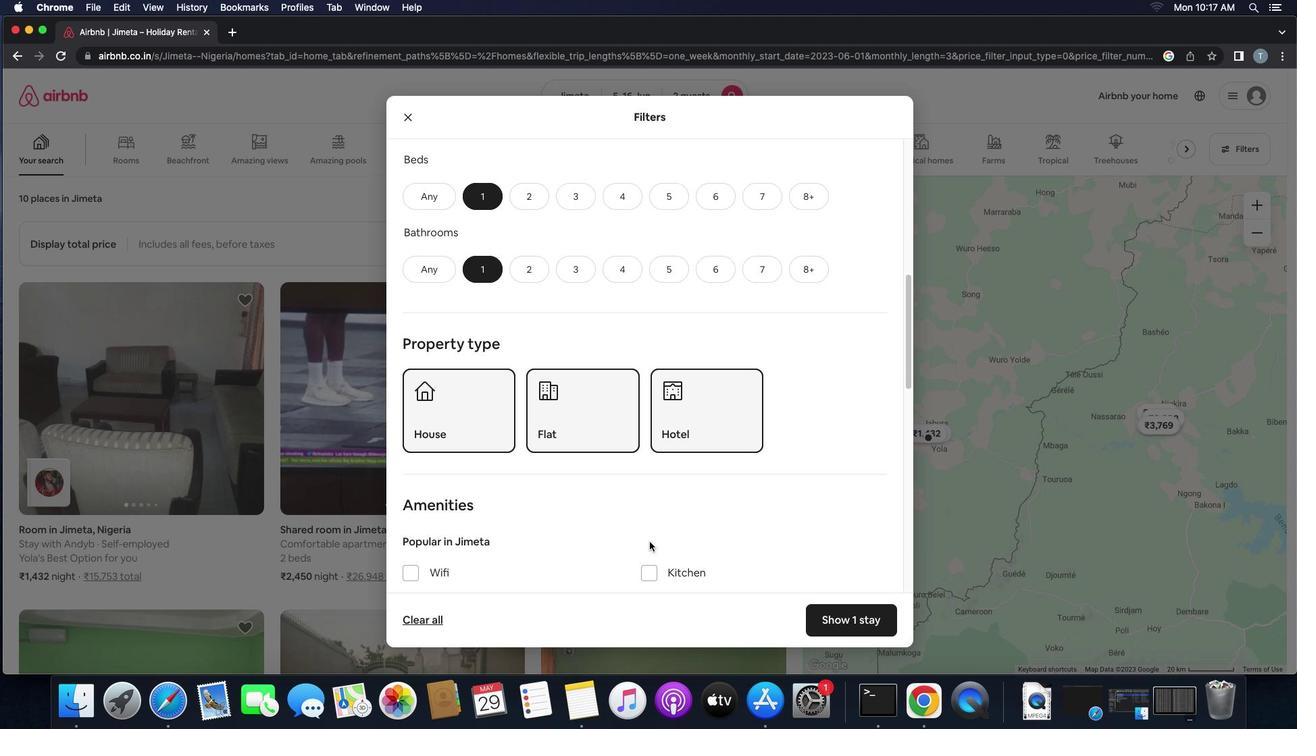 
Action: Mouse scrolled (649, 542) with delta (0, 0)
Screenshot: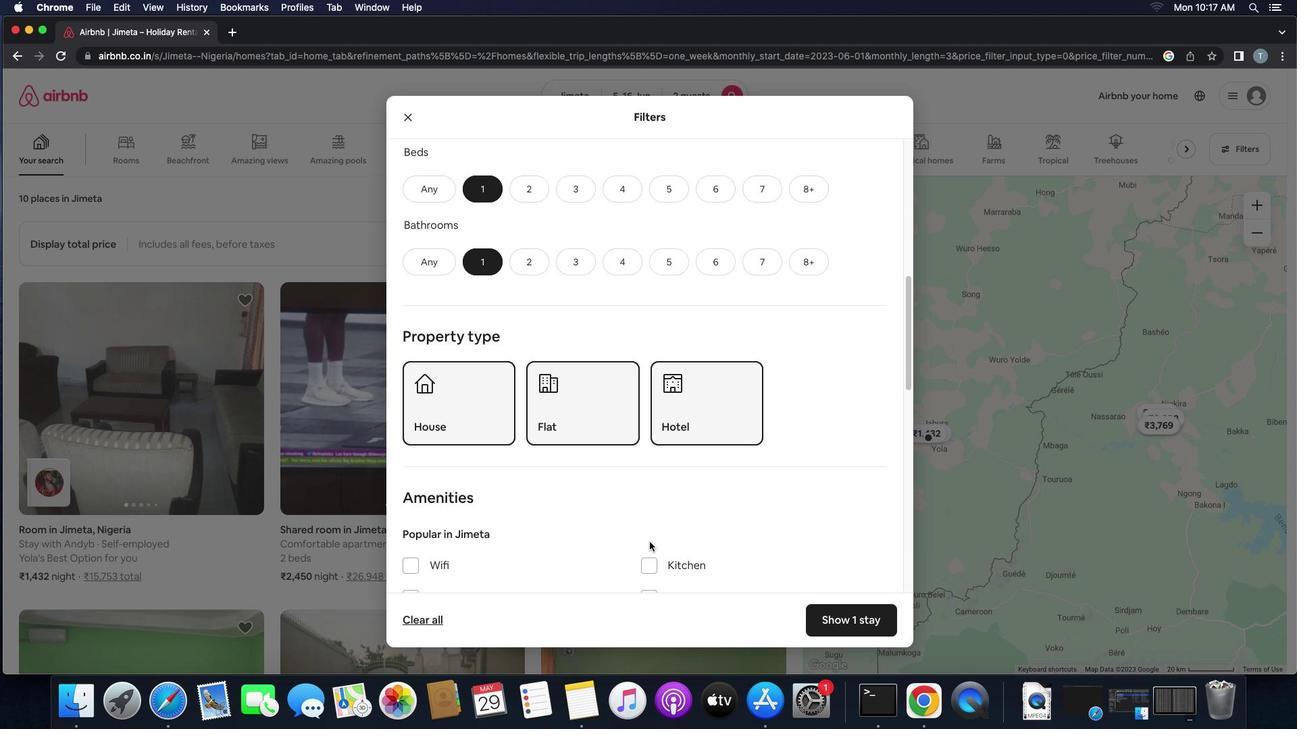 
Action: Mouse scrolled (649, 542) with delta (0, 0)
Screenshot: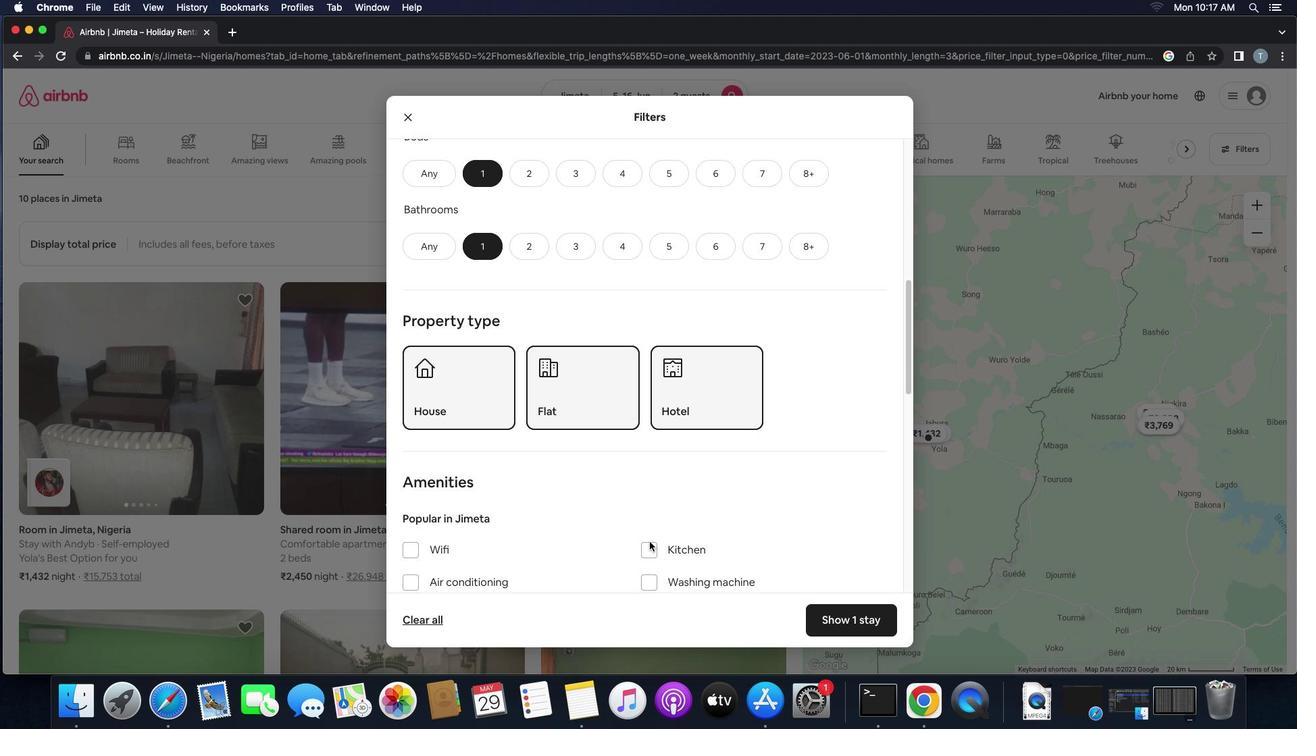
Action: Mouse scrolled (649, 542) with delta (0, 0)
Screenshot: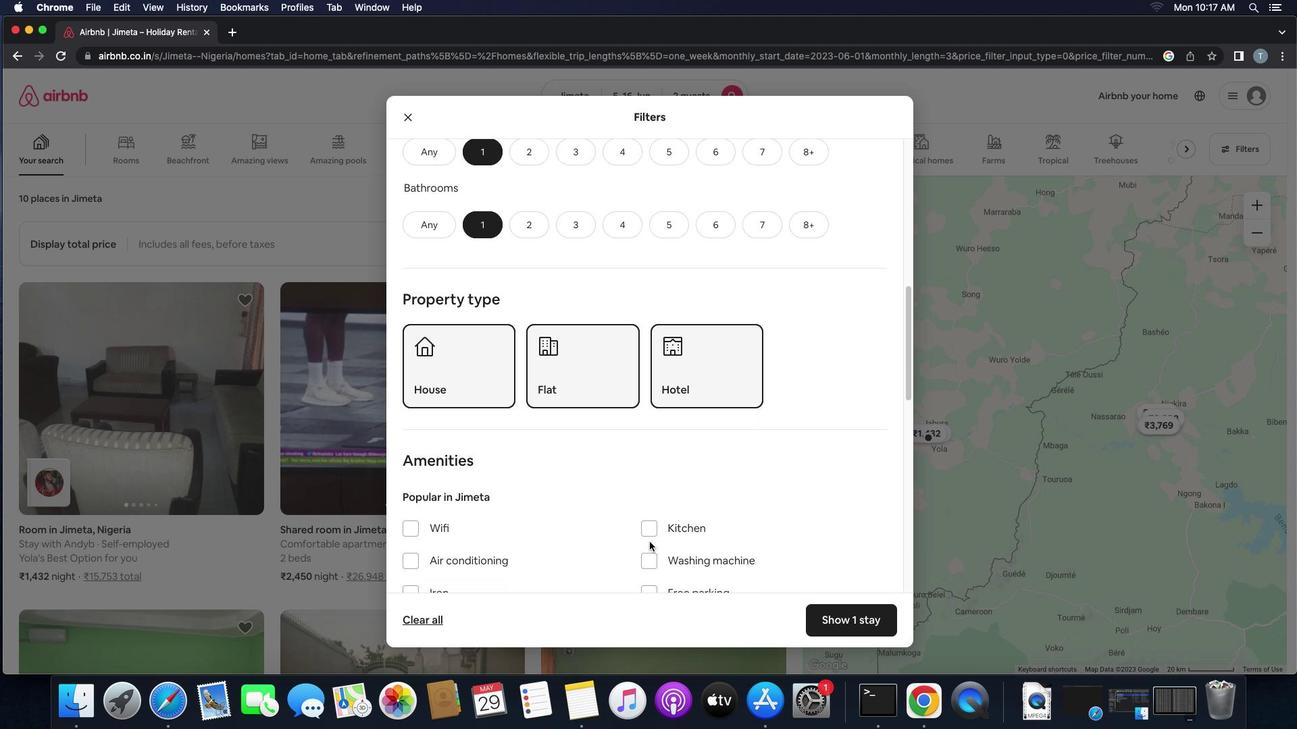 
Action: Mouse moved to (646, 543)
Screenshot: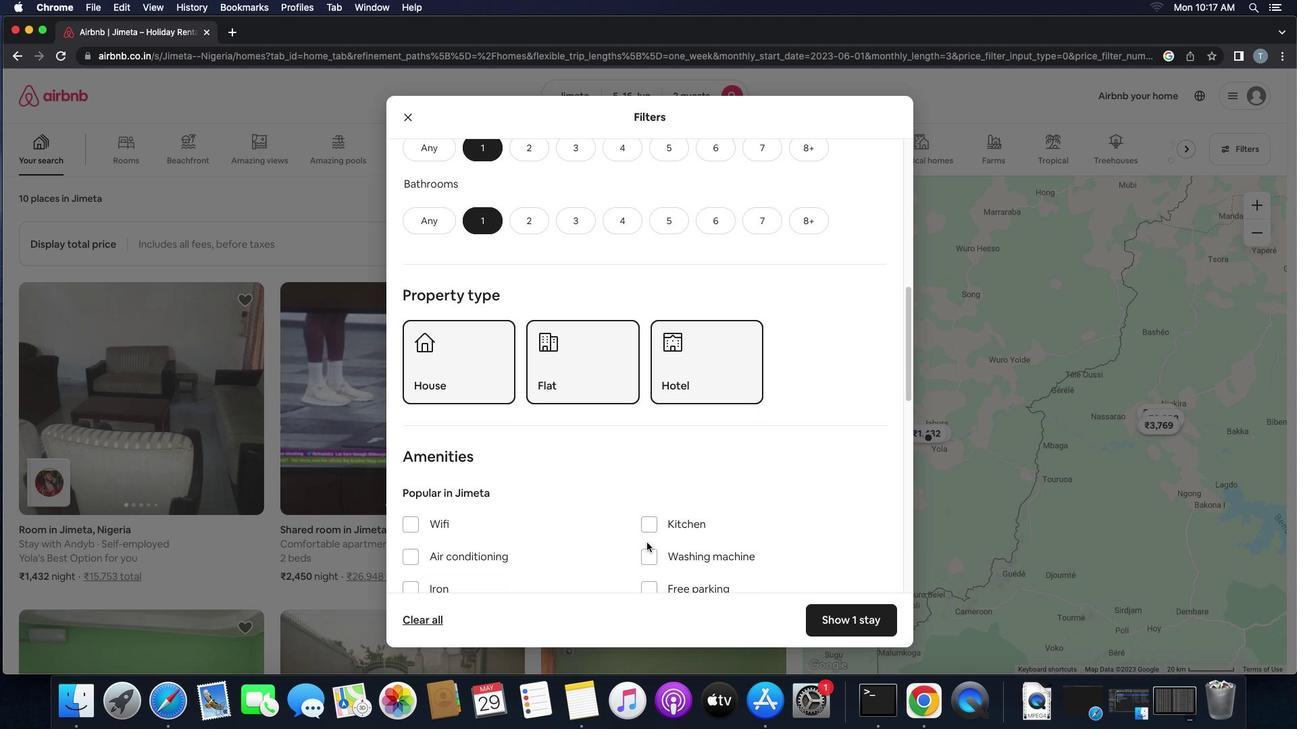 
Action: Mouse scrolled (646, 543) with delta (0, 0)
Screenshot: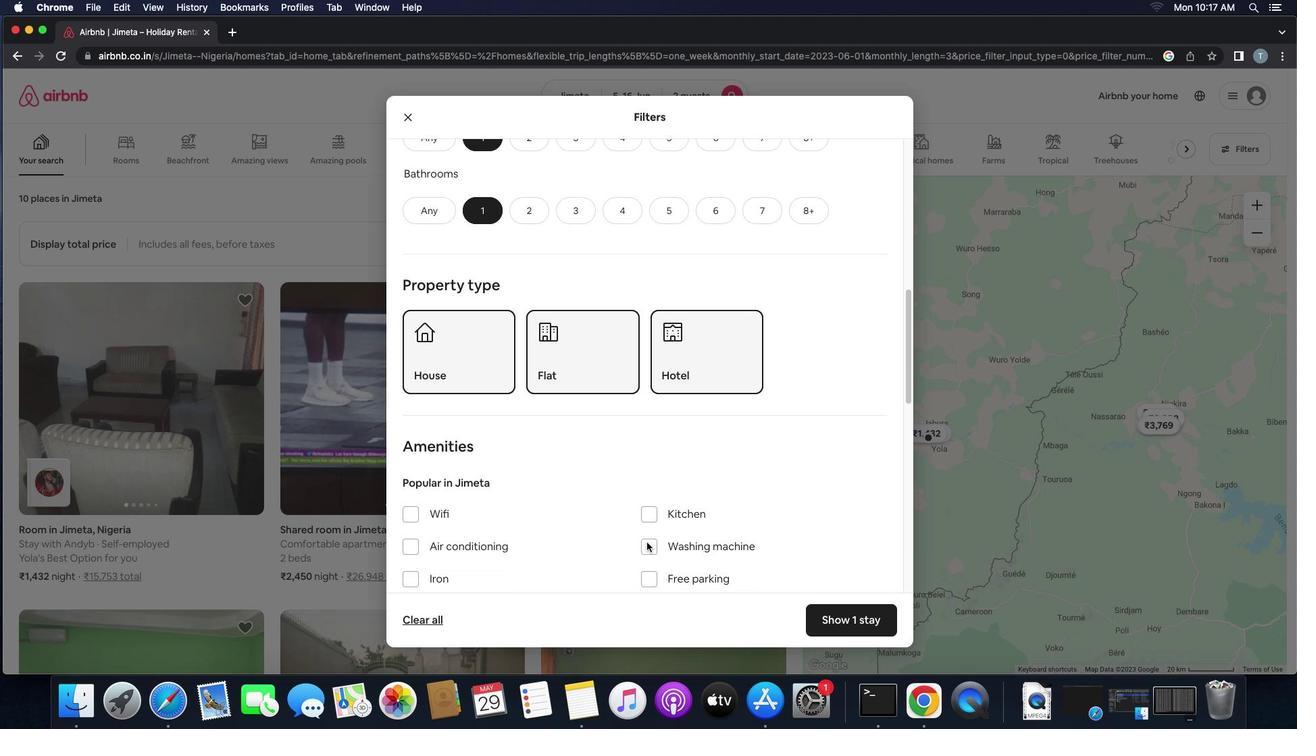 
Action: Mouse scrolled (646, 543) with delta (0, 0)
Screenshot: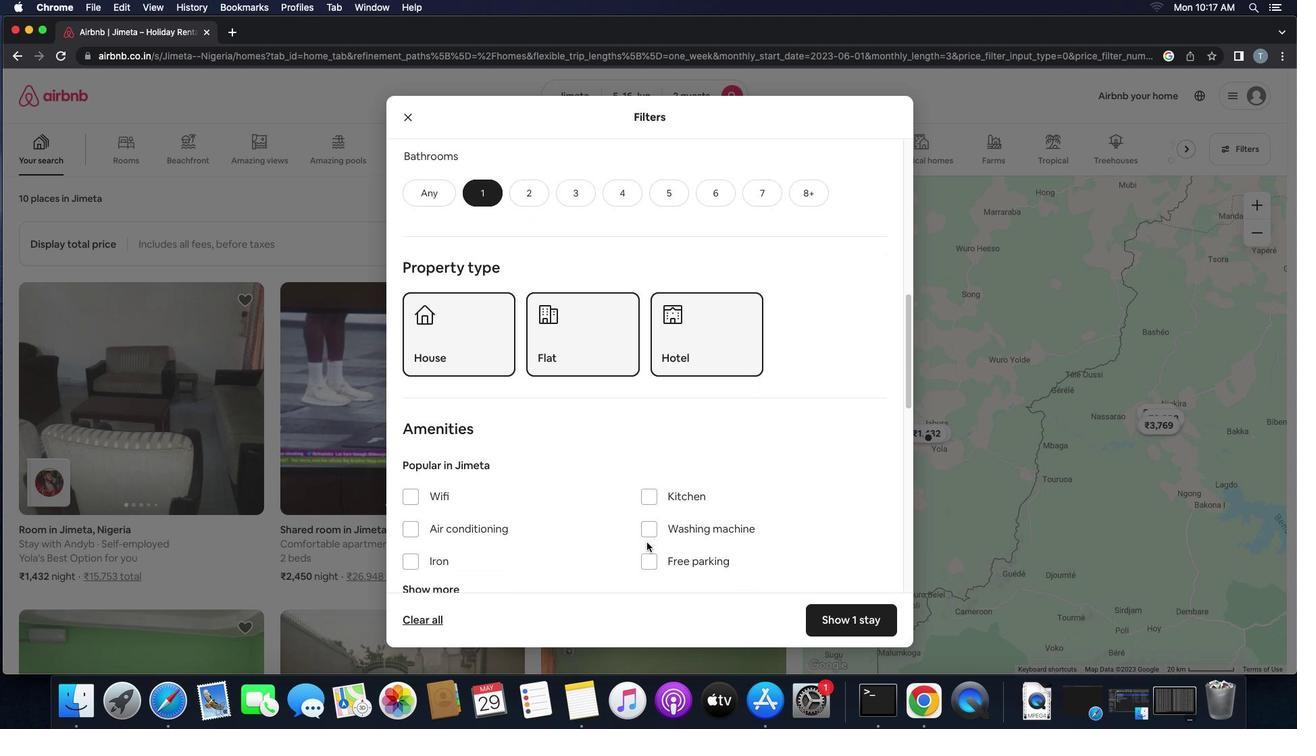 
Action: Mouse scrolled (646, 543) with delta (0, -1)
Screenshot: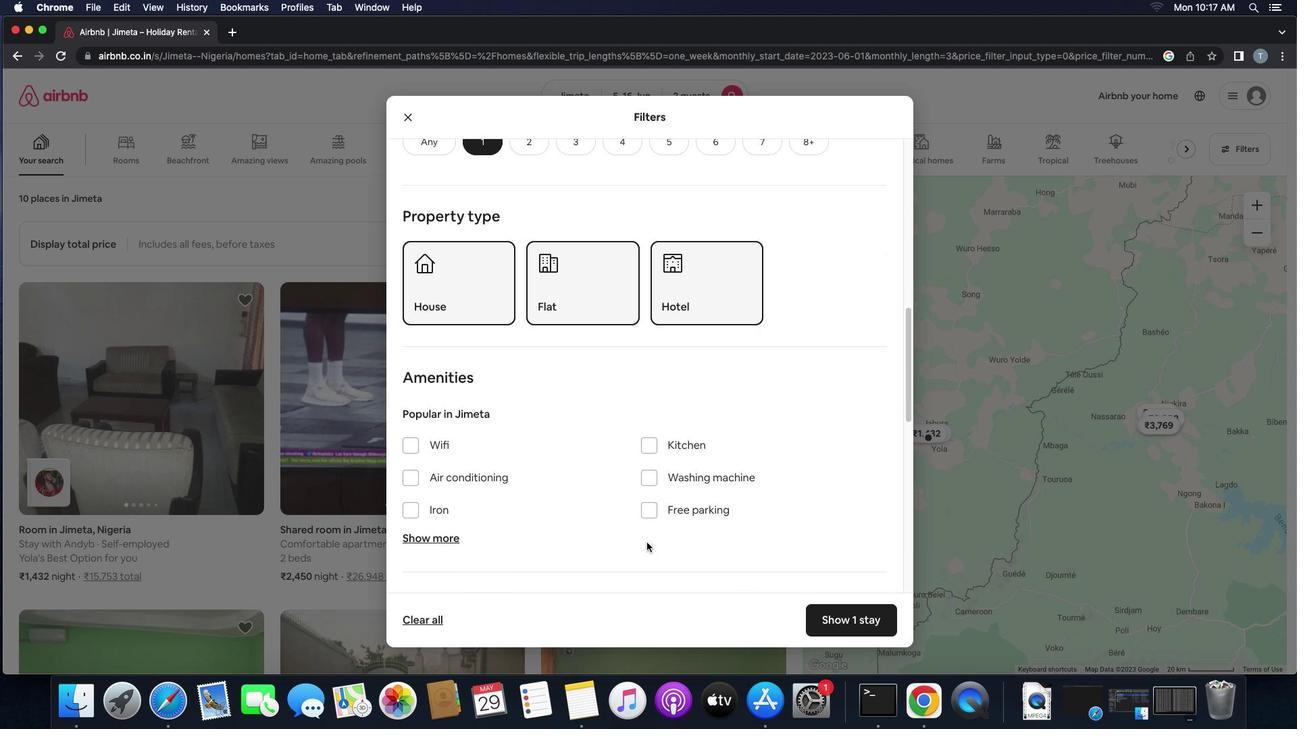 
Action: Mouse moved to (437, 422)
Screenshot: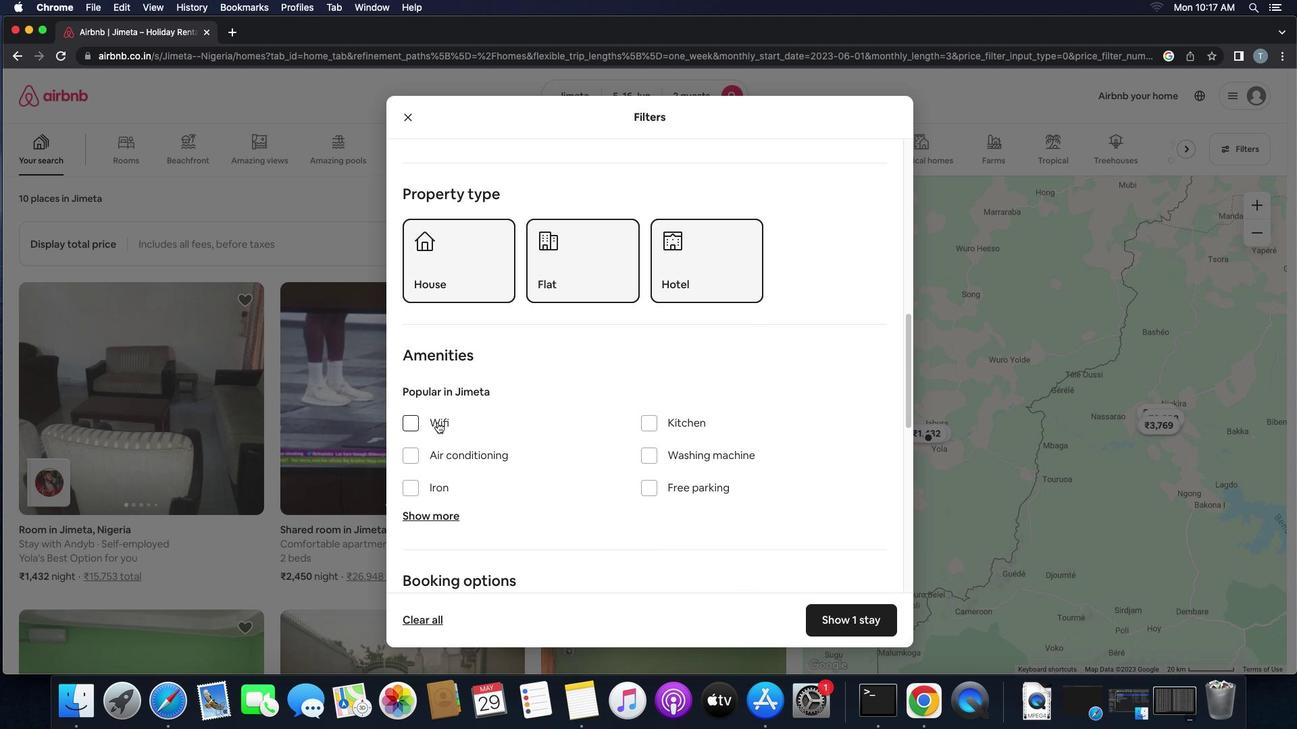 
Action: Mouse pressed left at (437, 422)
Screenshot: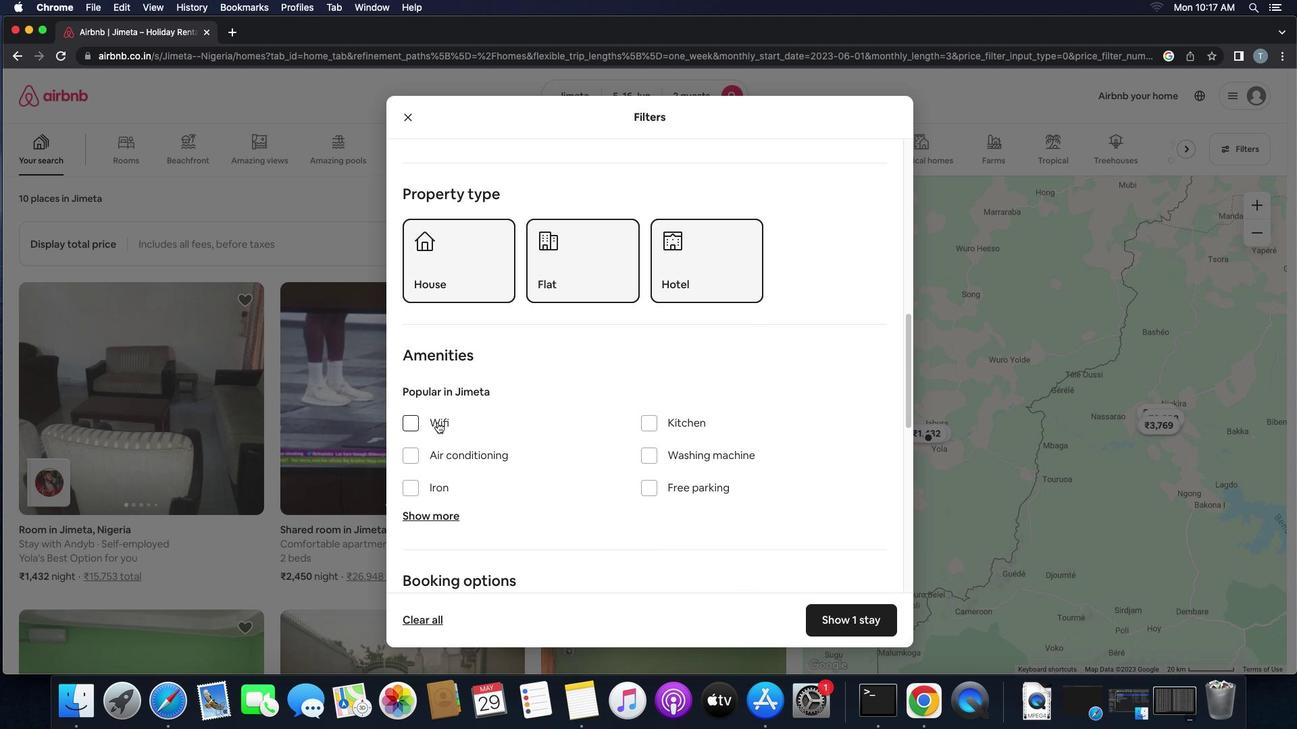 
Action: Mouse moved to (554, 507)
Screenshot: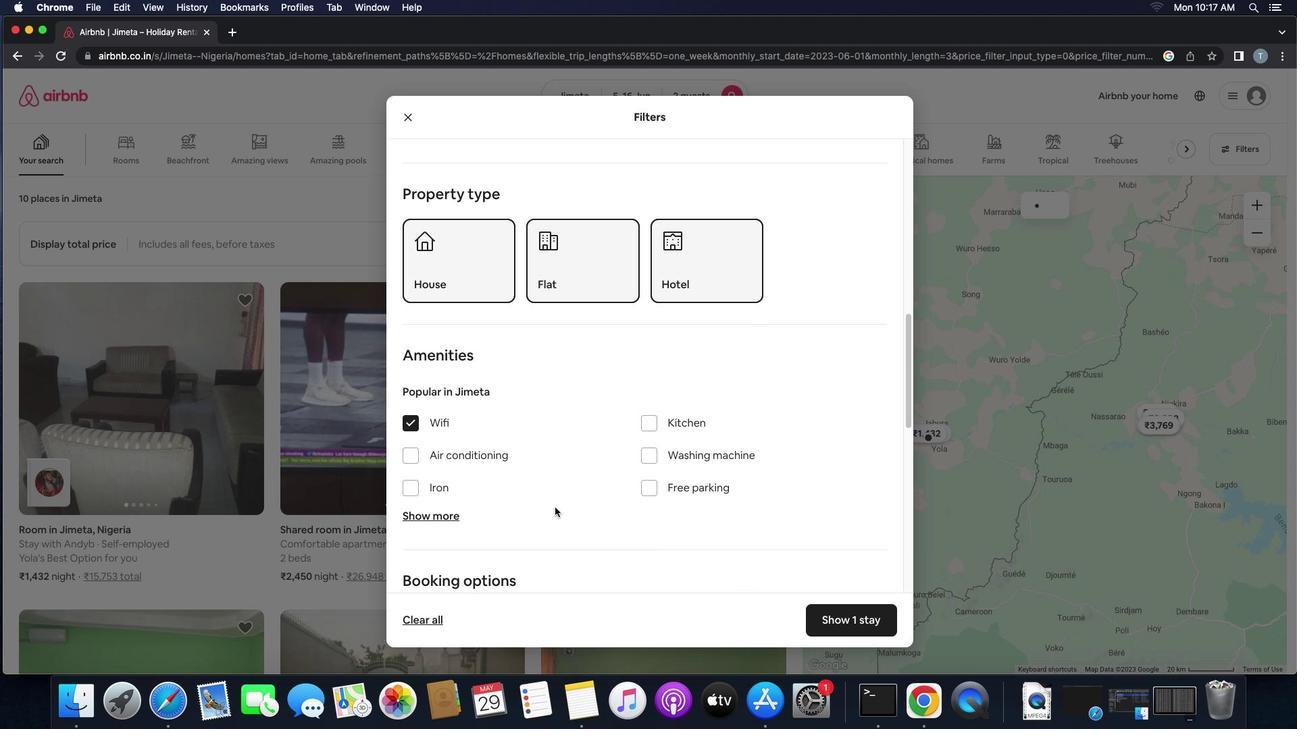 
Action: Mouse scrolled (554, 507) with delta (0, 0)
Screenshot: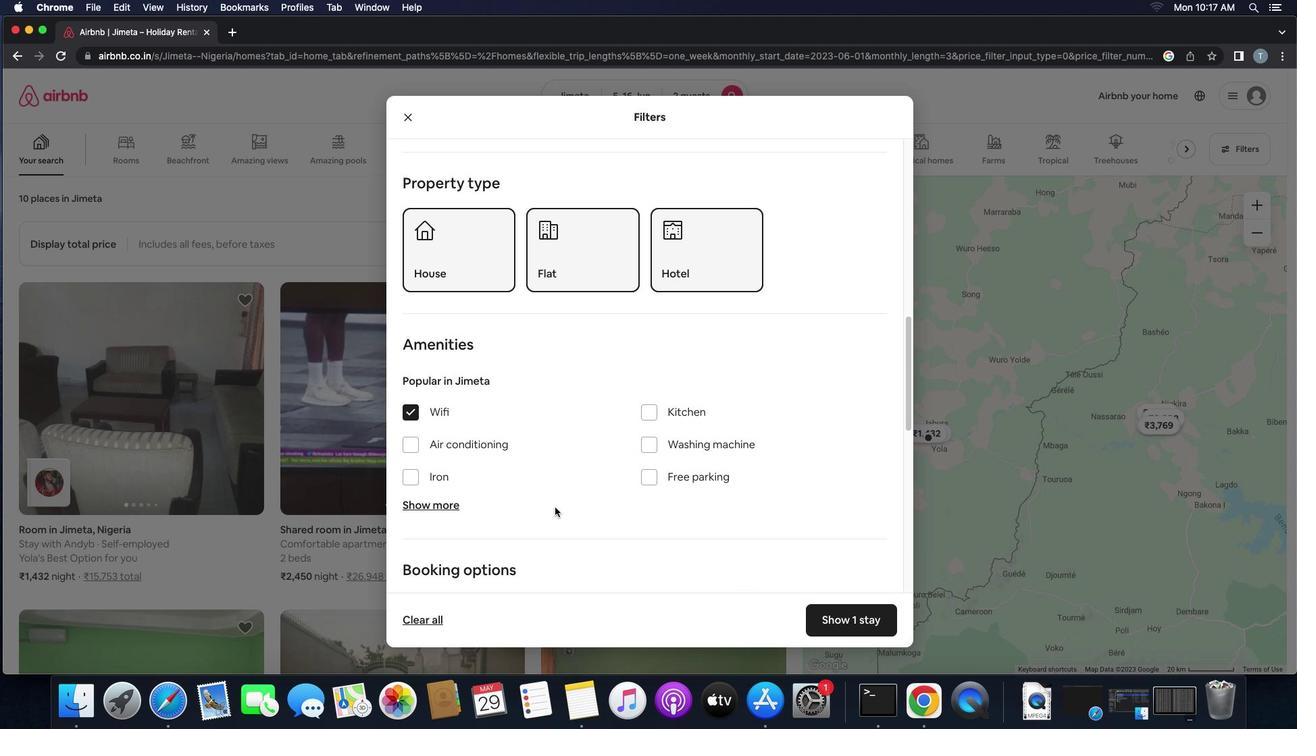 
Action: Mouse scrolled (554, 507) with delta (0, 0)
Screenshot: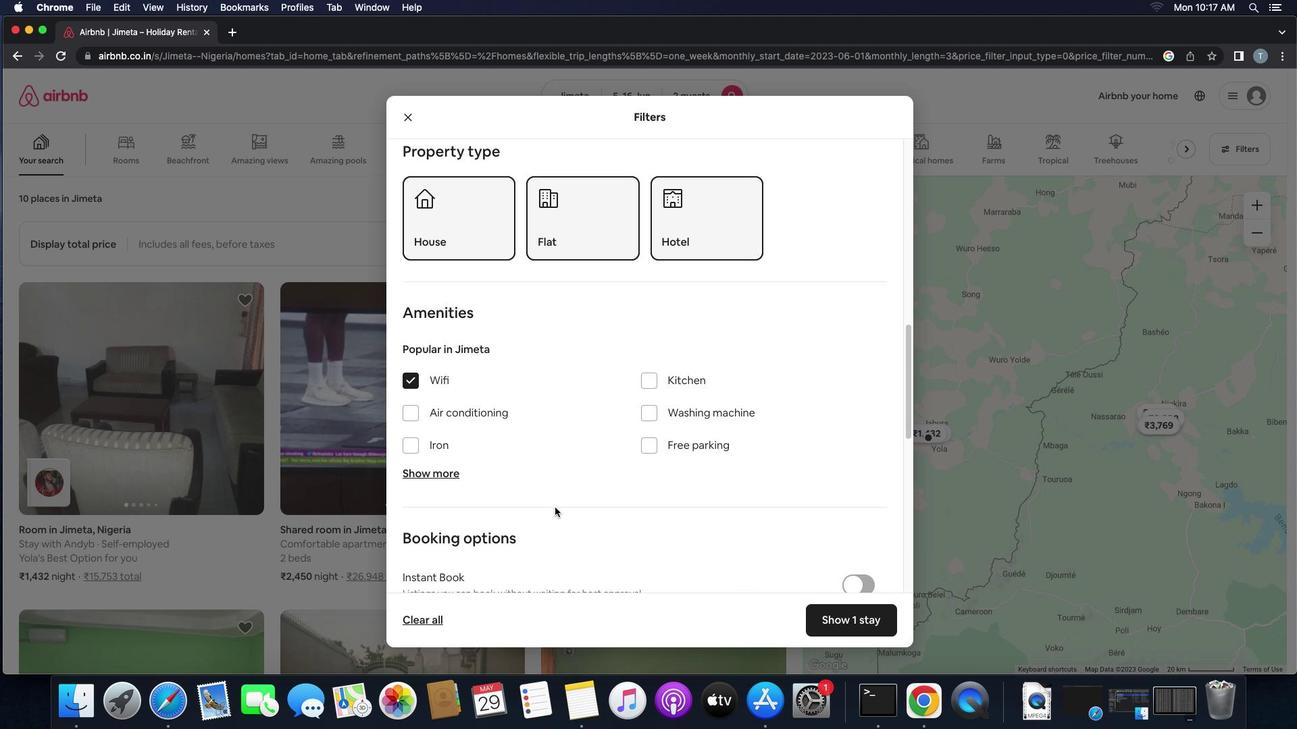 
Action: Mouse scrolled (554, 507) with delta (0, -1)
Screenshot: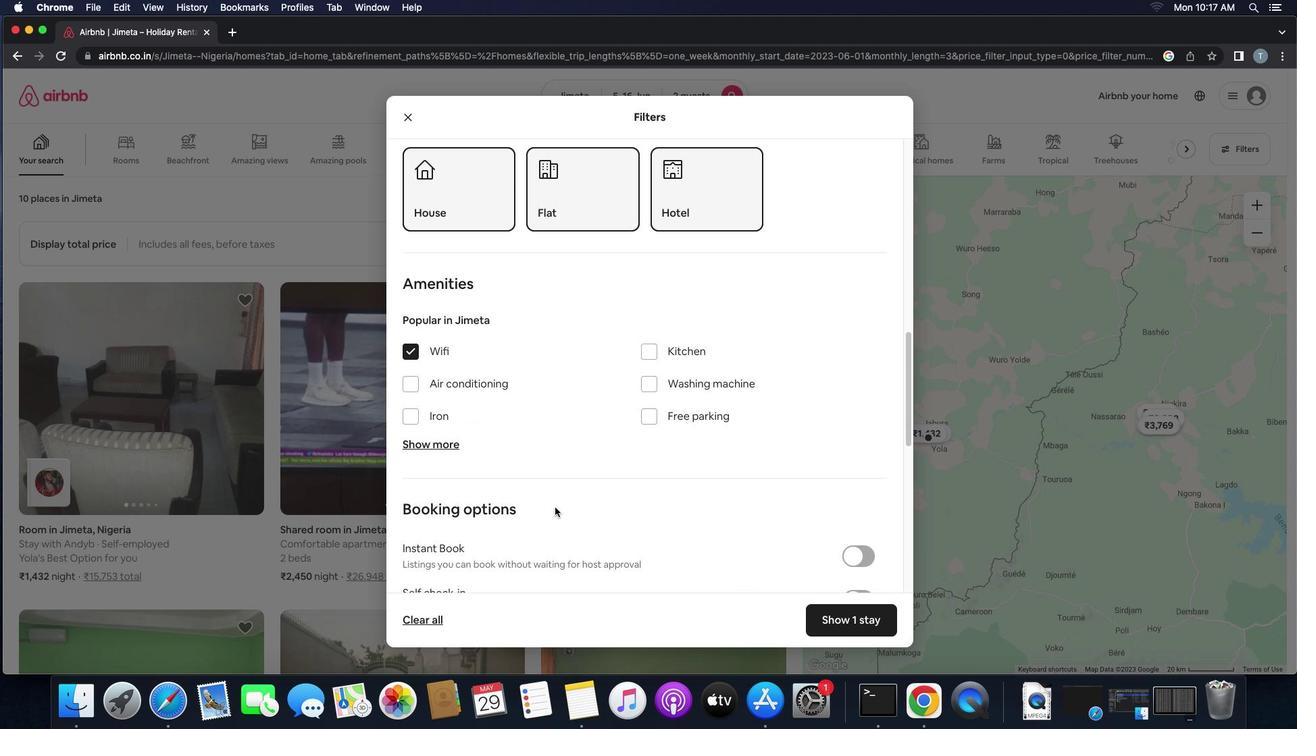 
Action: Mouse scrolled (554, 507) with delta (0, 0)
Screenshot: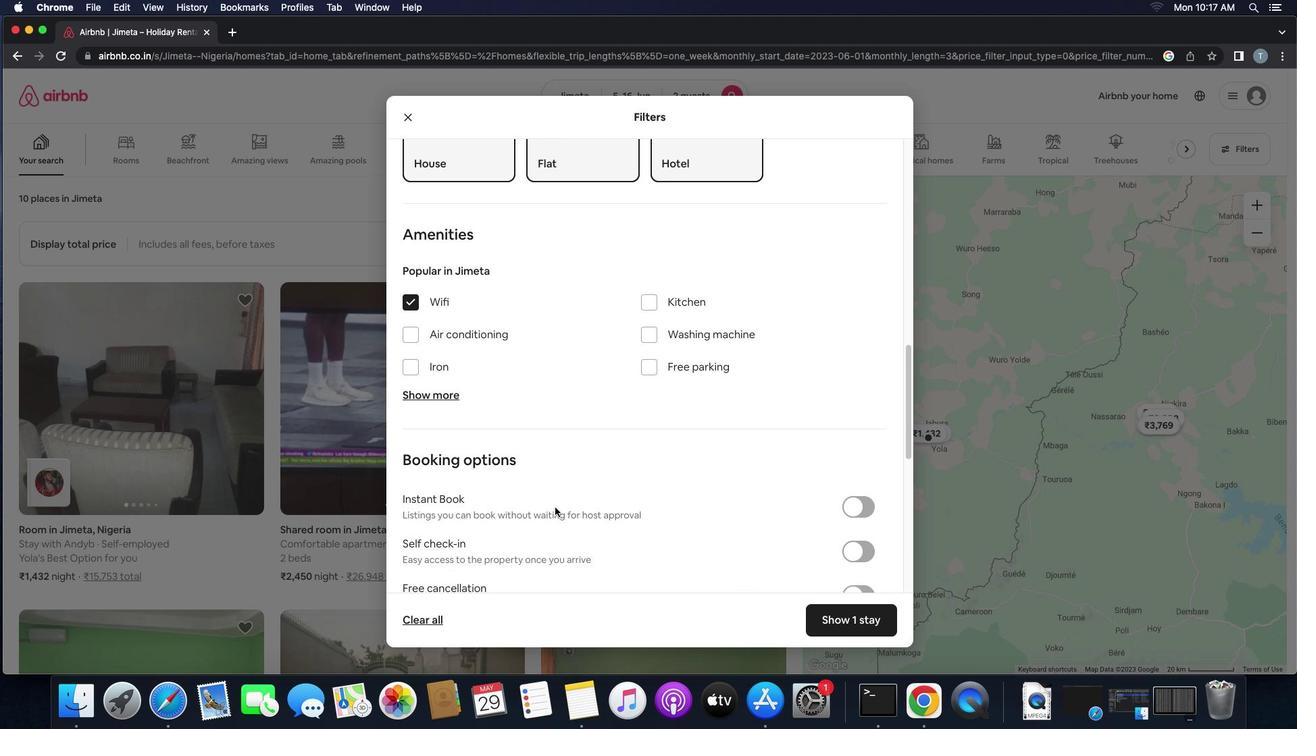 
Action: Mouse scrolled (554, 507) with delta (0, 0)
Screenshot: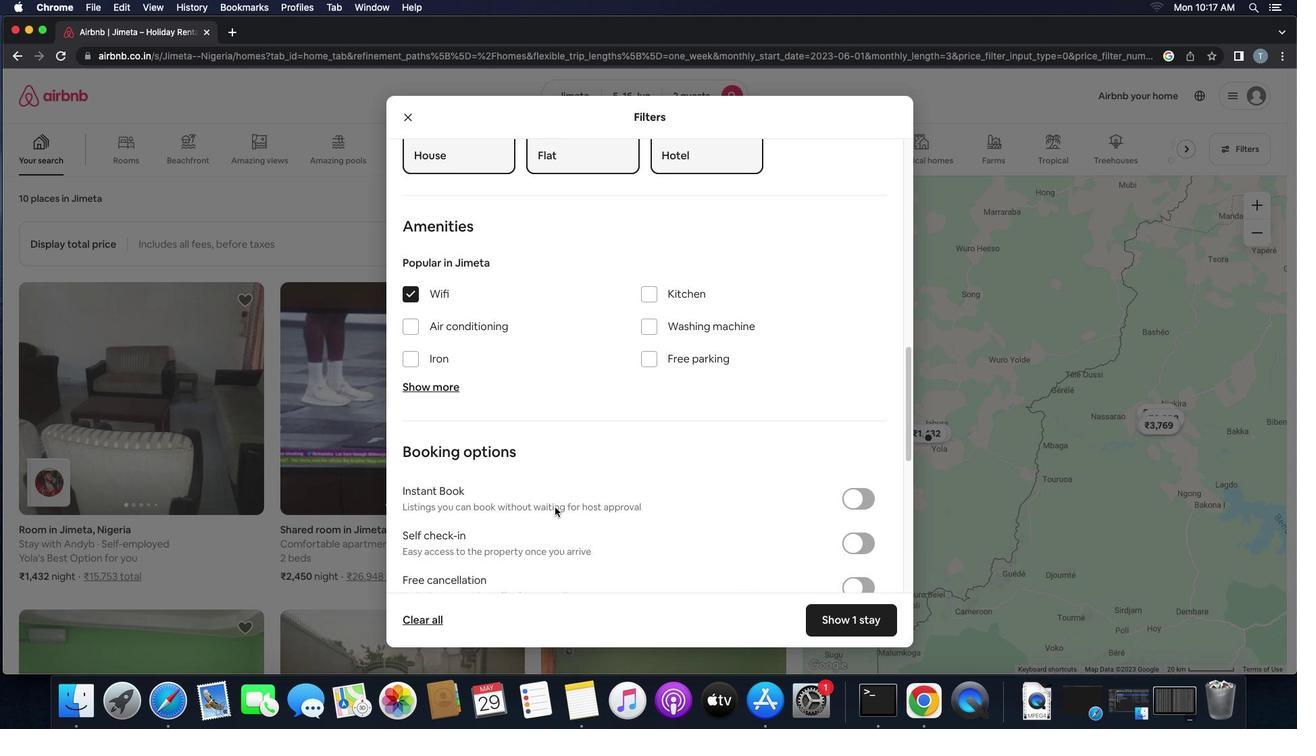
Action: Mouse scrolled (554, 507) with delta (0, -1)
Screenshot: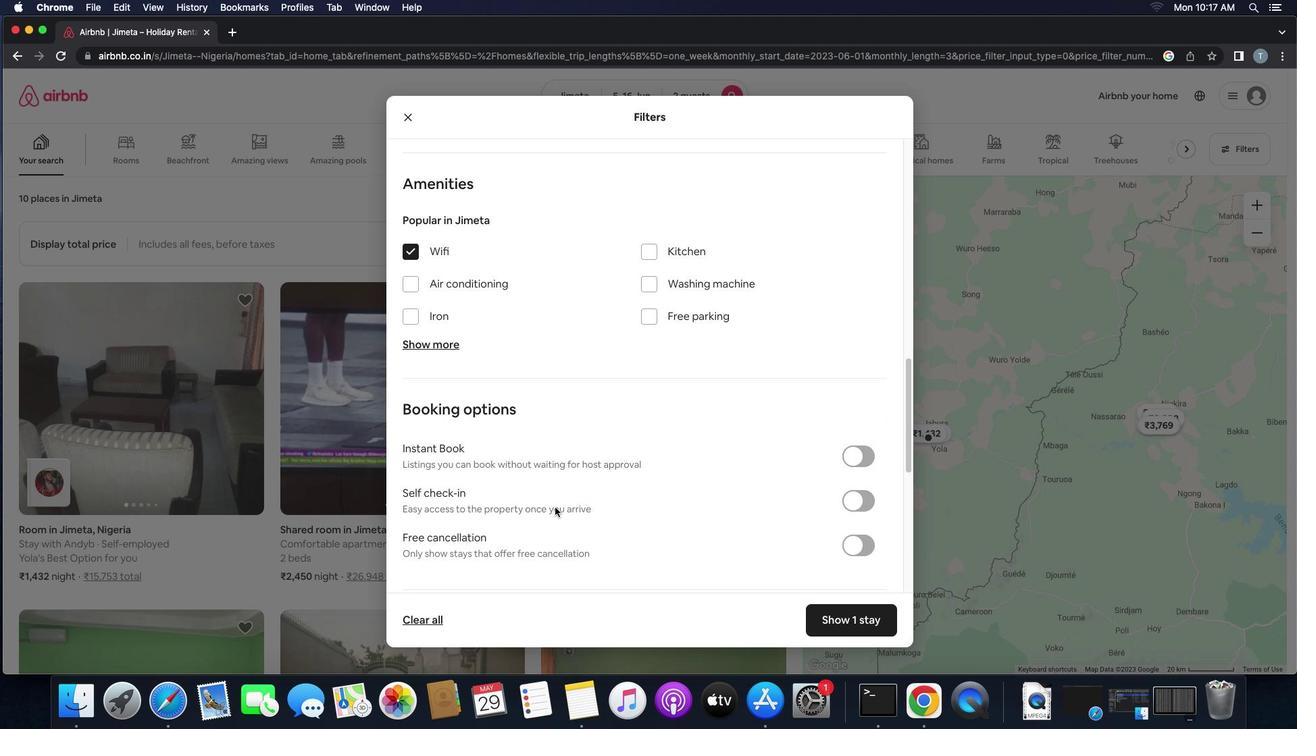 
Action: Mouse moved to (852, 474)
Screenshot: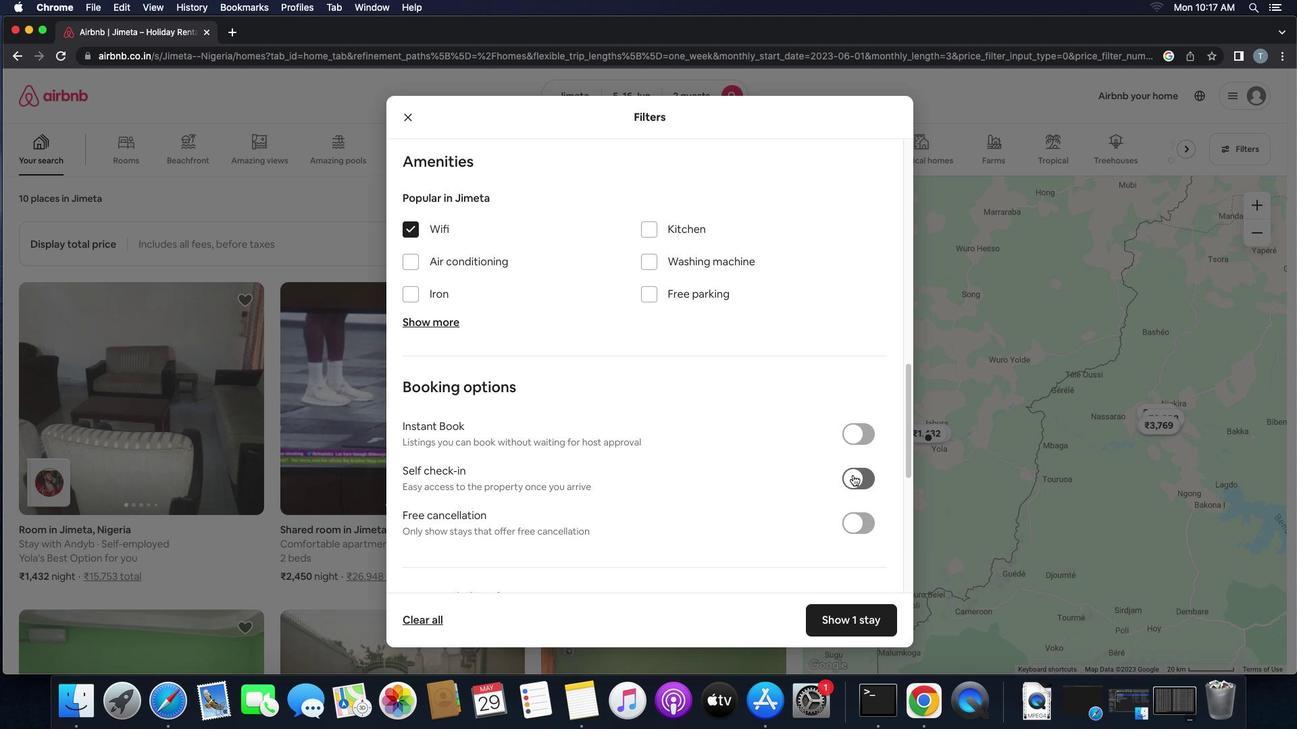 
Action: Mouse pressed left at (852, 474)
Screenshot: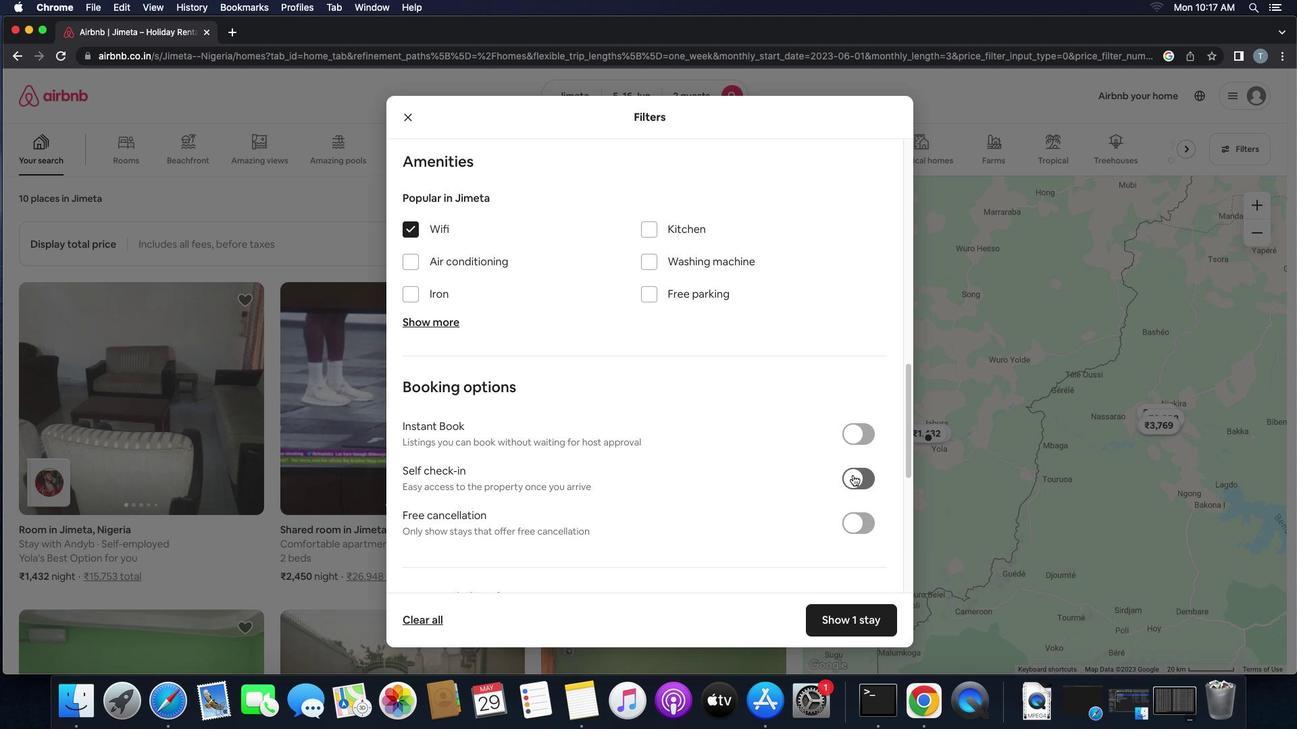 
Action: Mouse moved to (633, 476)
Screenshot: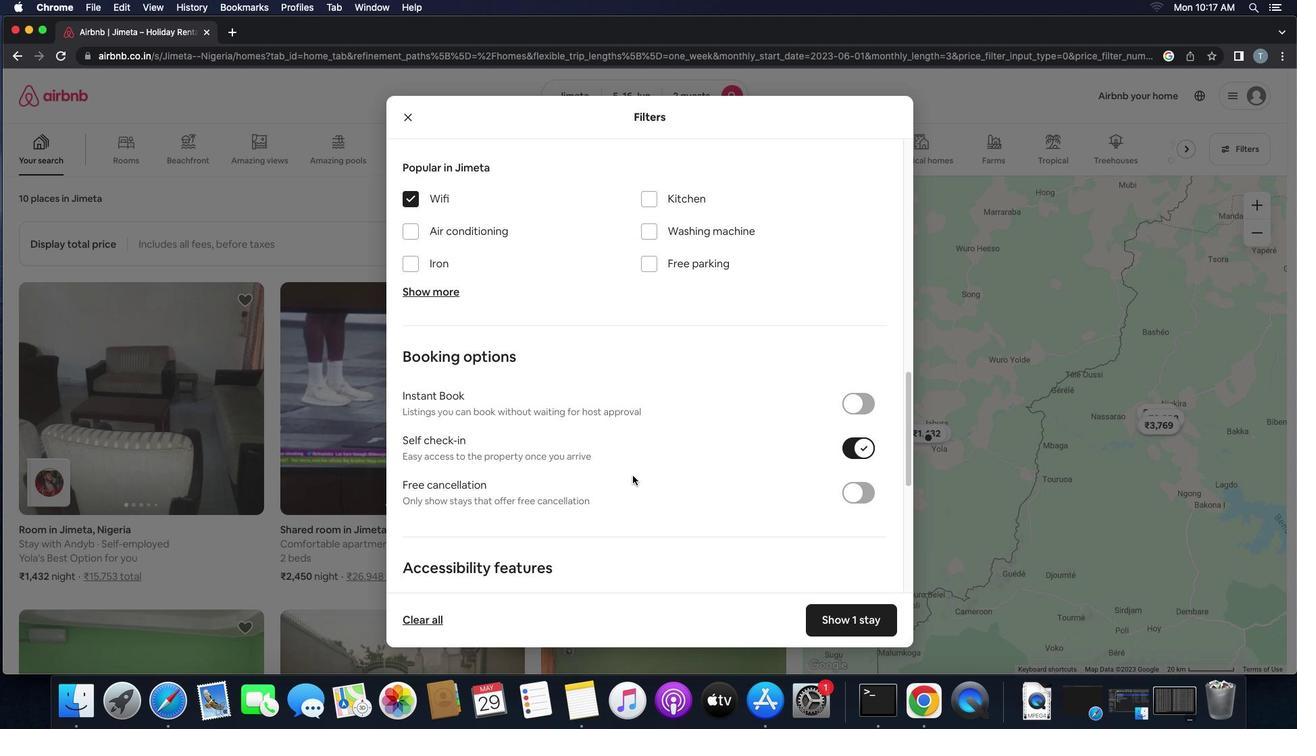 
Action: Mouse scrolled (633, 476) with delta (0, 0)
Screenshot: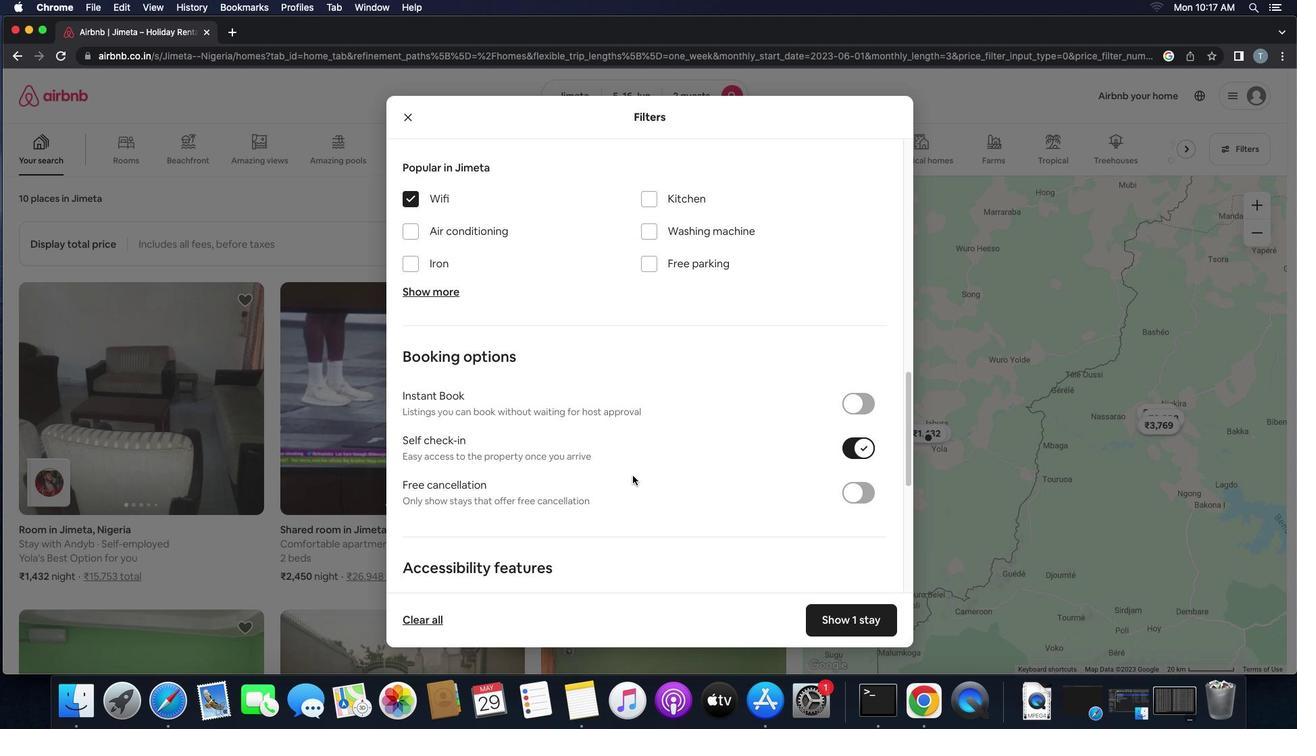 
Action: Mouse scrolled (633, 476) with delta (0, 0)
Screenshot: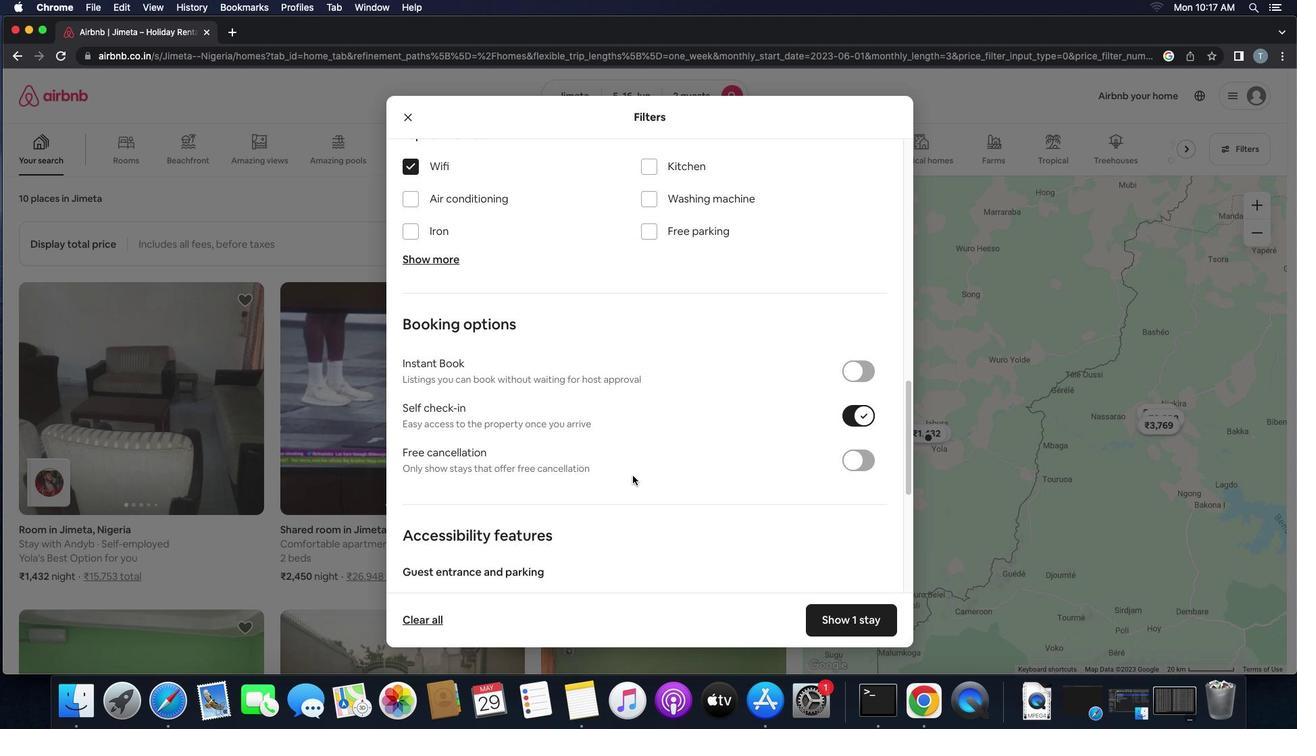 
Action: Mouse scrolled (633, 476) with delta (0, -2)
Screenshot: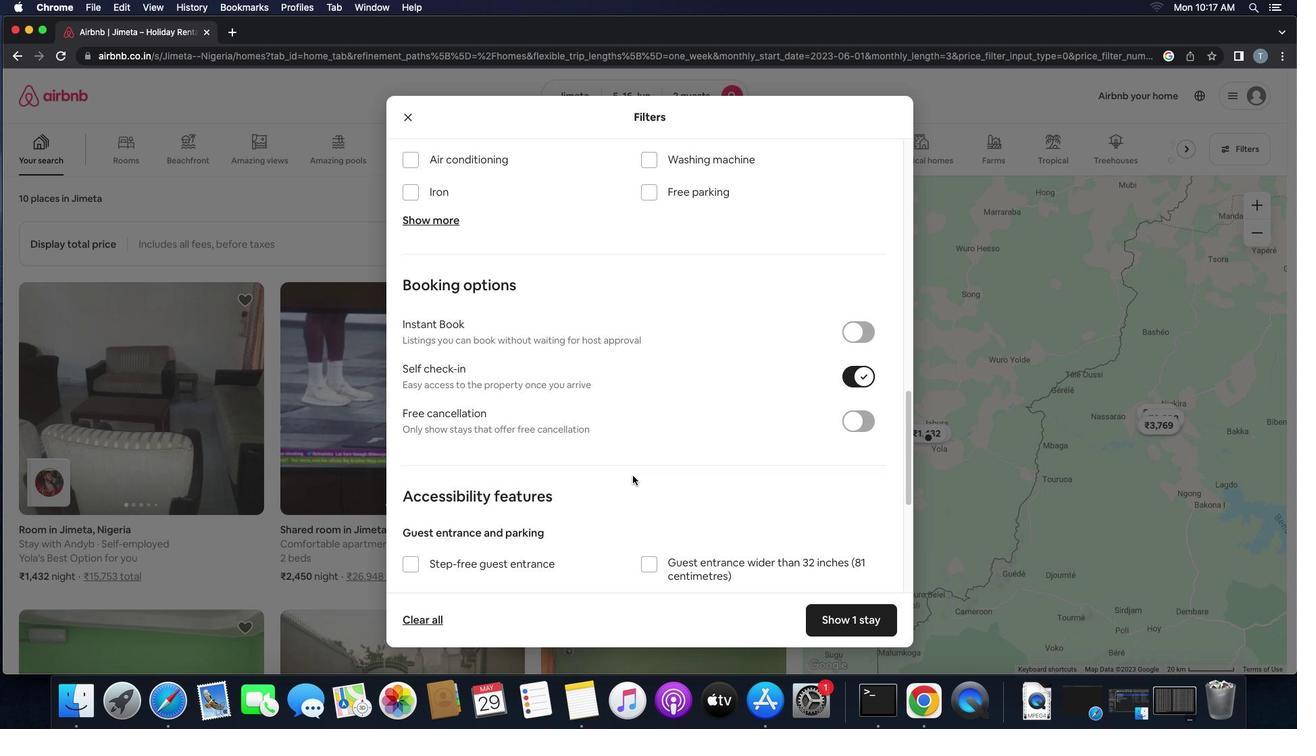 
Action: Mouse moved to (632, 476)
Screenshot: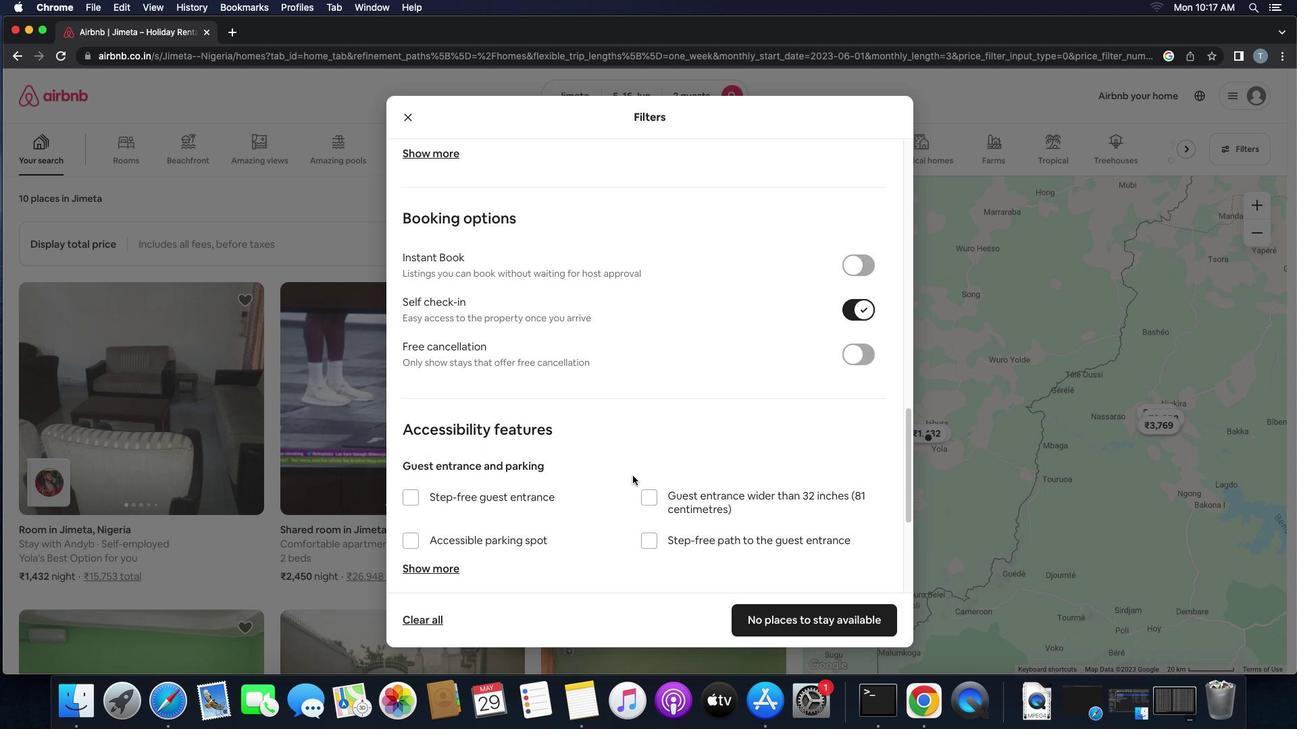 
Action: Mouse scrolled (632, 476) with delta (0, -2)
Screenshot: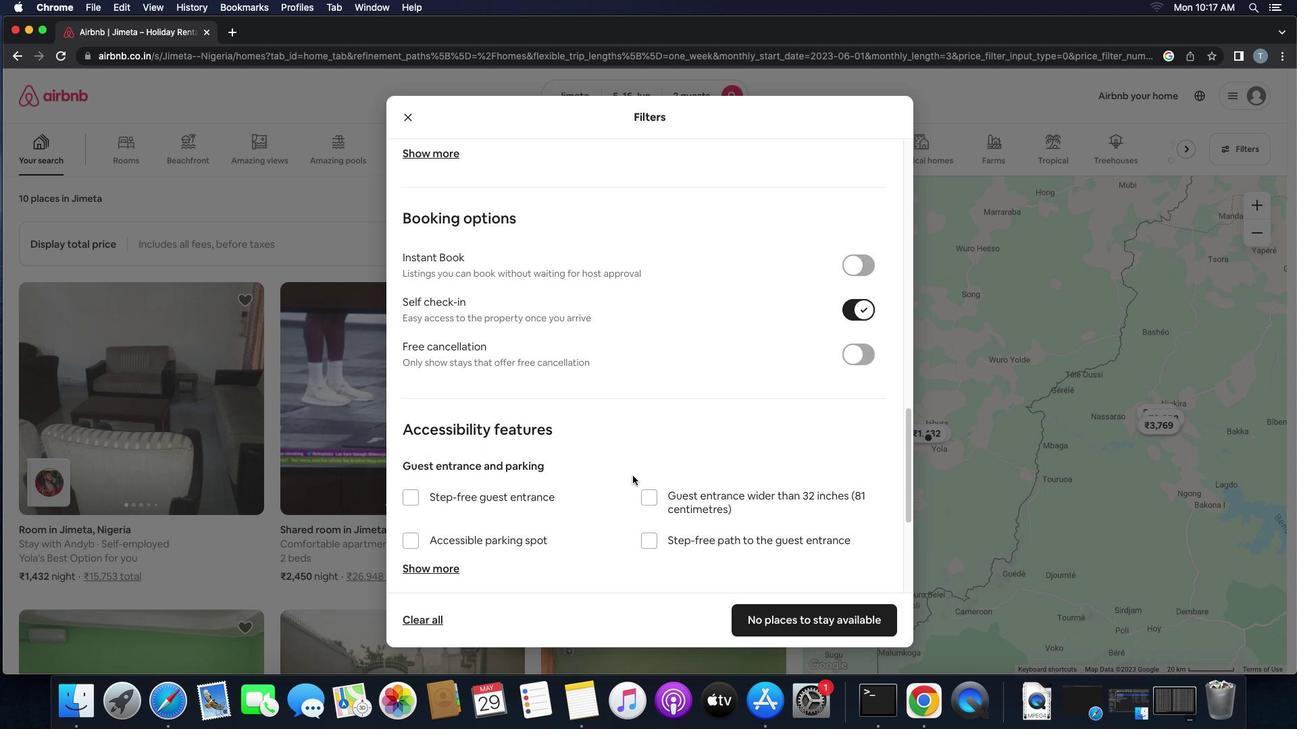 
Action: Mouse scrolled (632, 476) with delta (0, 0)
Screenshot: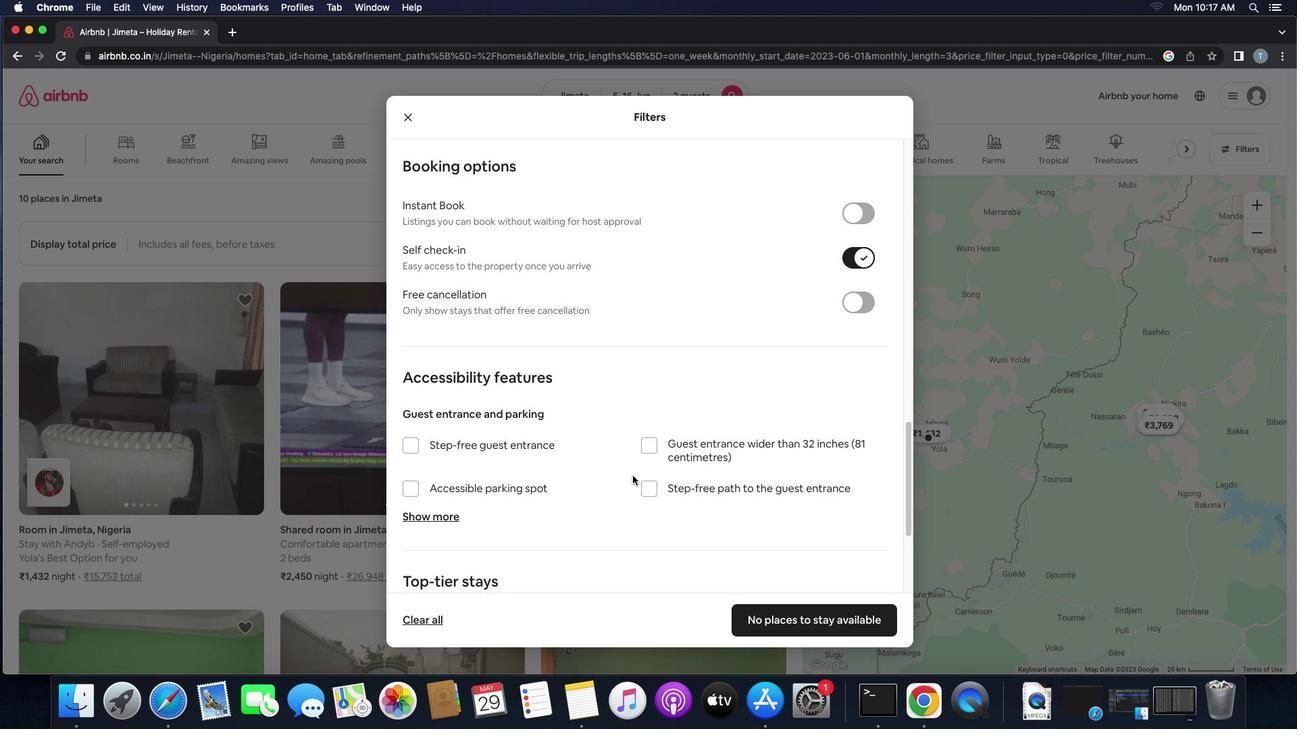 
Action: Mouse scrolled (632, 476) with delta (0, 0)
Screenshot: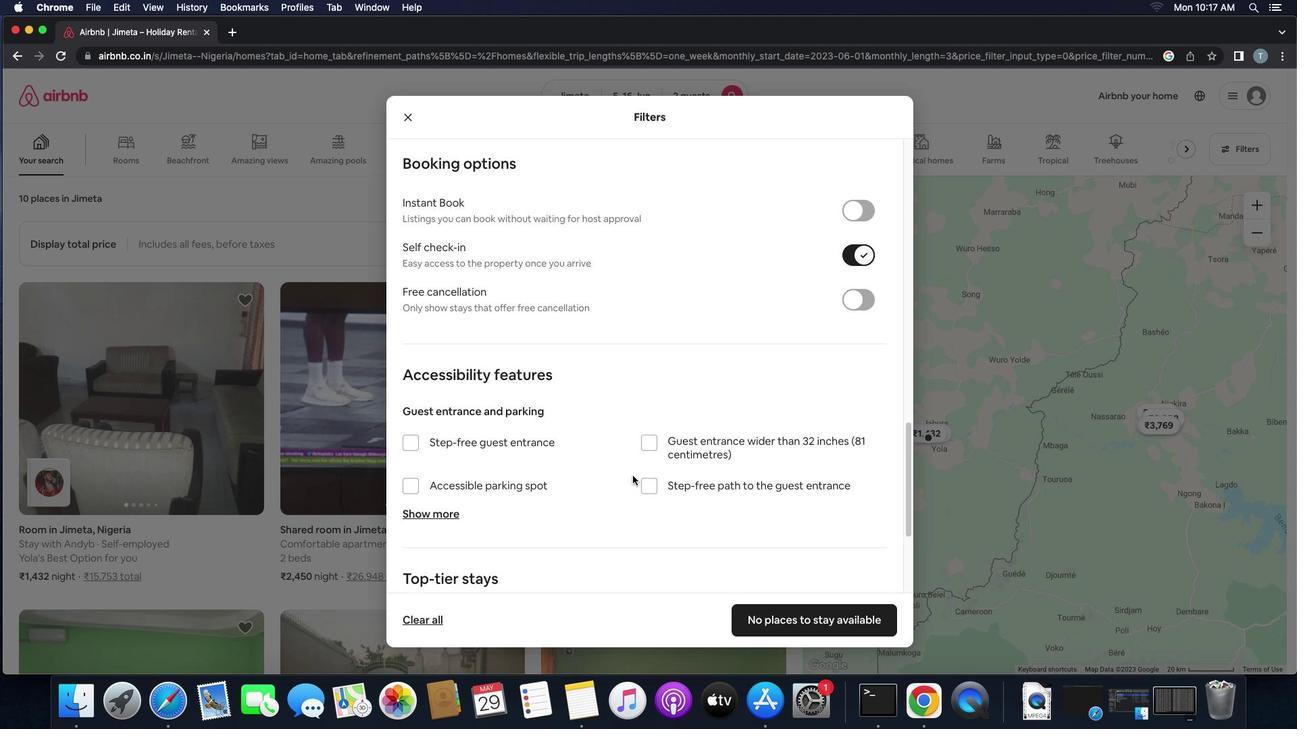 
Action: Mouse scrolled (632, 476) with delta (0, 0)
Screenshot: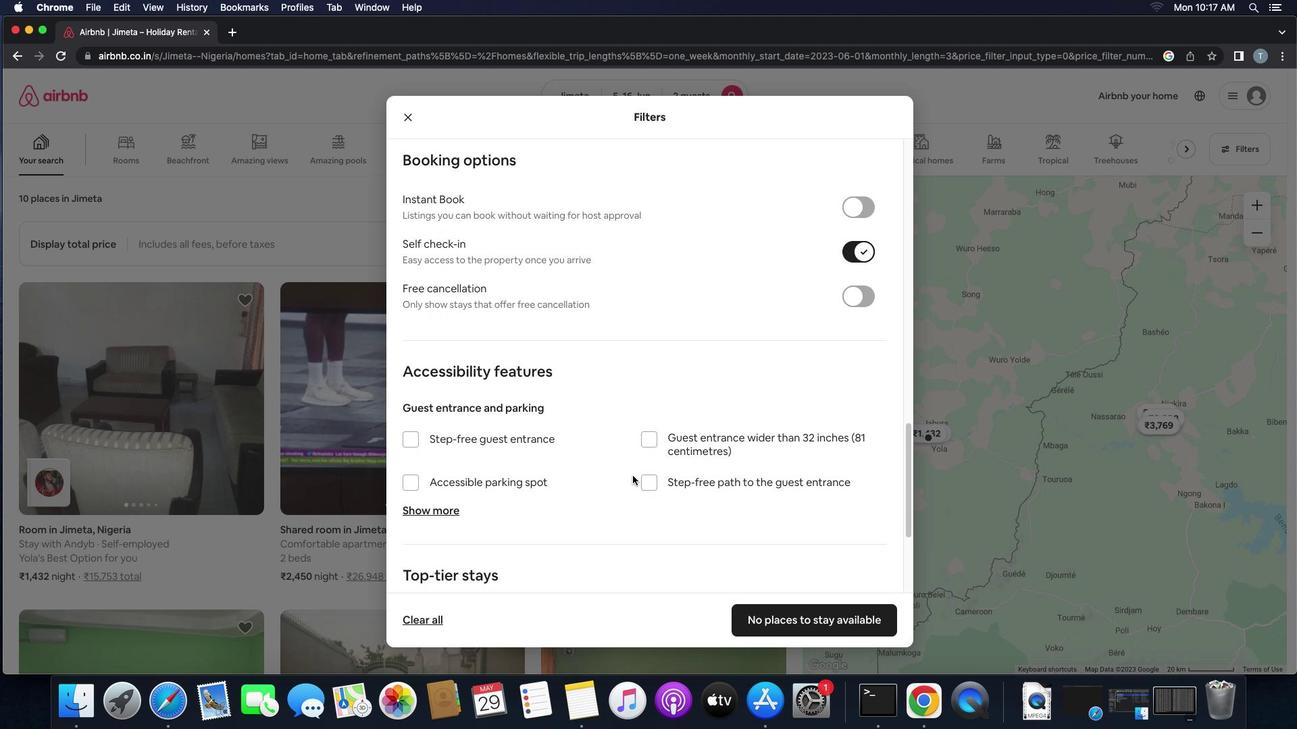 
Action: Mouse moved to (560, 476)
Screenshot: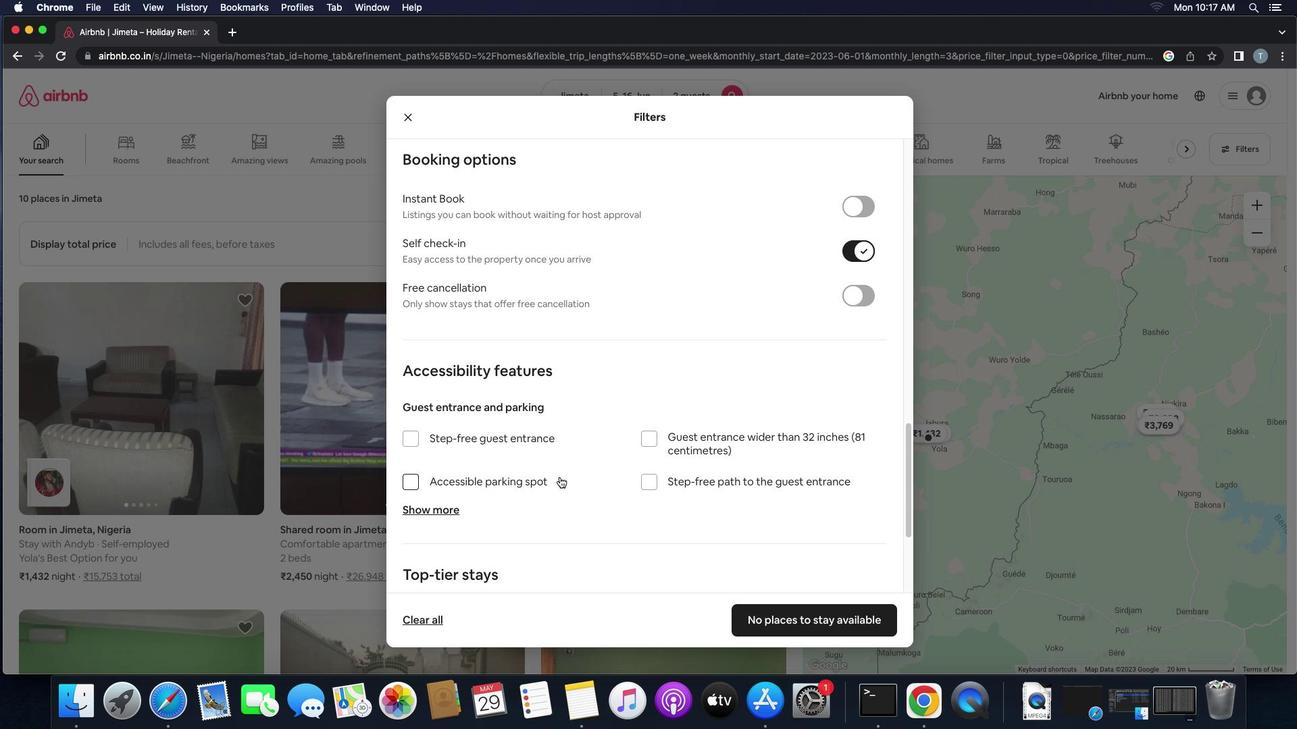 
Action: Mouse scrolled (560, 476) with delta (0, 0)
Screenshot: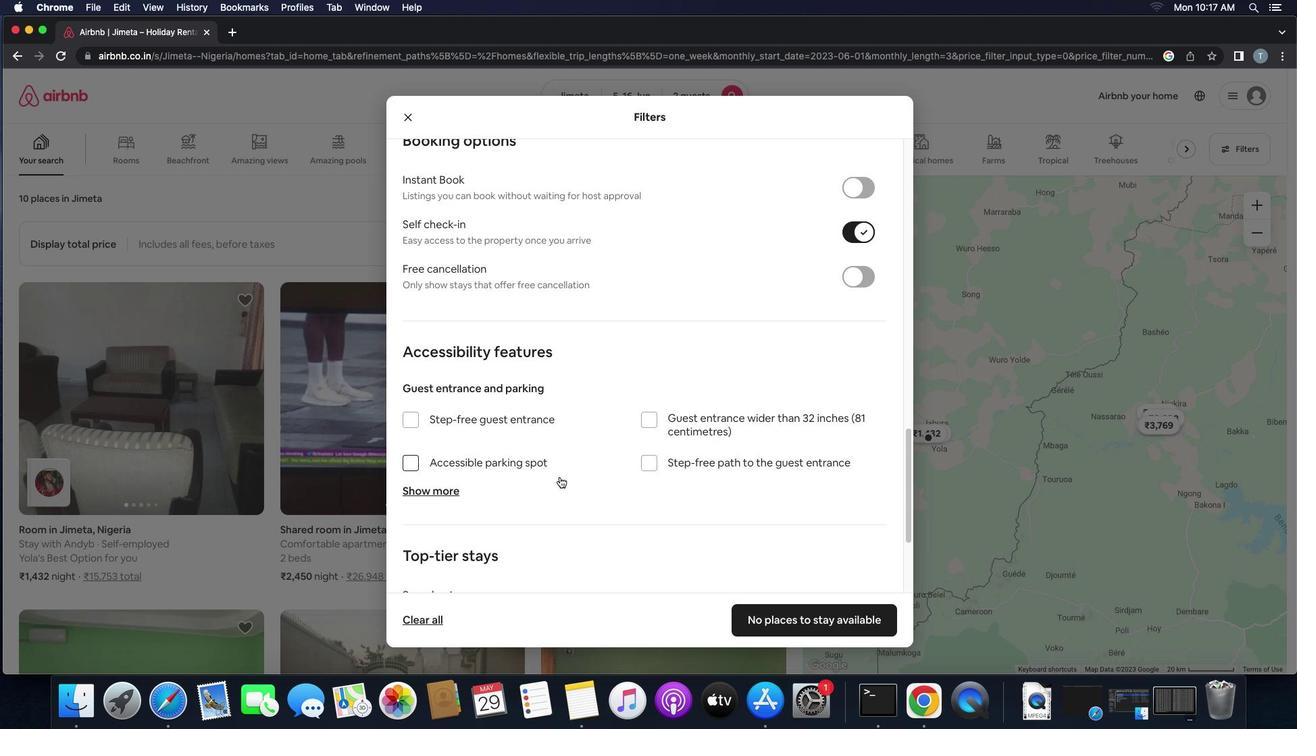 
Action: Mouse scrolled (560, 476) with delta (0, 0)
Screenshot: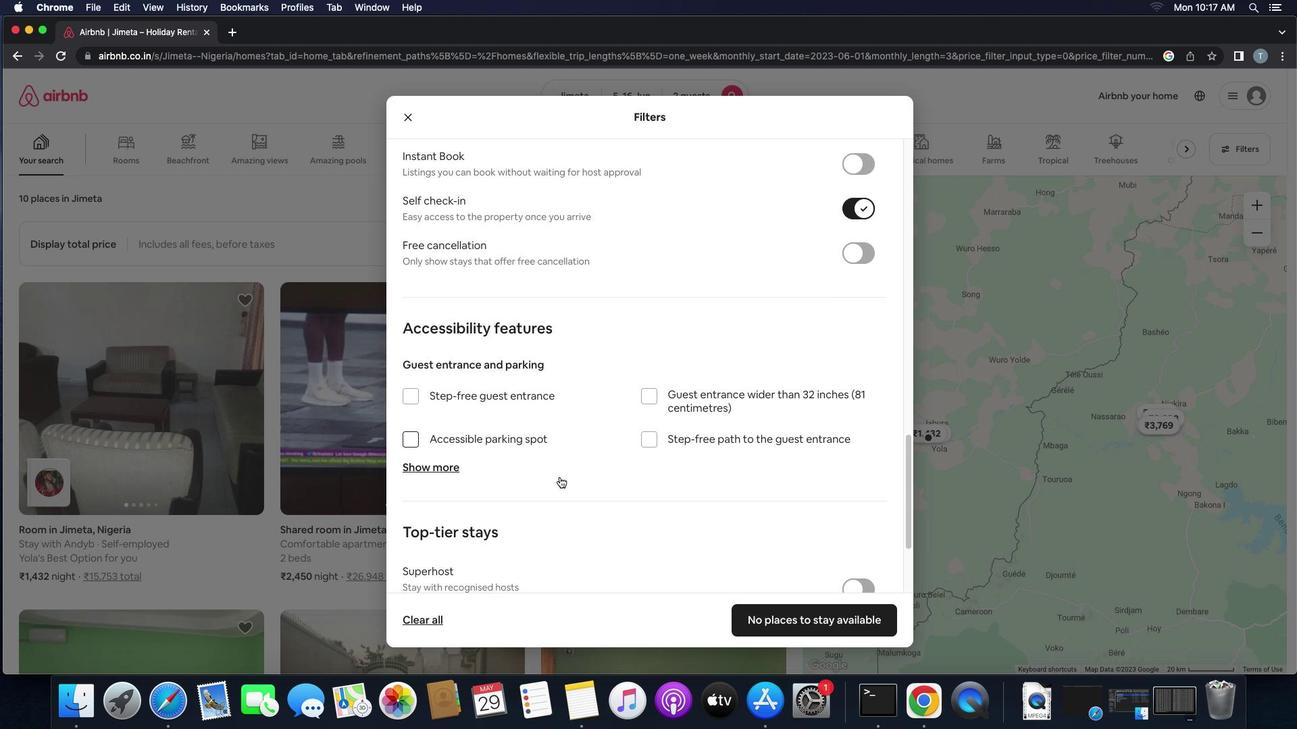 
Action: Mouse scrolled (560, 476) with delta (0, -1)
Screenshot: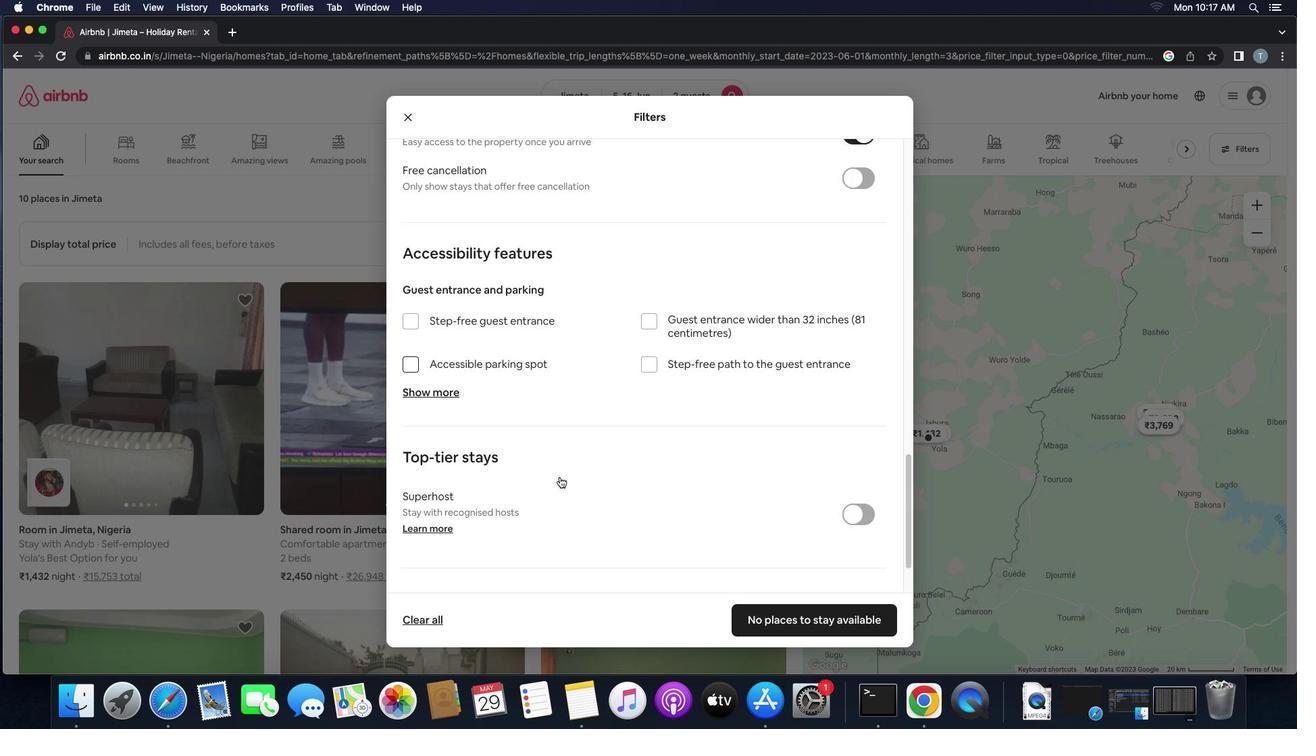 
Action: Mouse scrolled (560, 476) with delta (0, -2)
Screenshot: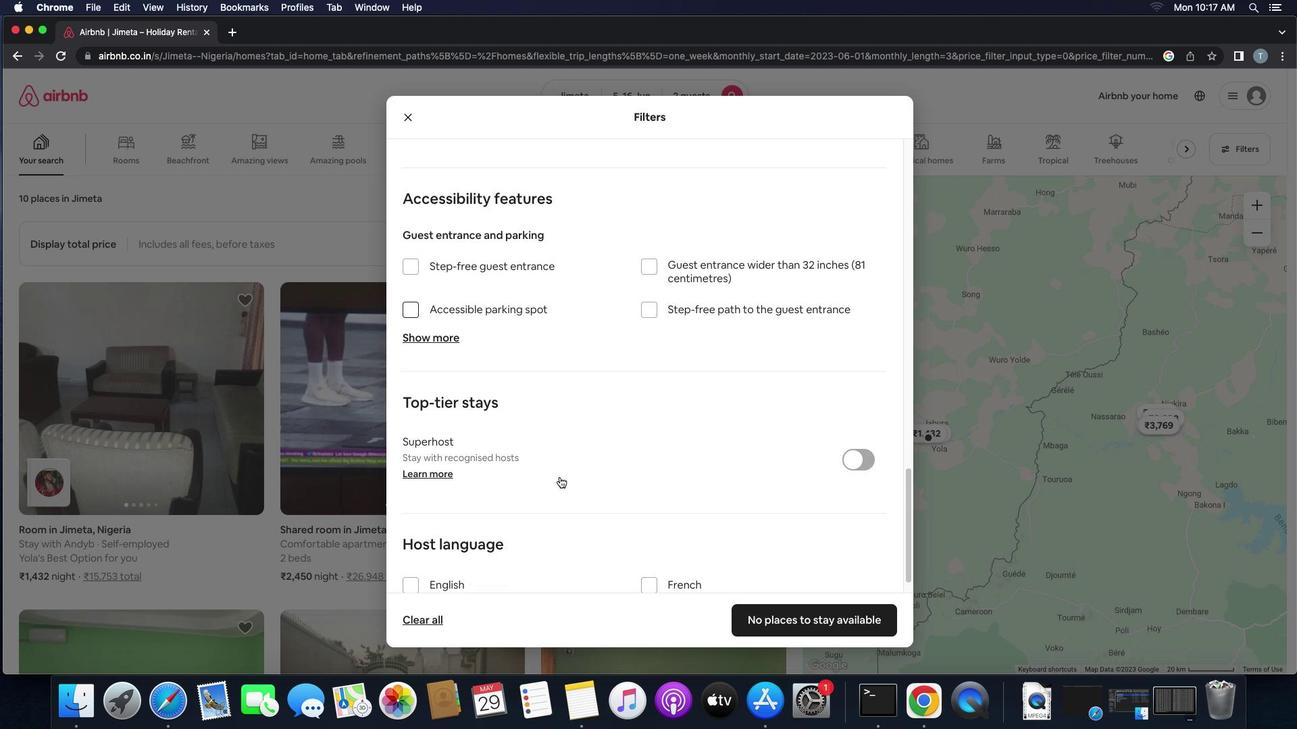 
Action: Mouse moved to (560, 479)
Screenshot: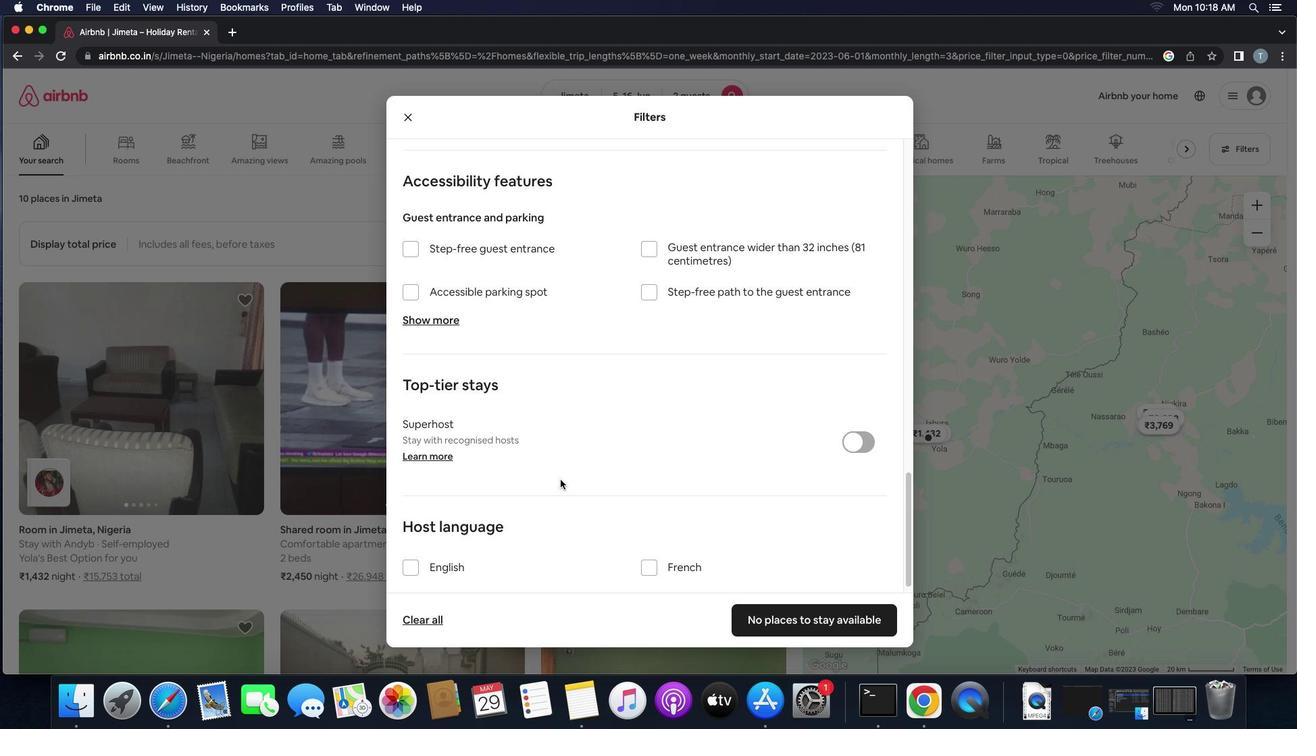 
Action: Mouse scrolled (560, 479) with delta (0, 0)
Screenshot: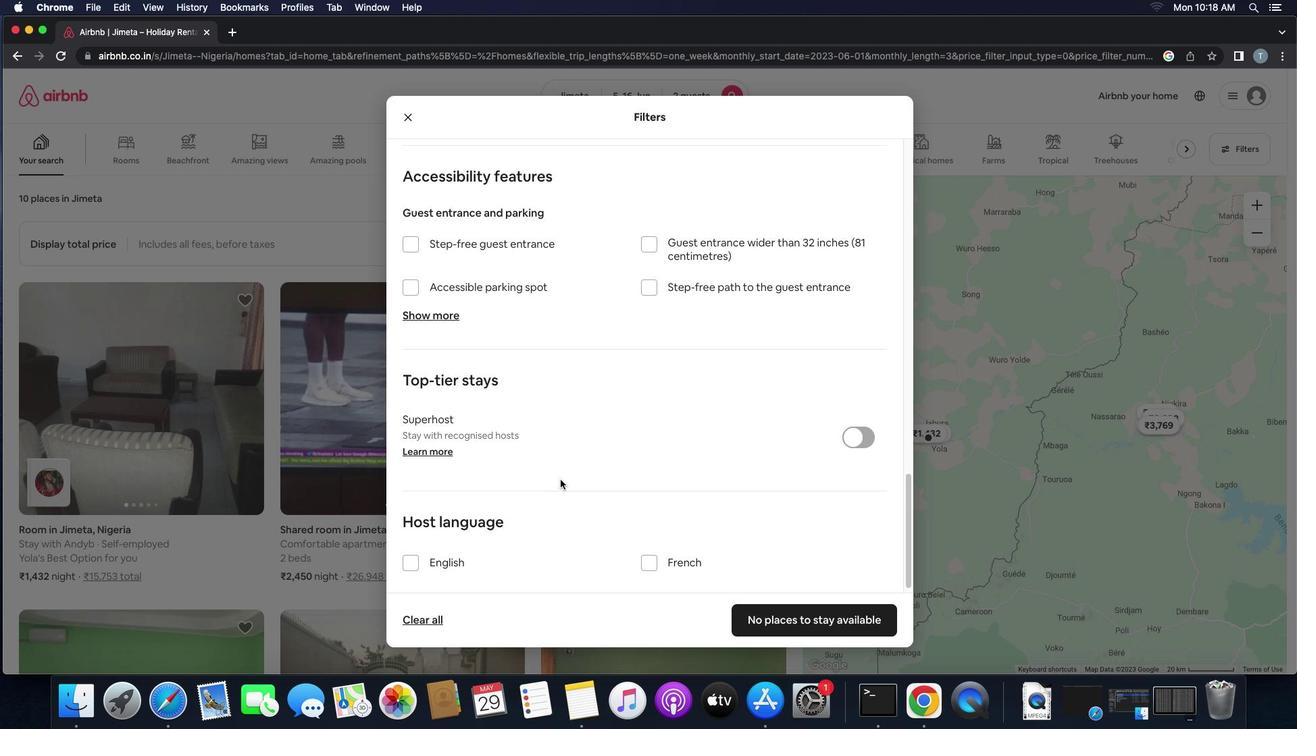 
Action: Mouse scrolled (560, 479) with delta (0, 0)
Screenshot: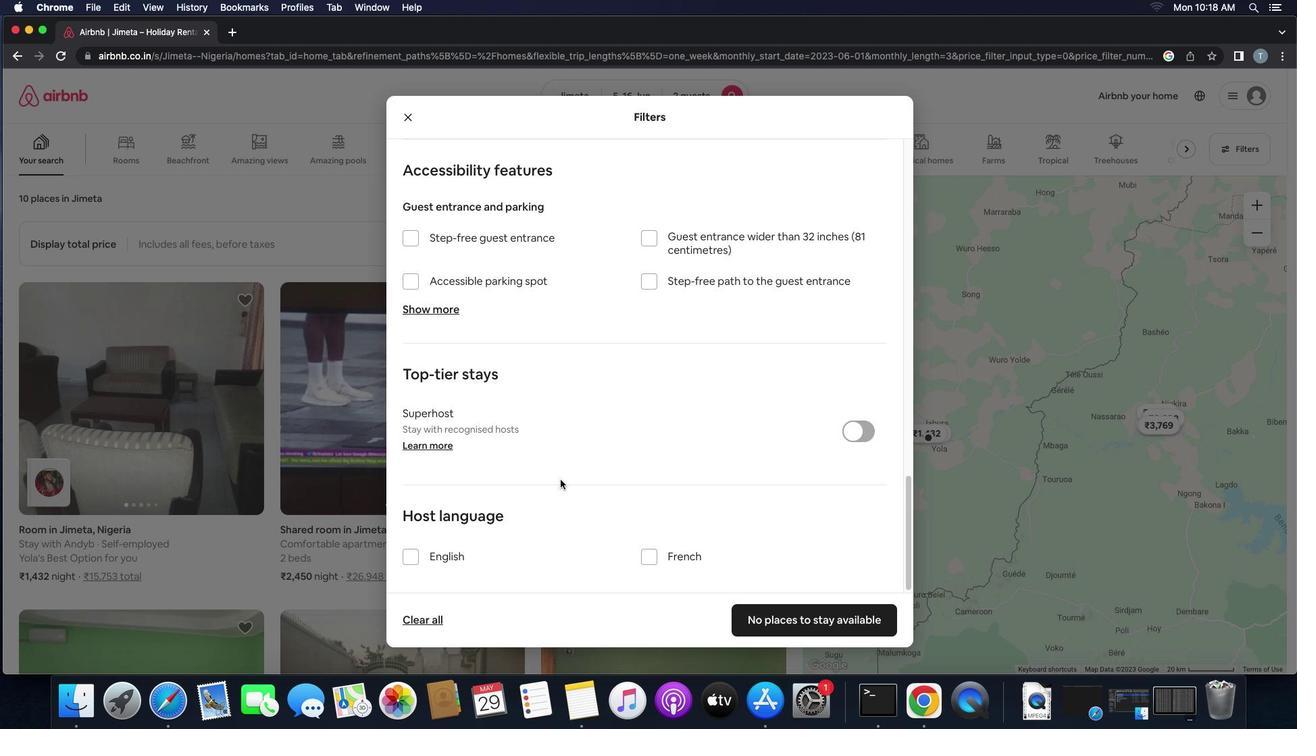 
Action: Mouse scrolled (560, 479) with delta (0, 0)
Screenshot: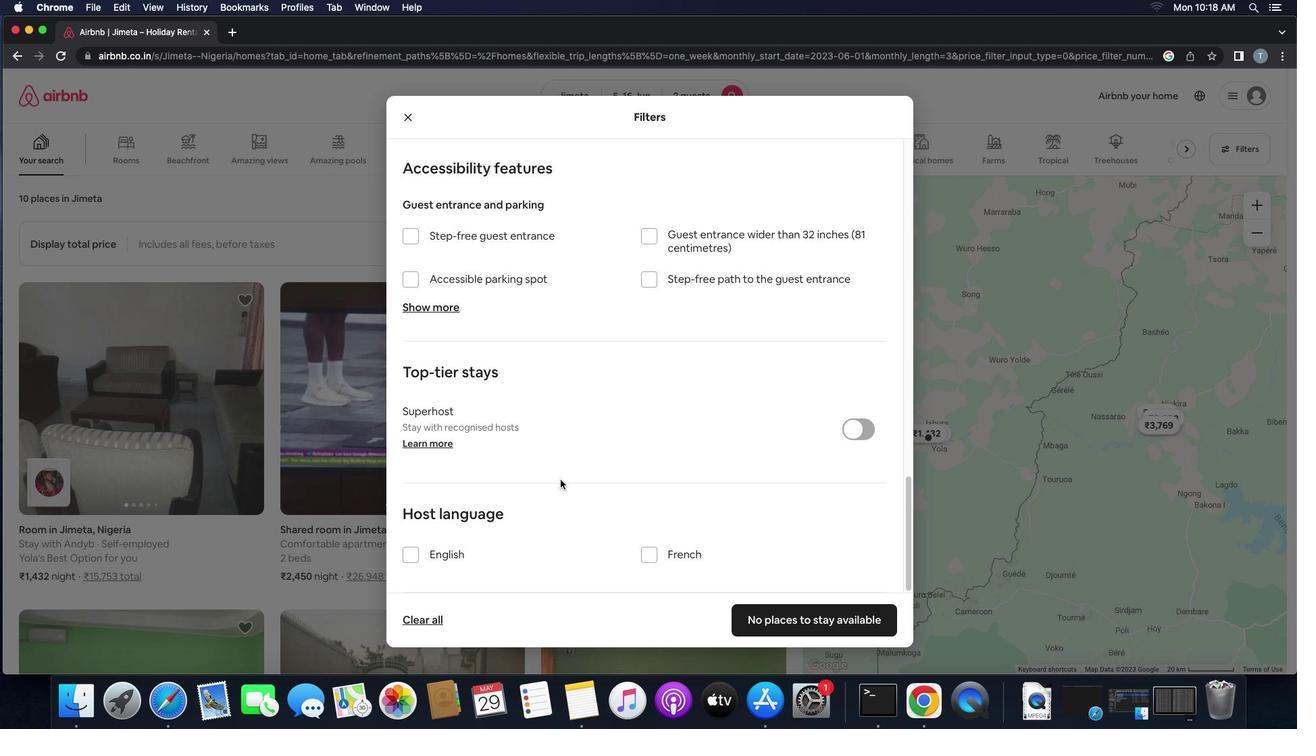 
Action: Mouse moved to (408, 555)
Screenshot: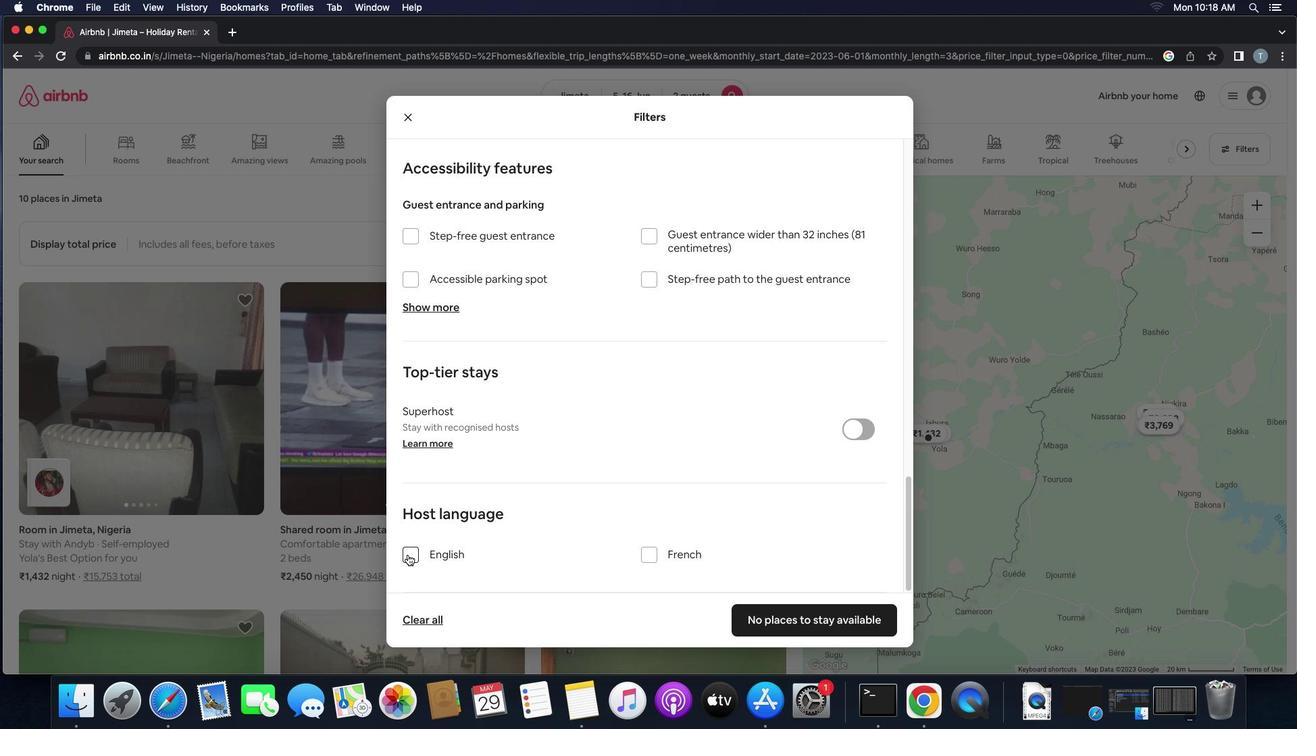 
Action: Mouse pressed left at (408, 555)
Screenshot: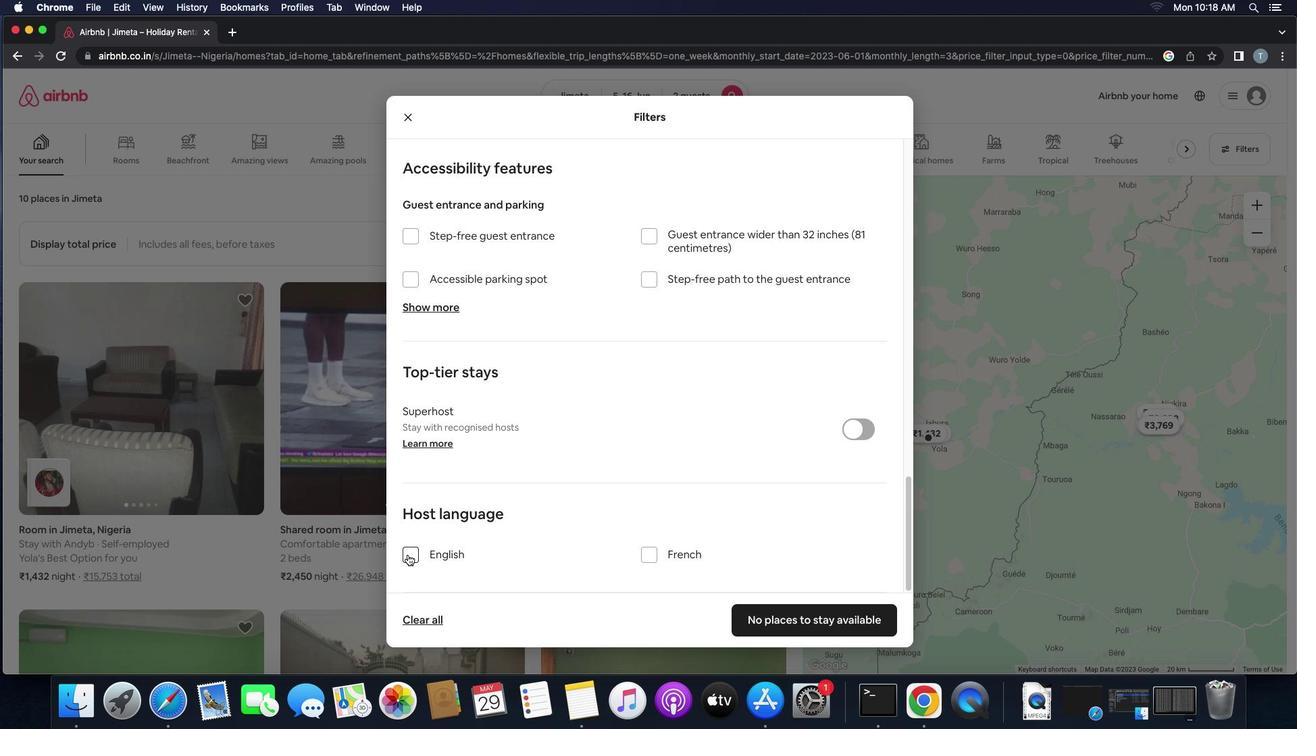
Action: Mouse moved to (722, 593)
Screenshot: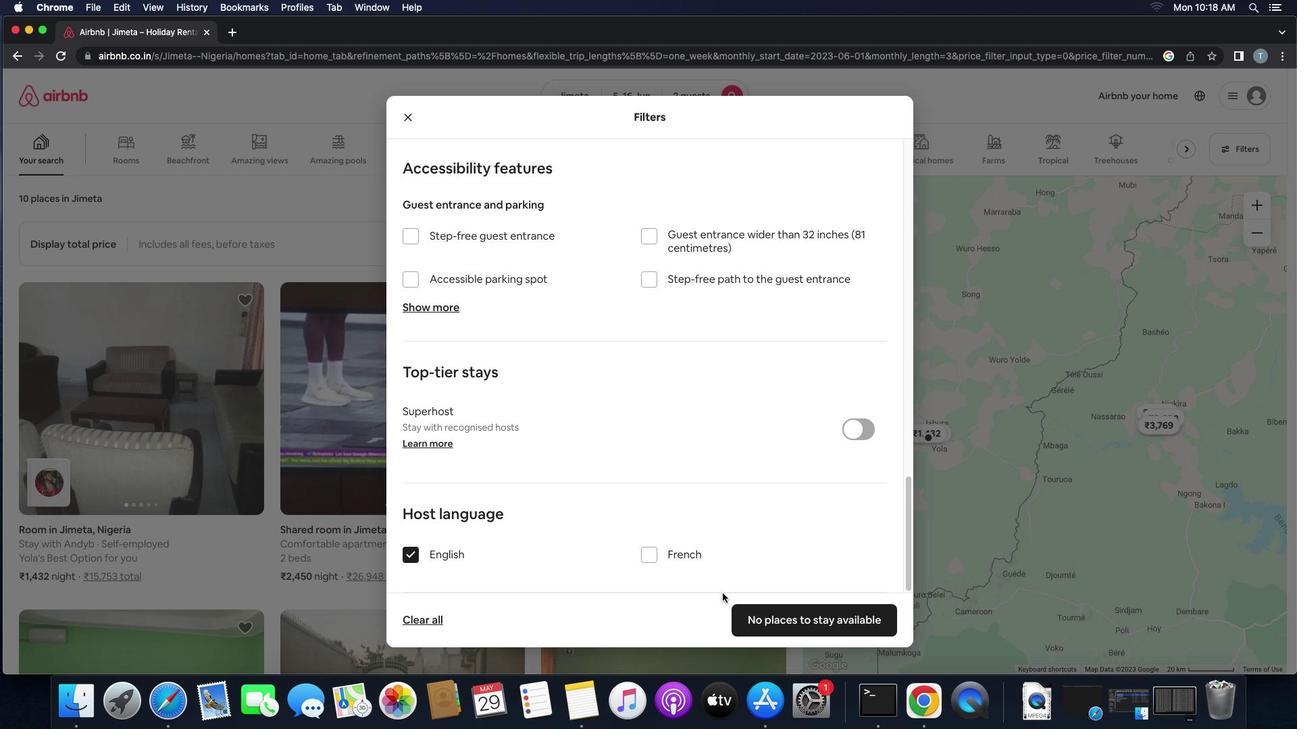 
Action: Mouse scrolled (722, 593) with delta (0, 0)
Screenshot: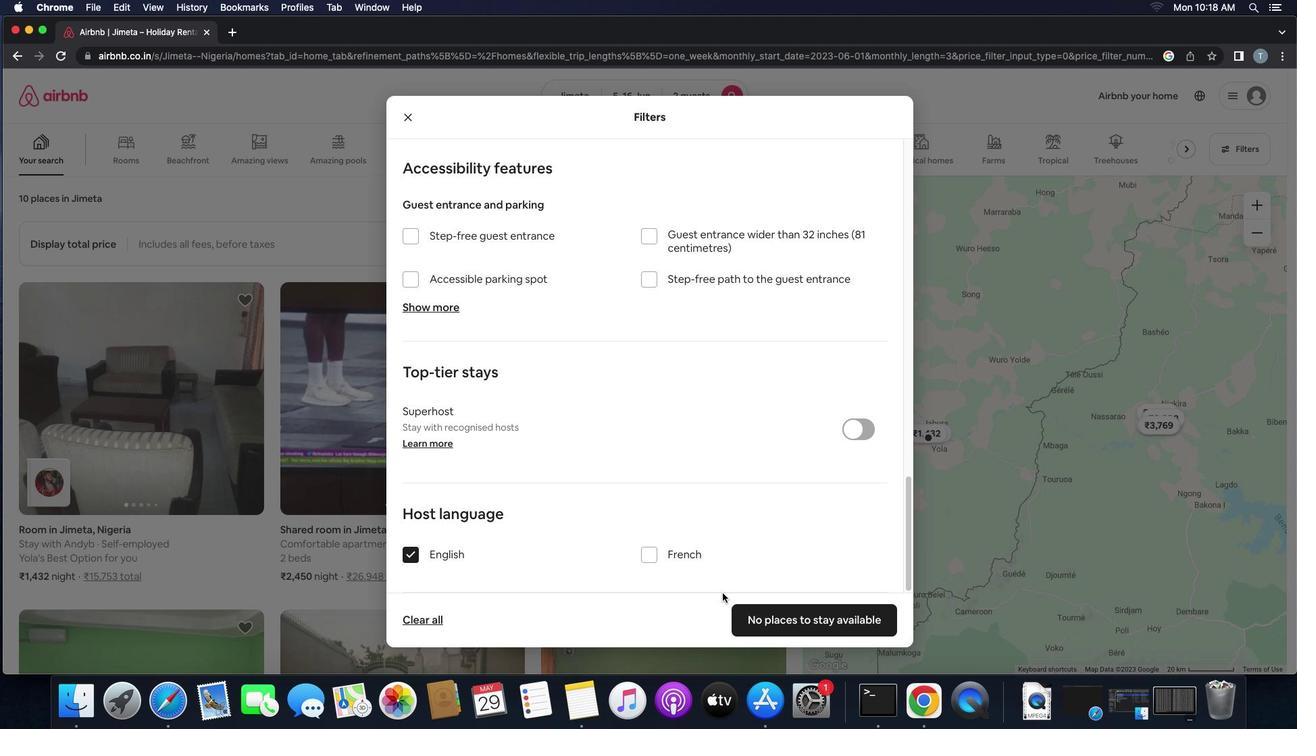 
Action: Mouse scrolled (722, 593) with delta (0, 0)
Screenshot: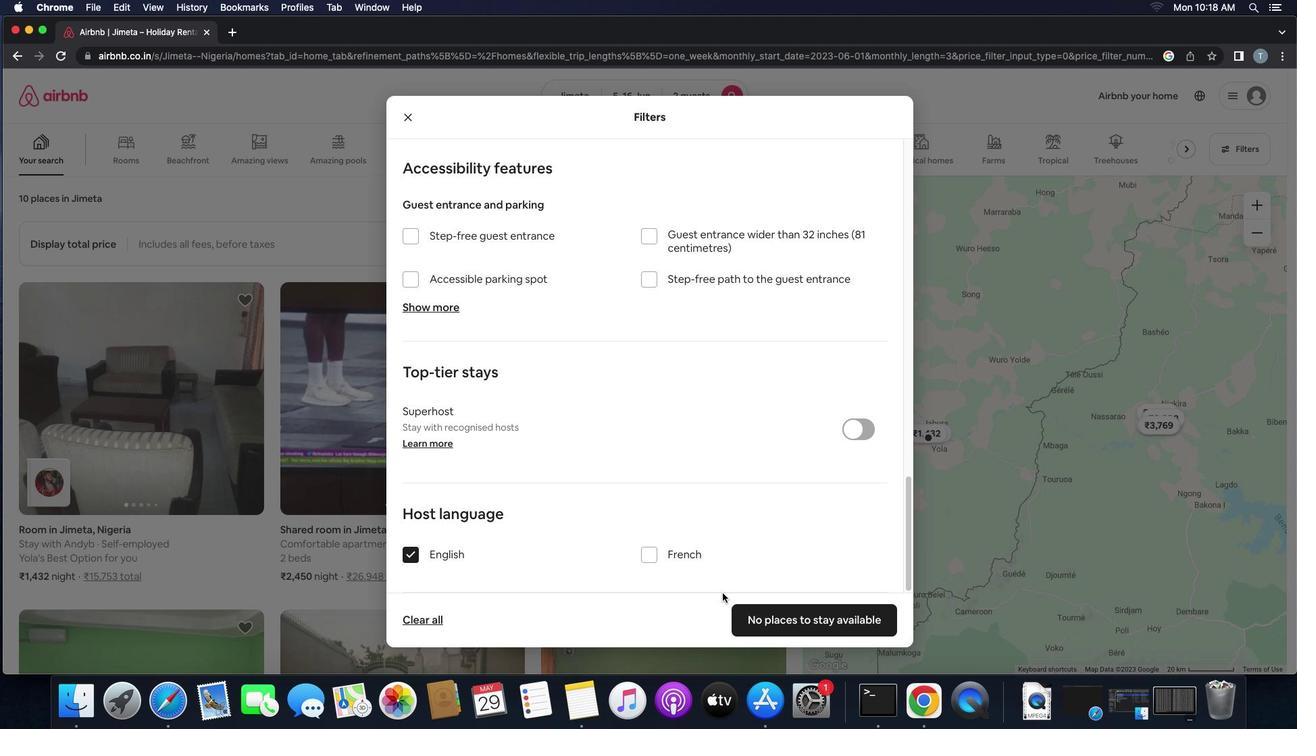 
Action: Mouse scrolled (722, 593) with delta (0, 0)
Screenshot: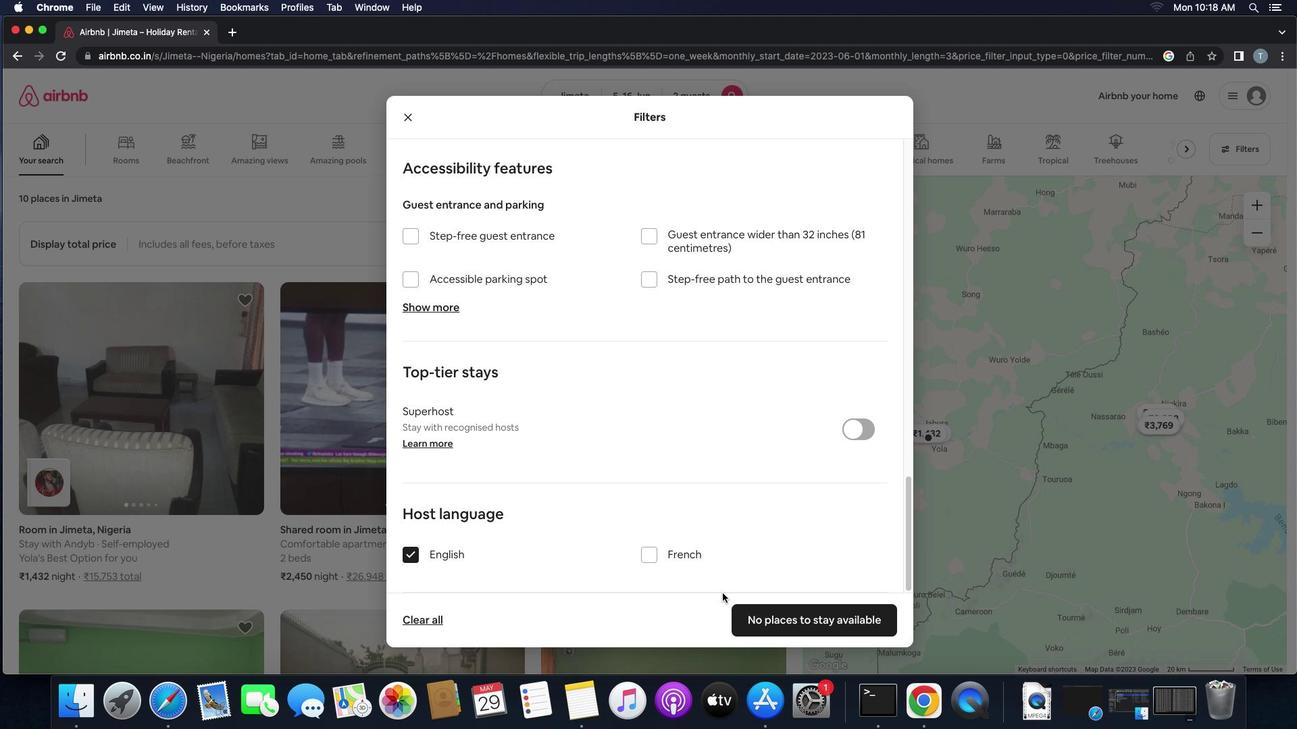 
Action: Mouse moved to (799, 626)
Screenshot: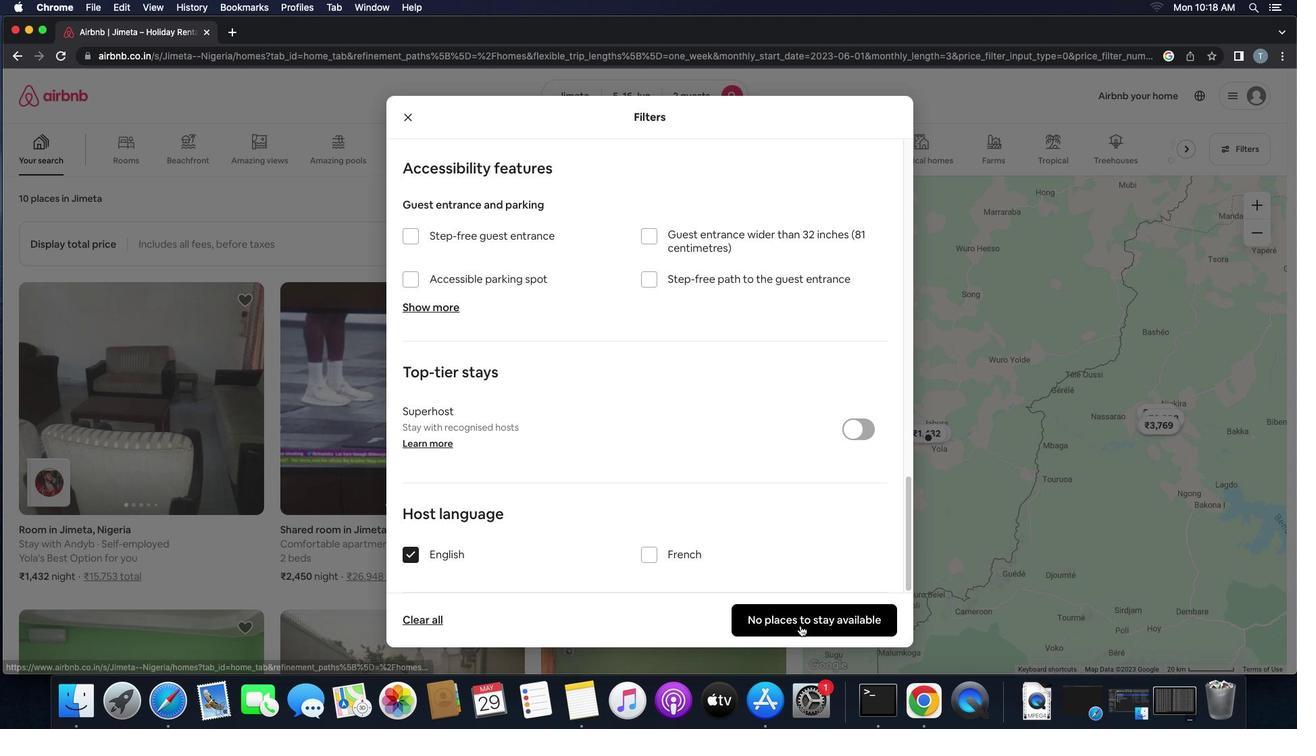
Action: Mouse pressed left at (799, 626)
Screenshot: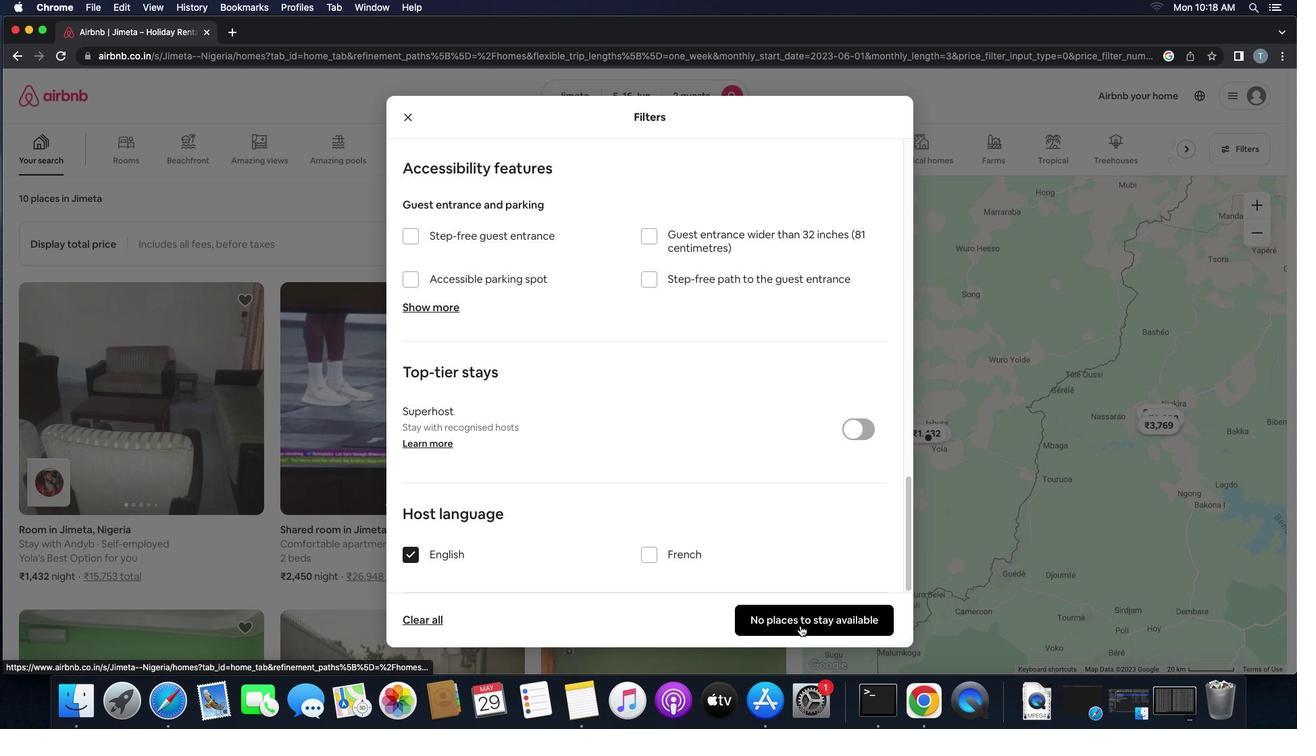
Action: Mouse moved to (795, 624)
Screenshot: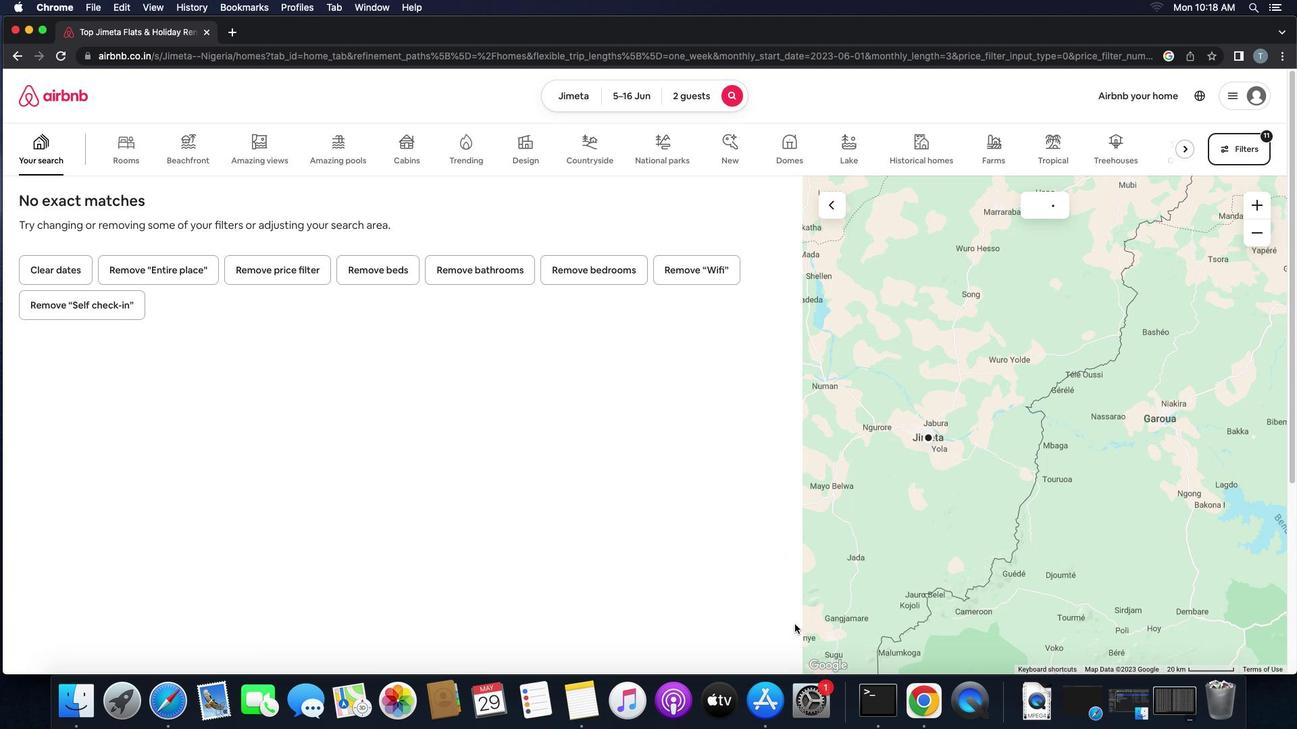 
